 Task: Find connections with filter location Calella with filter topic #hr with filter profile language Potuguese with filter current company Bolloré Logistics with filter school Freshers Jobs in Bangalore with filter industry Ground Passenger Transportation with filter service category CateringChange with filter keywords title Chief Information Officer (CIO)
Action: Mouse moved to (157, 255)
Screenshot: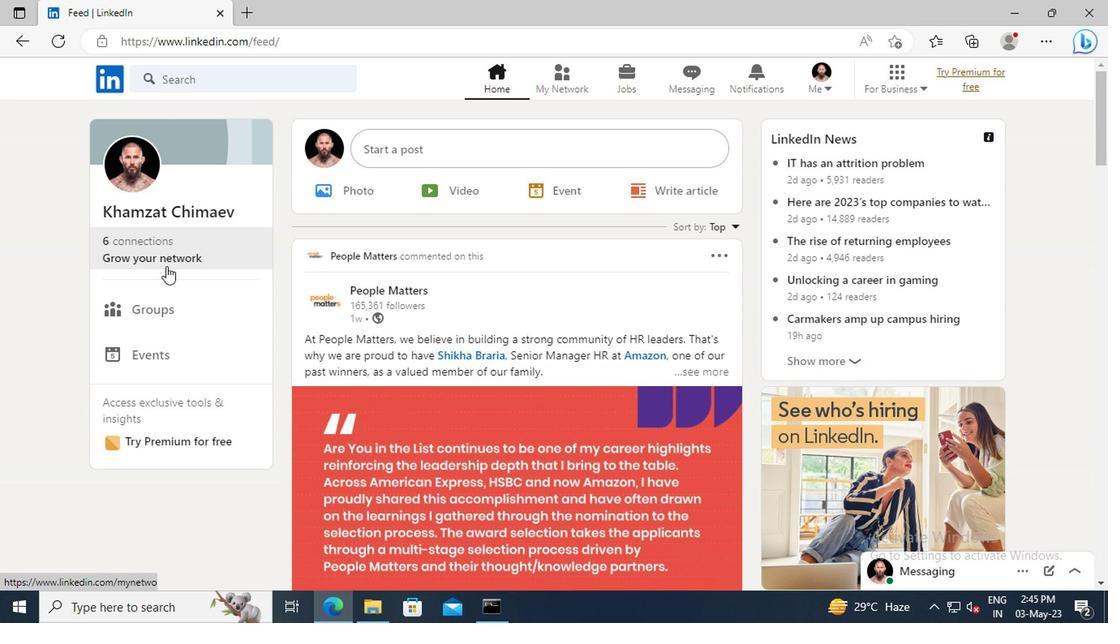 
Action: Mouse pressed left at (157, 255)
Screenshot: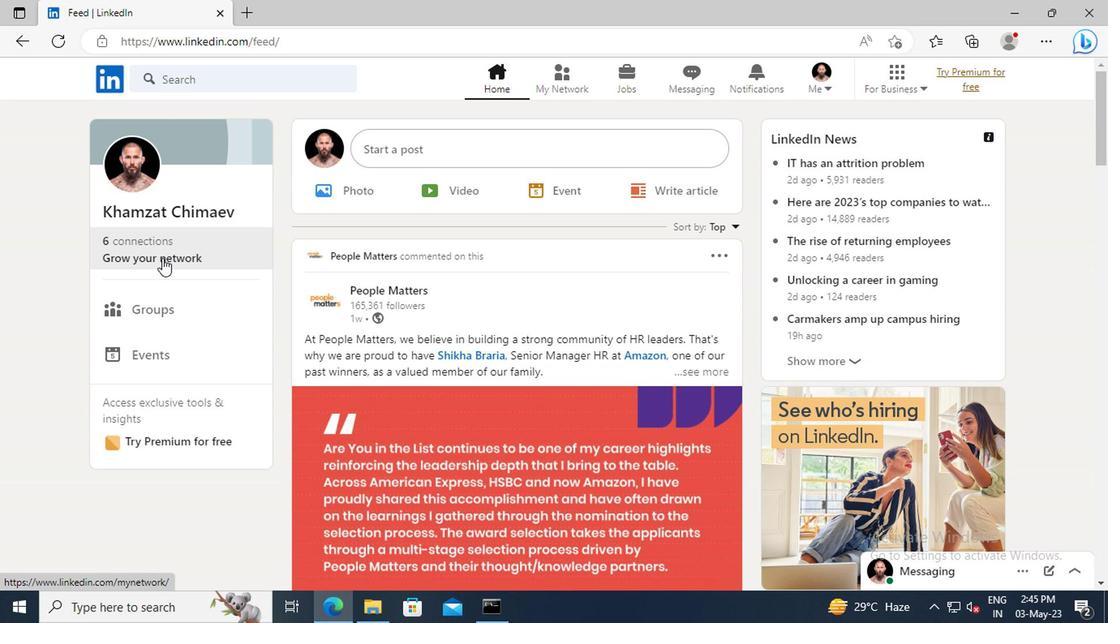 
Action: Mouse moved to (168, 171)
Screenshot: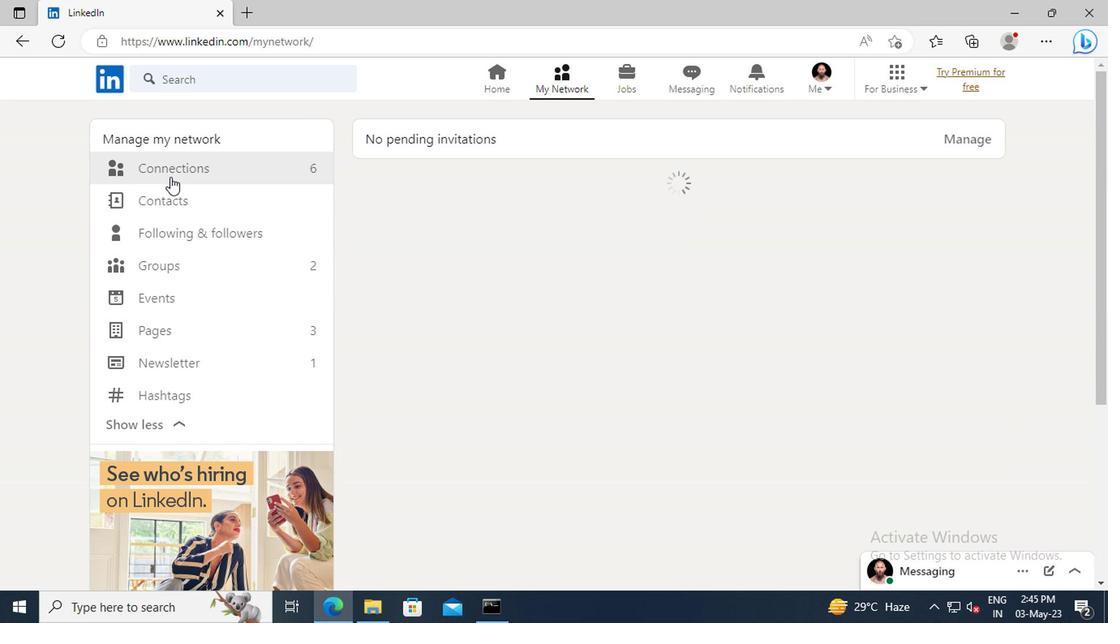 
Action: Mouse pressed left at (168, 171)
Screenshot: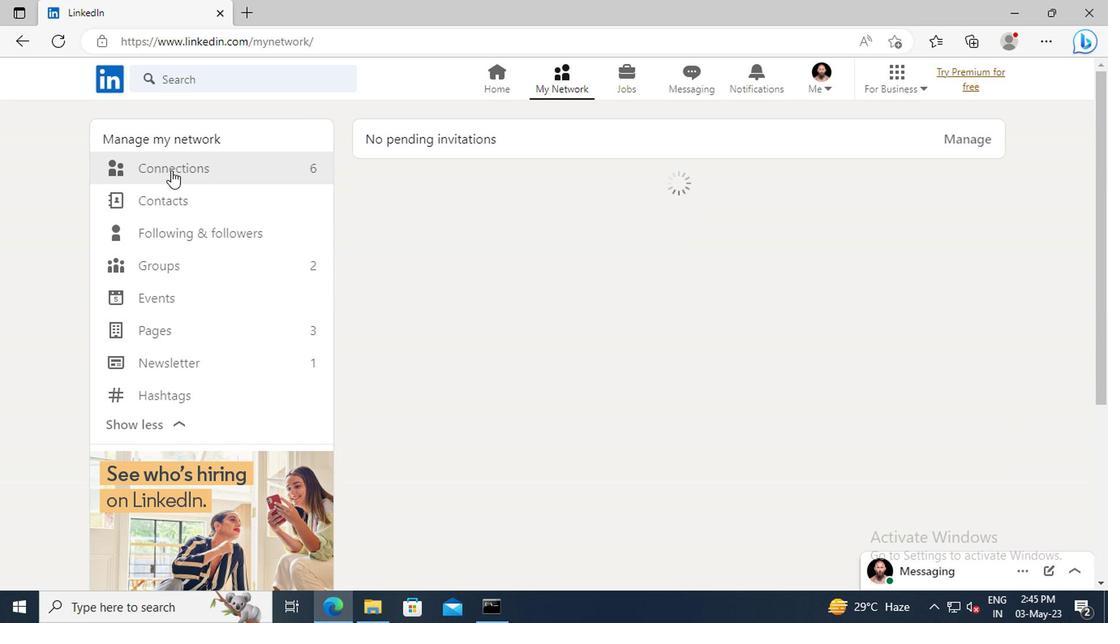 
Action: Mouse moved to (649, 175)
Screenshot: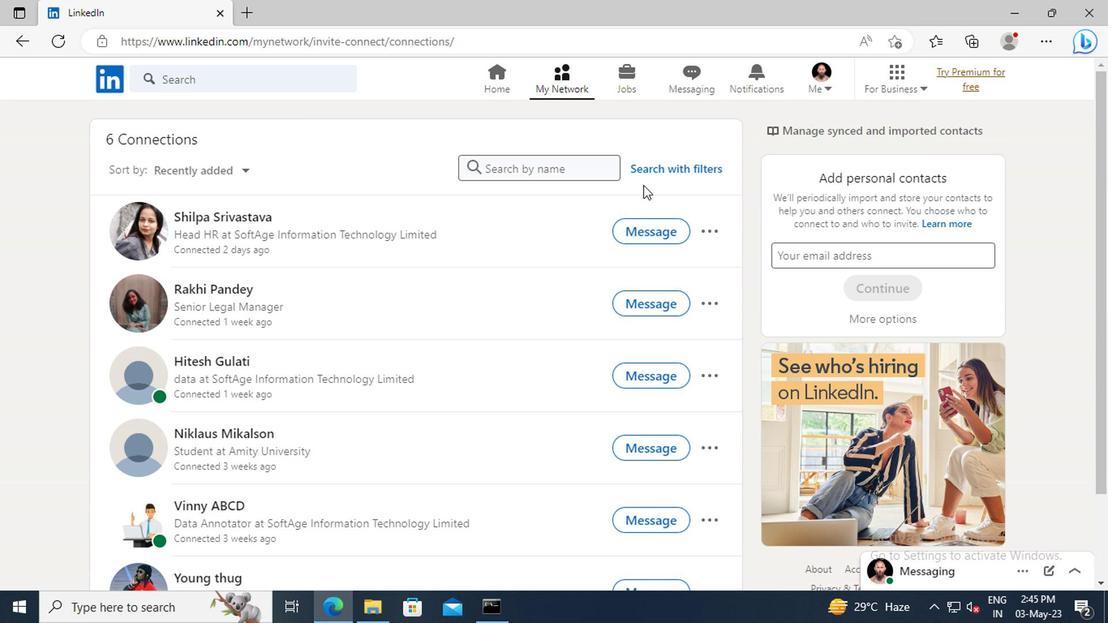 
Action: Mouse pressed left at (649, 175)
Screenshot: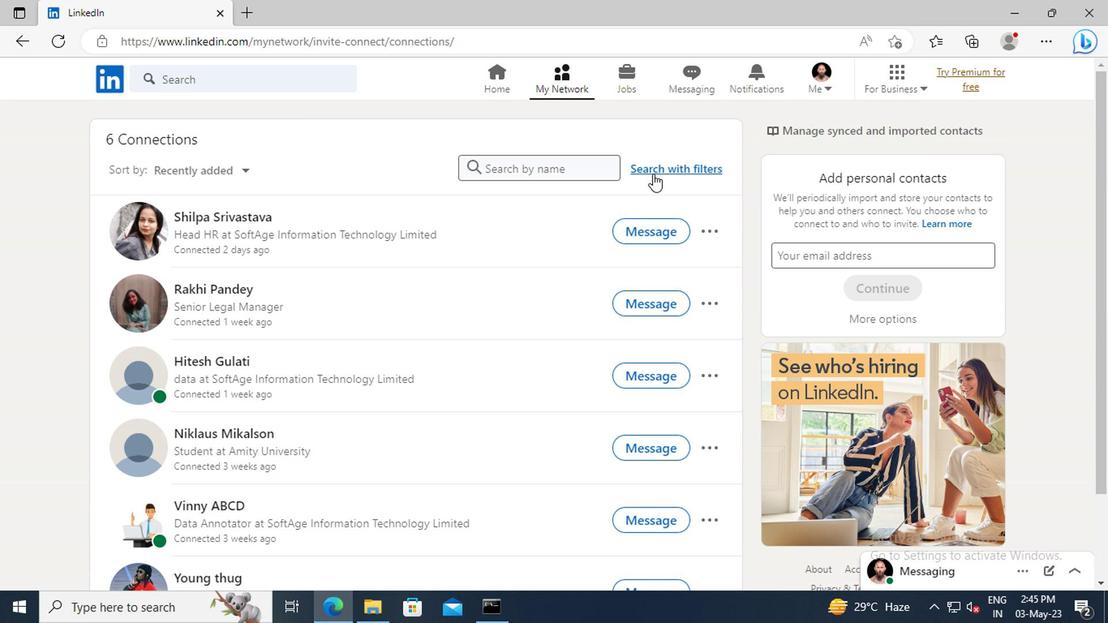 
Action: Mouse moved to (608, 128)
Screenshot: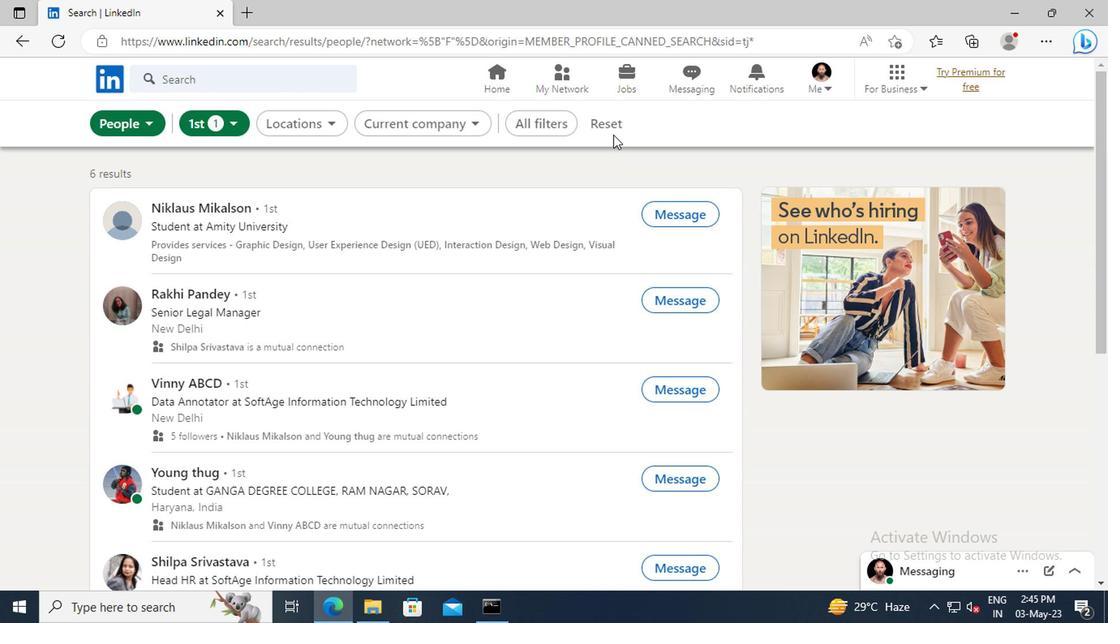 
Action: Mouse pressed left at (608, 128)
Screenshot: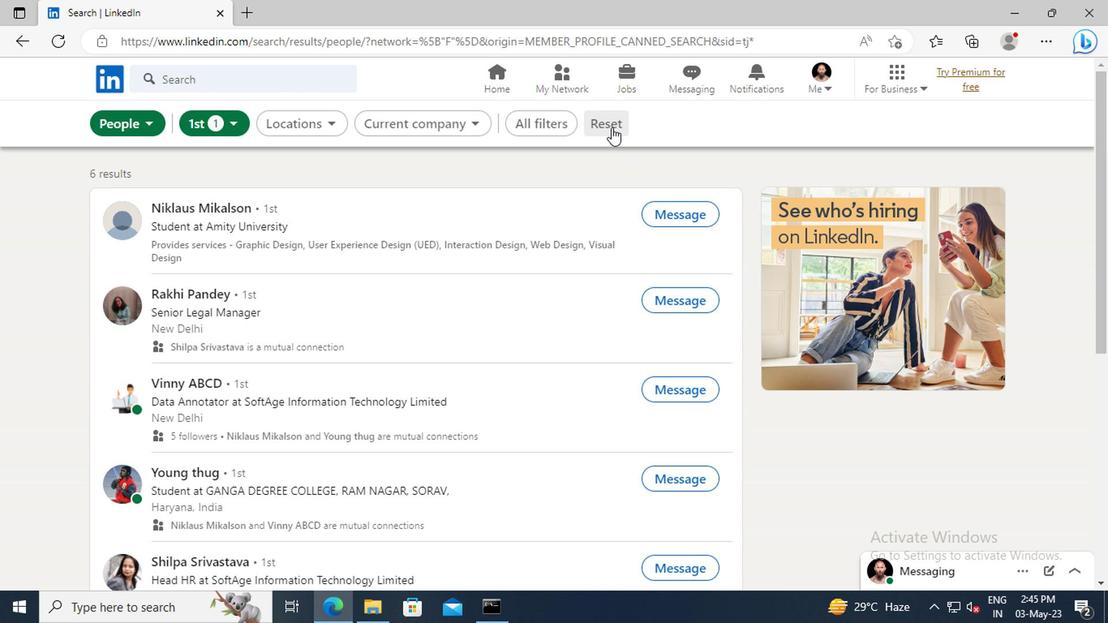 
Action: Mouse moved to (598, 126)
Screenshot: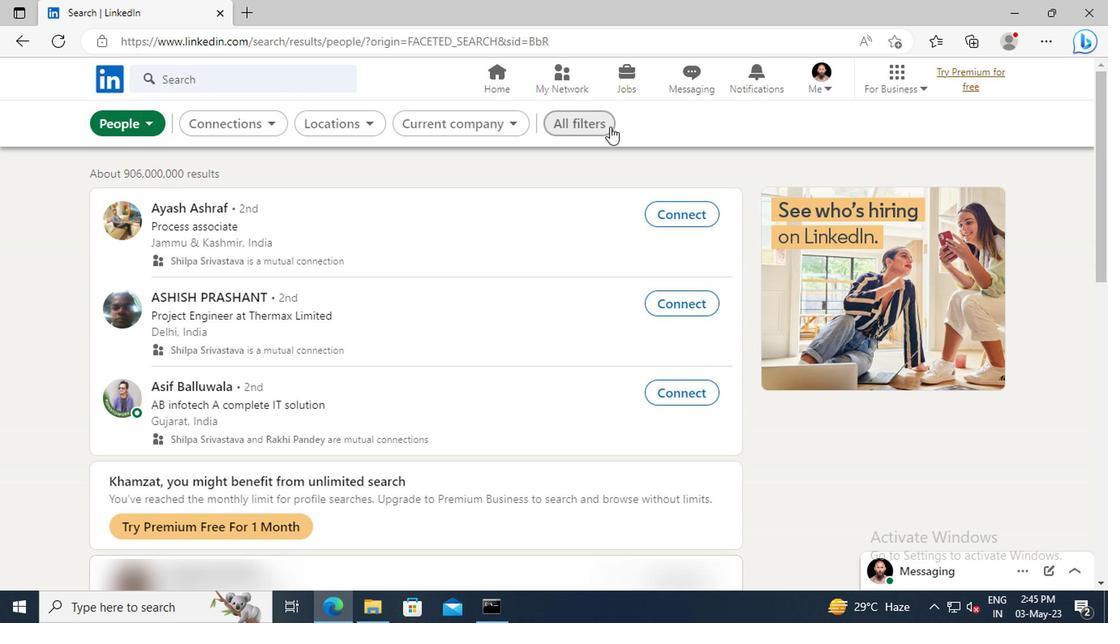 
Action: Mouse pressed left at (598, 126)
Screenshot: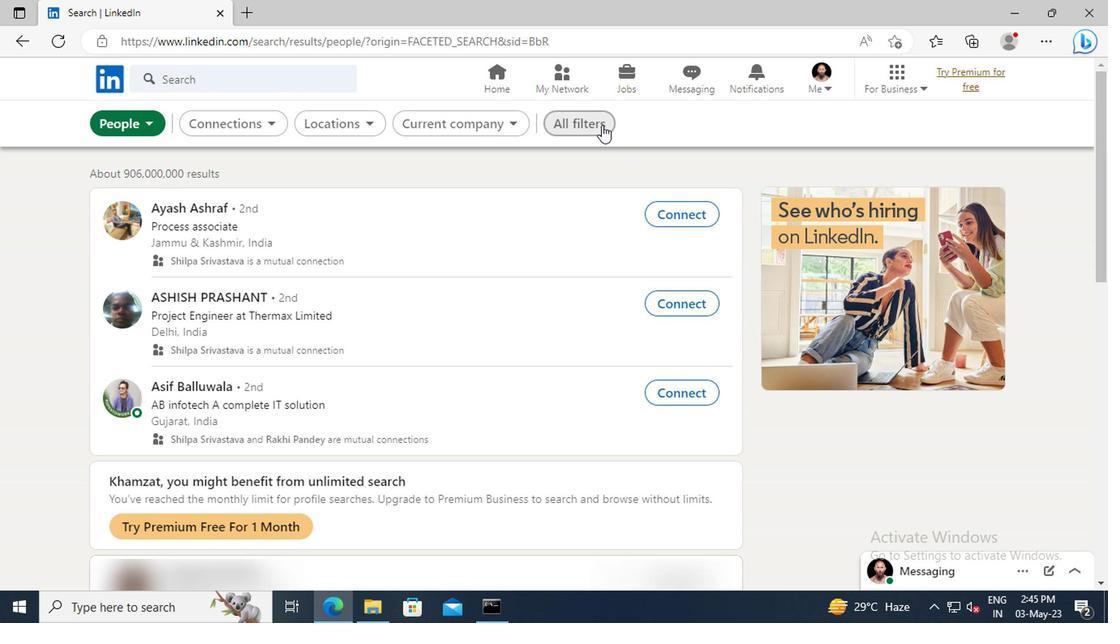 
Action: Mouse moved to (916, 300)
Screenshot: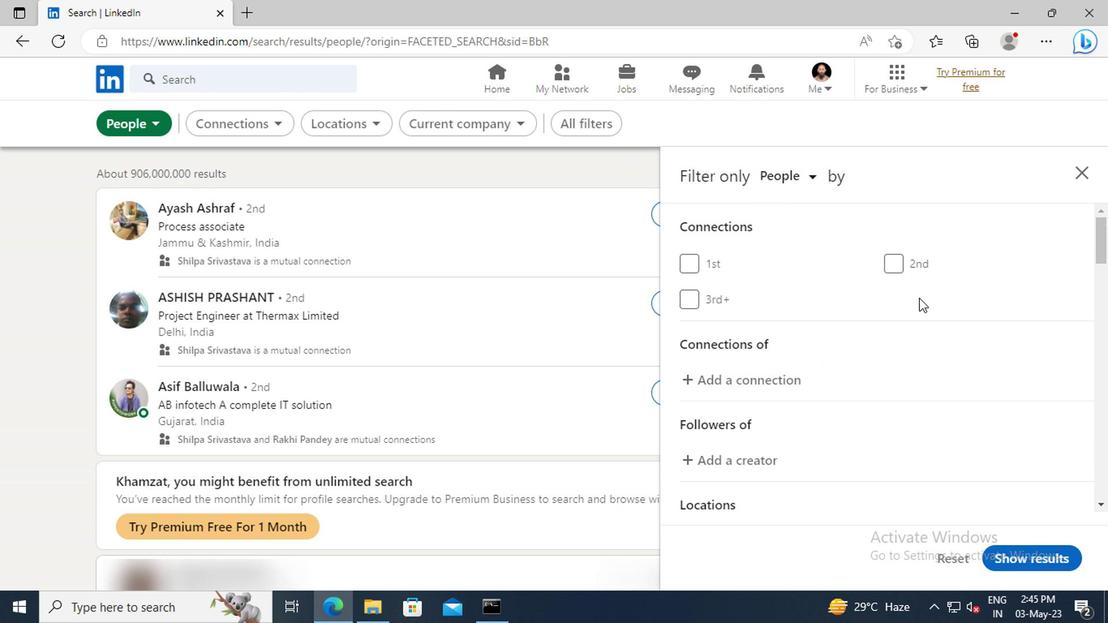 
Action: Mouse scrolled (916, 299) with delta (0, 0)
Screenshot: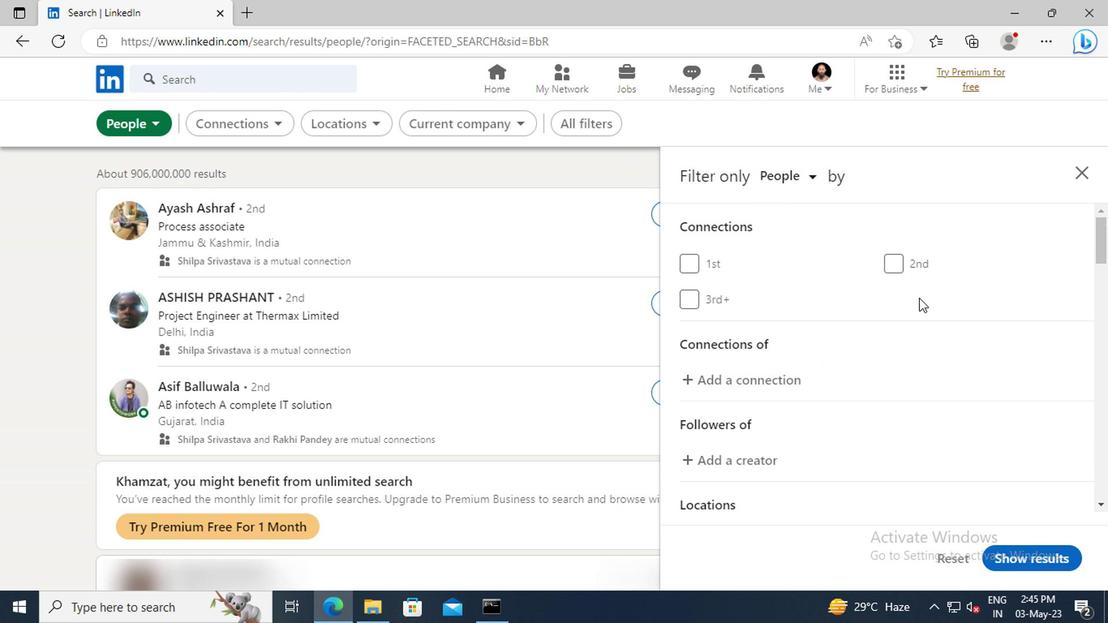 
Action: Mouse moved to (917, 301)
Screenshot: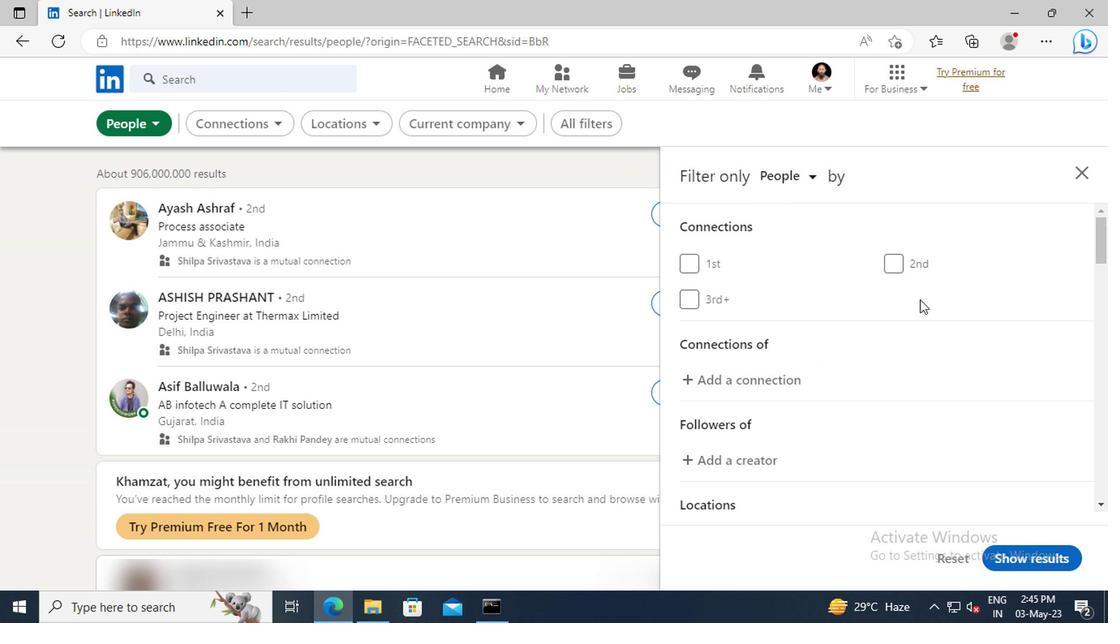 
Action: Mouse scrolled (917, 300) with delta (0, -1)
Screenshot: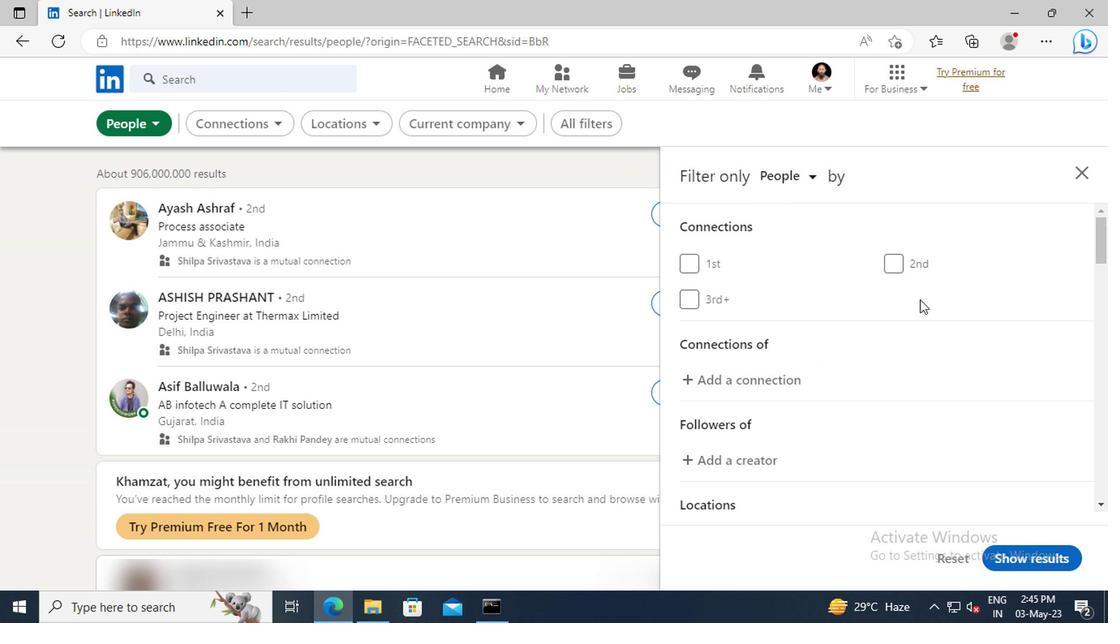 
Action: Mouse scrolled (917, 300) with delta (0, -1)
Screenshot: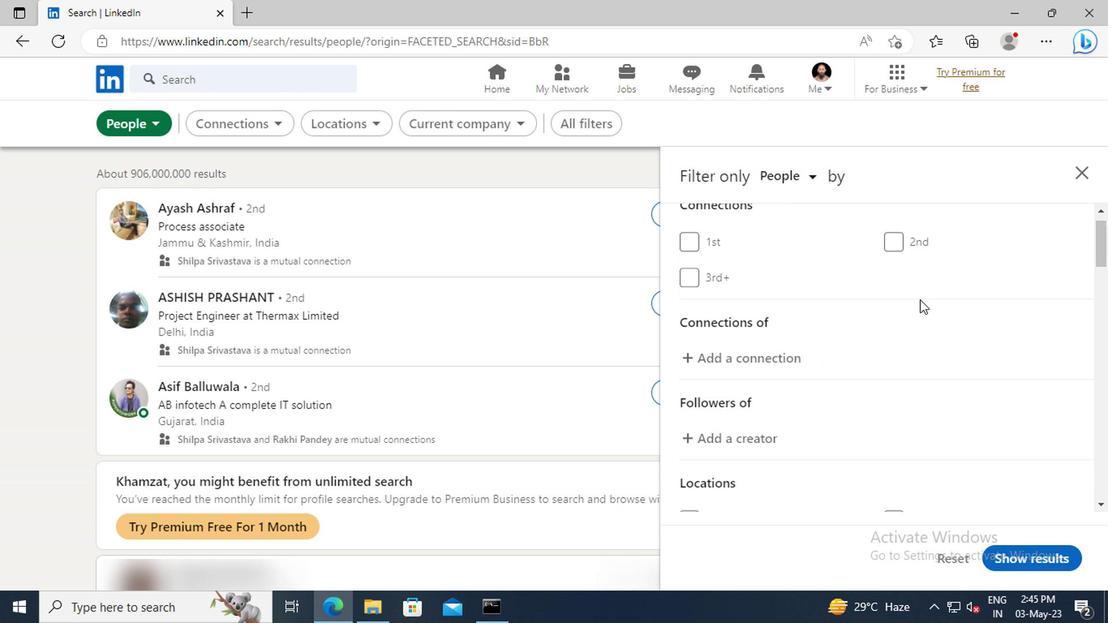 
Action: Mouse scrolled (917, 300) with delta (0, -1)
Screenshot: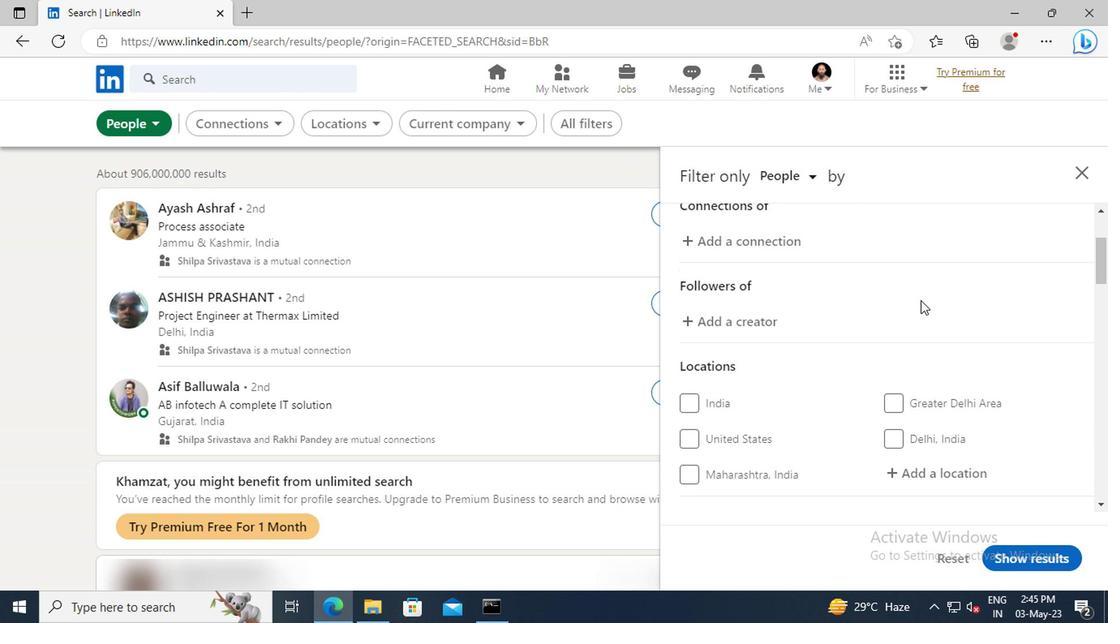 
Action: Mouse scrolled (917, 300) with delta (0, -1)
Screenshot: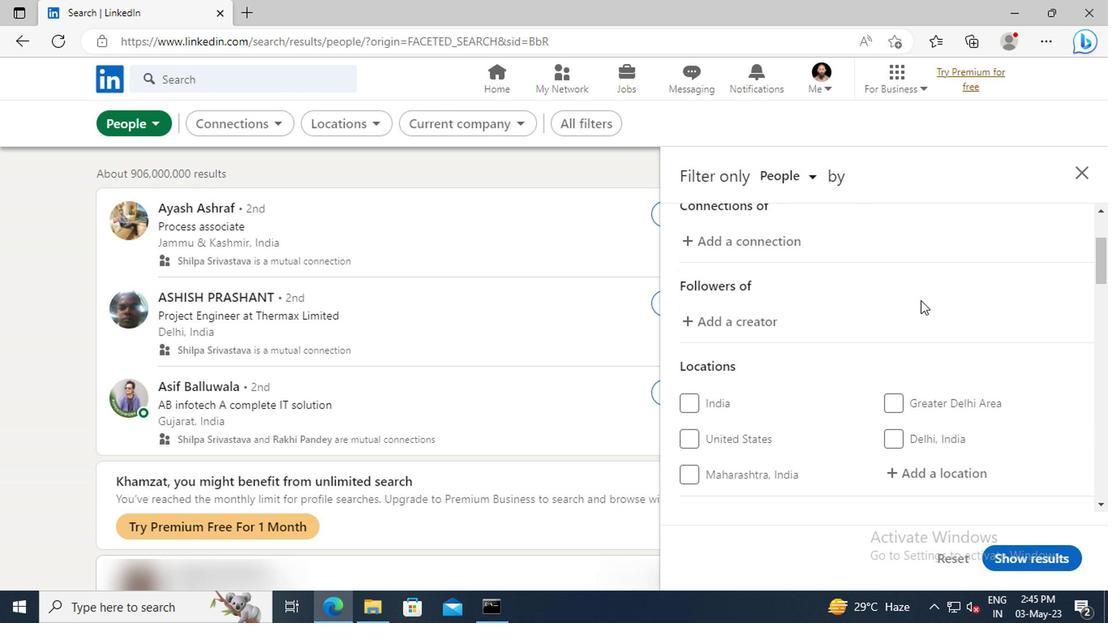 
Action: Mouse scrolled (917, 300) with delta (0, -1)
Screenshot: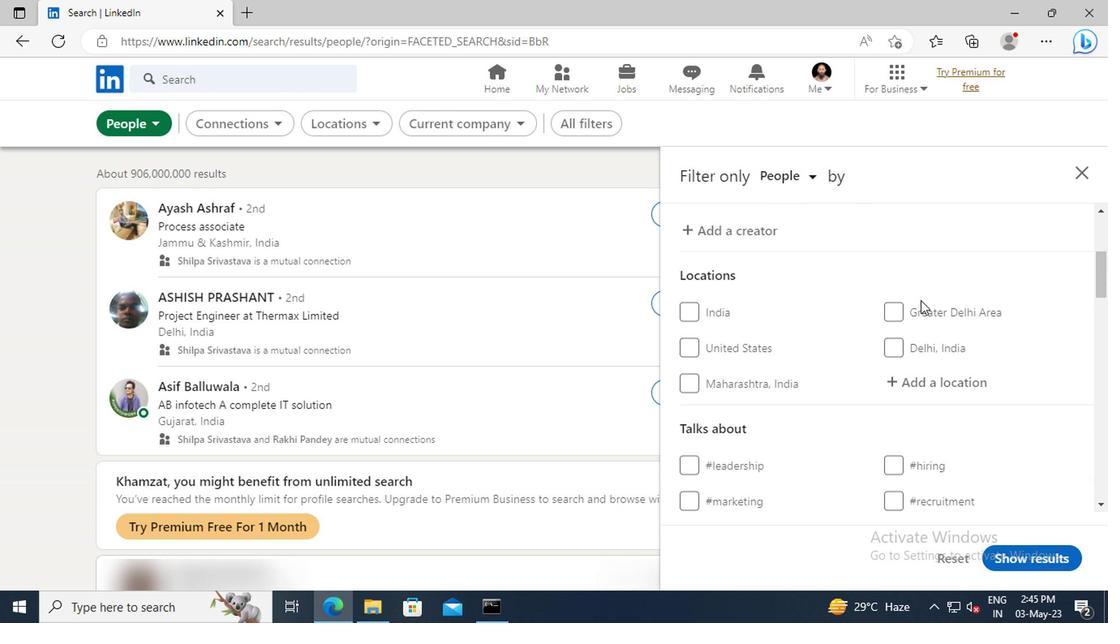 
Action: Mouse moved to (921, 330)
Screenshot: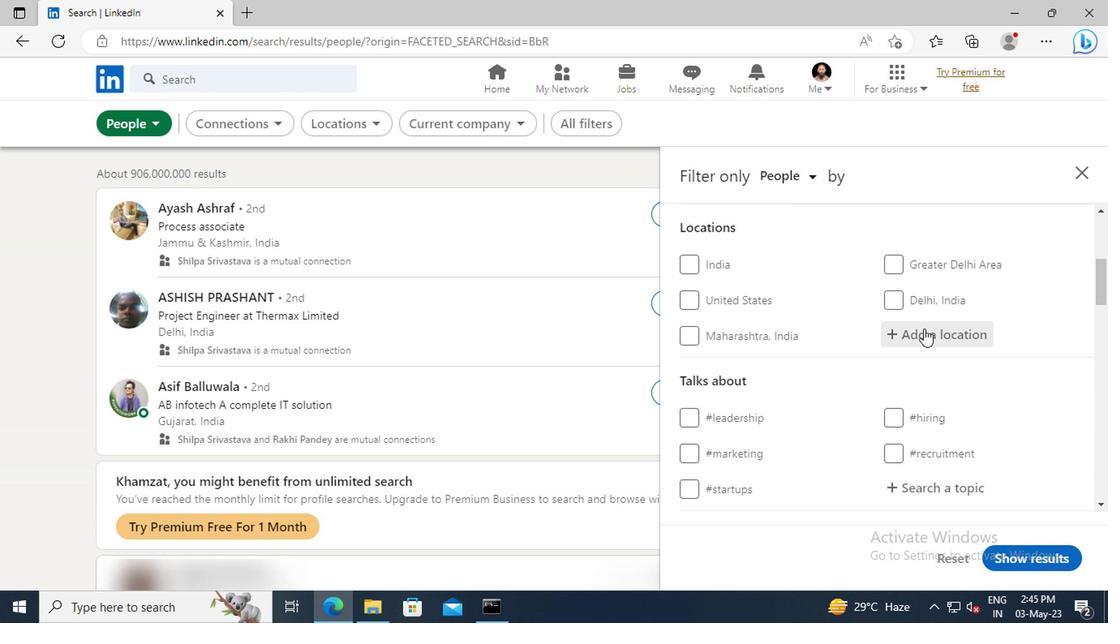 
Action: Mouse pressed left at (921, 330)
Screenshot: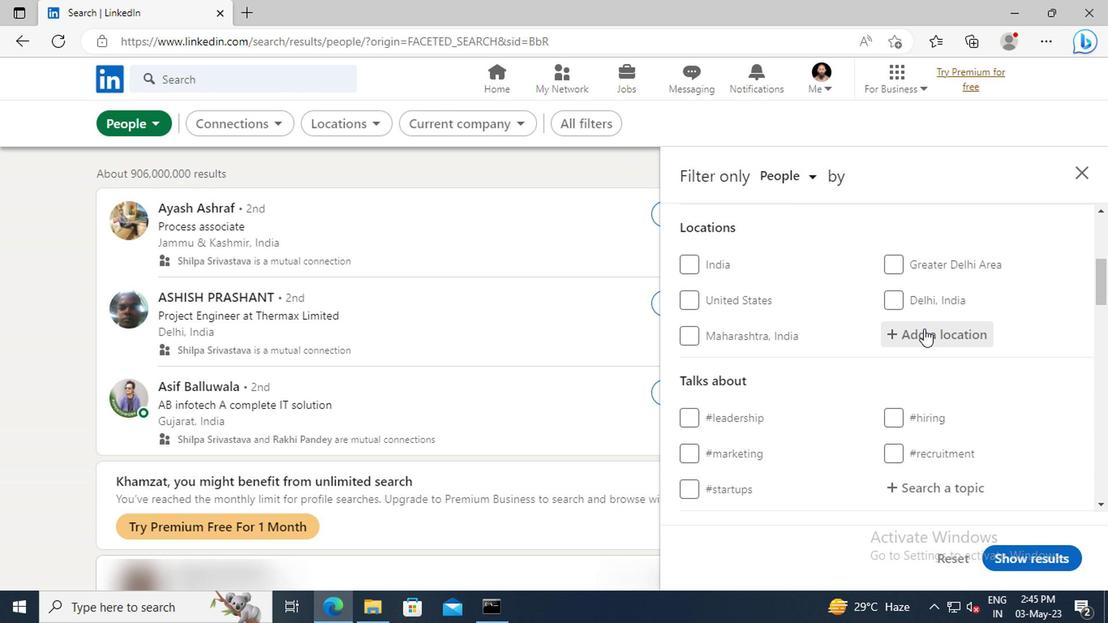 
Action: Key pressed <Key.shift>CALELLA
Screenshot: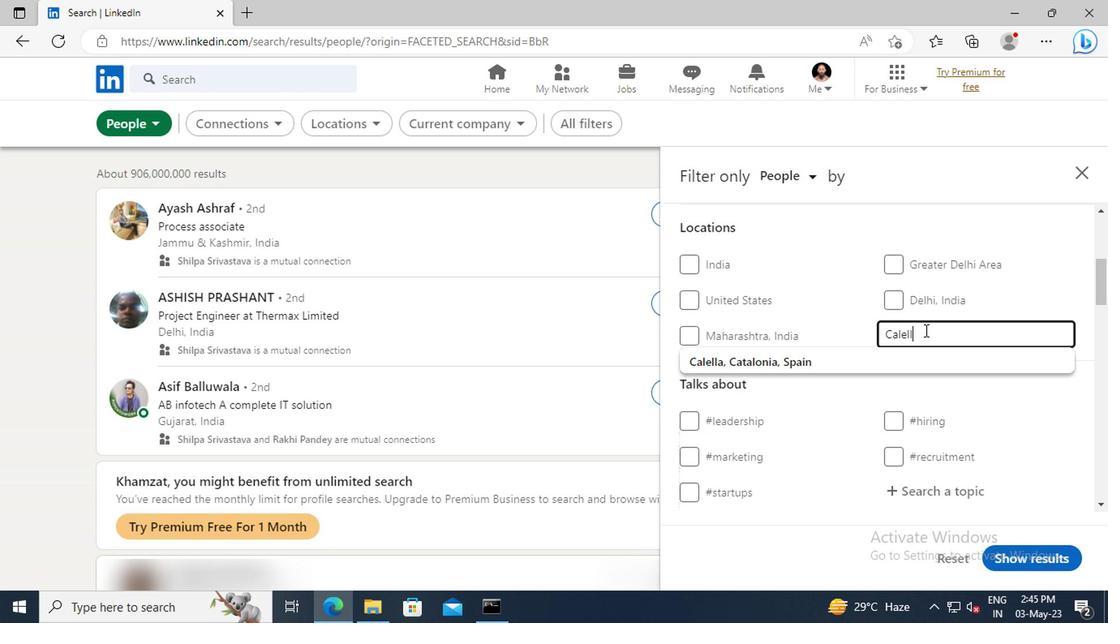 
Action: Mouse moved to (921, 358)
Screenshot: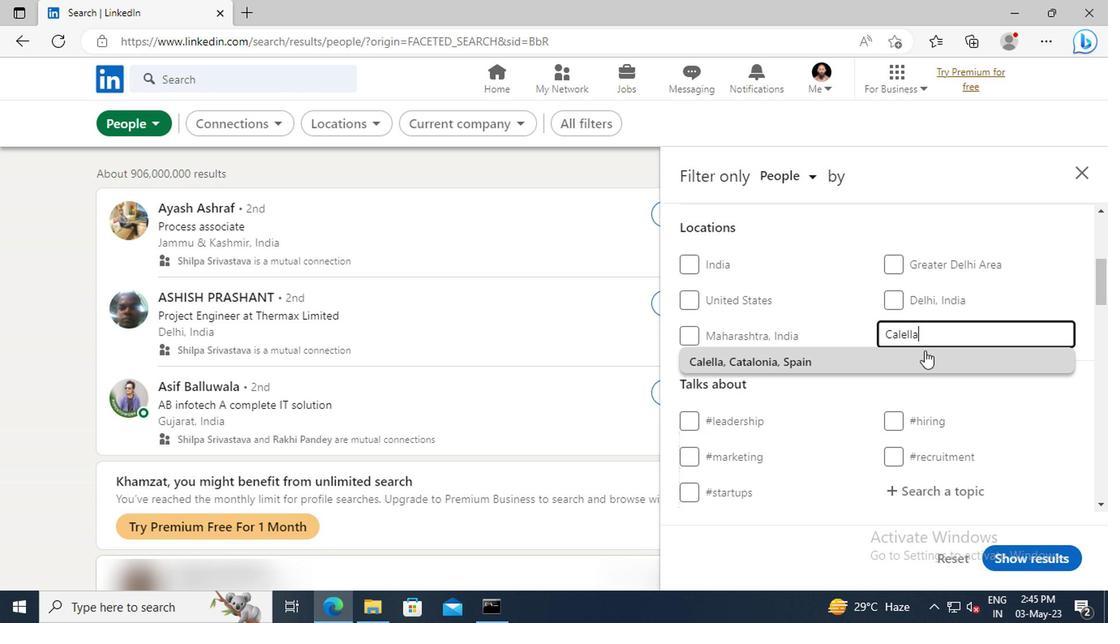 
Action: Mouse pressed left at (921, 358)
Screenshot: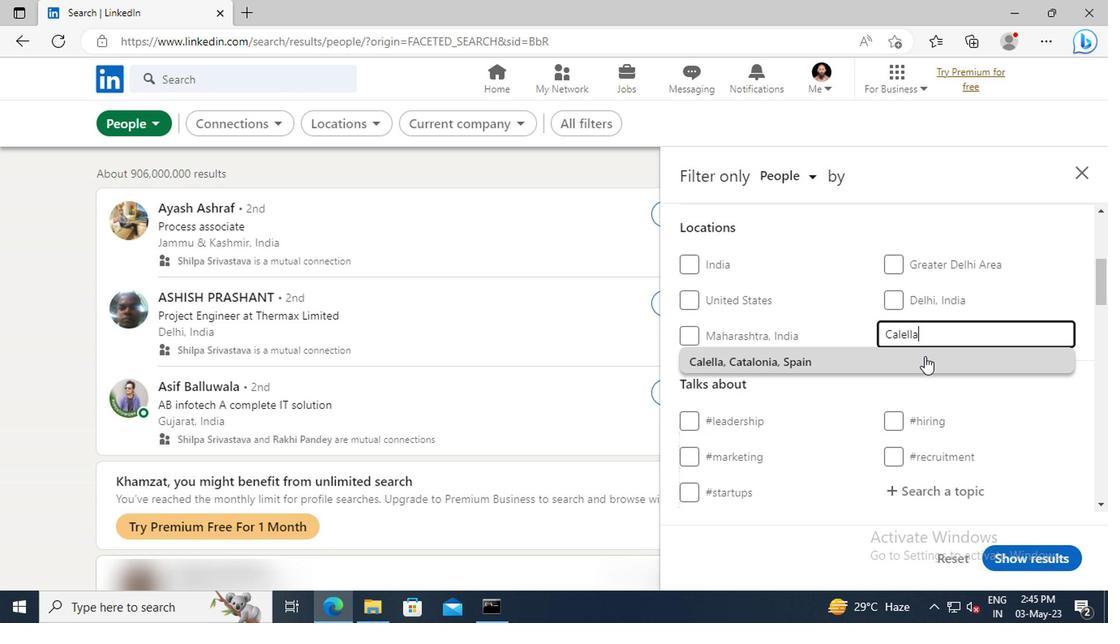 
Action: Mouse scrolled (921, 358) with delta (0, 0)
Screenshot: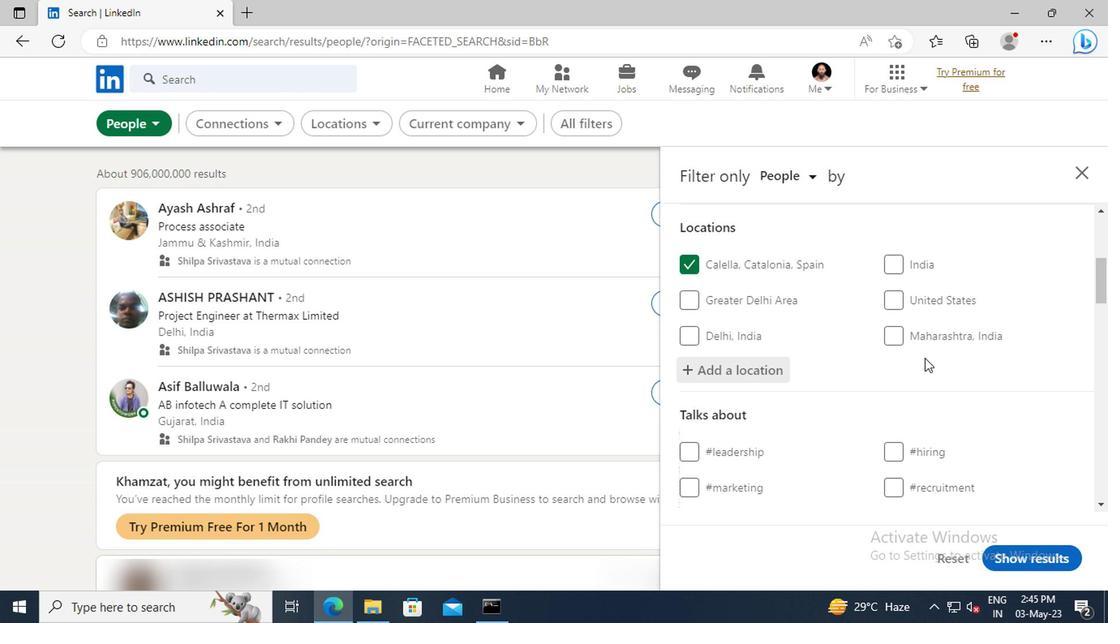
Action: Mouse scrolled (921, 358) with delta (0, 0)
Screenshot: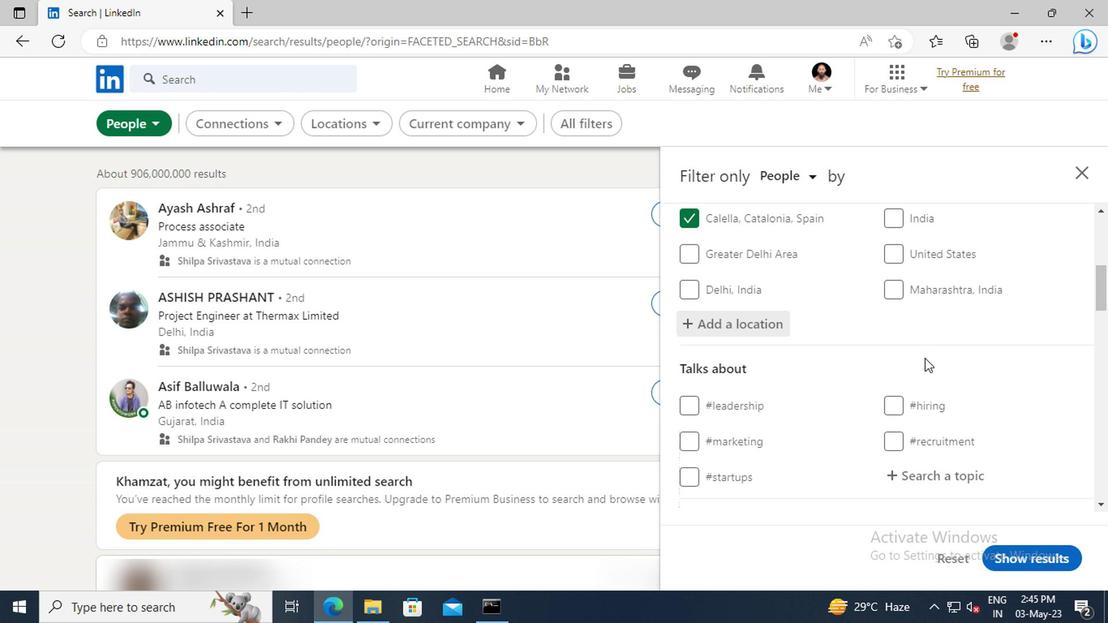 
Action: Mouse scrolled (921, 358) with delta (0, 0)
Screenshot: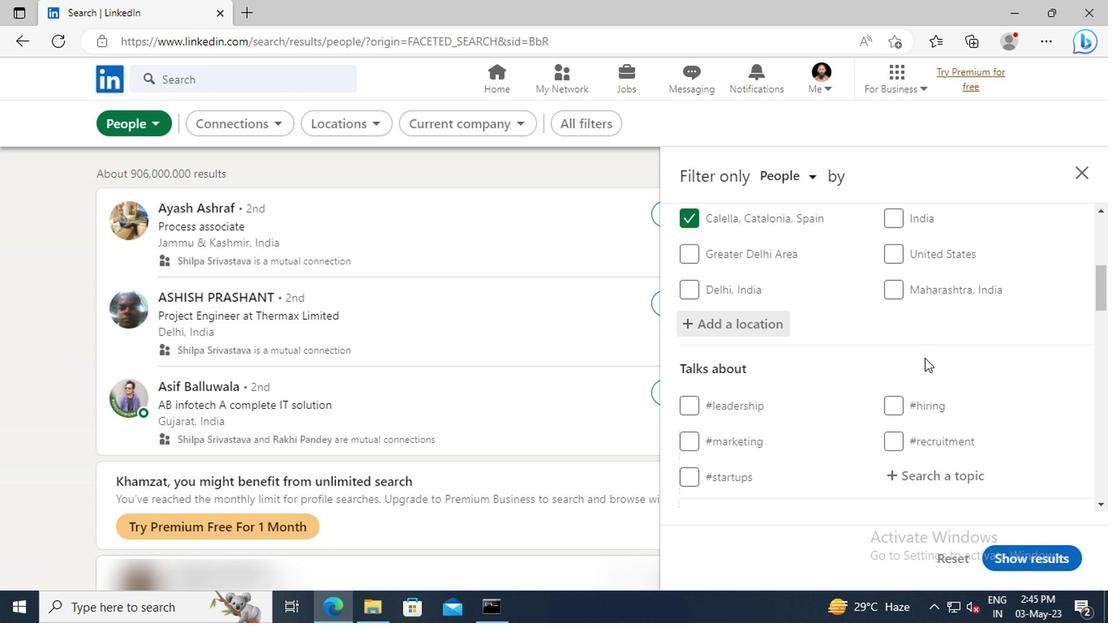 
Action: Mouse moved to (921, 382)
Screenshot: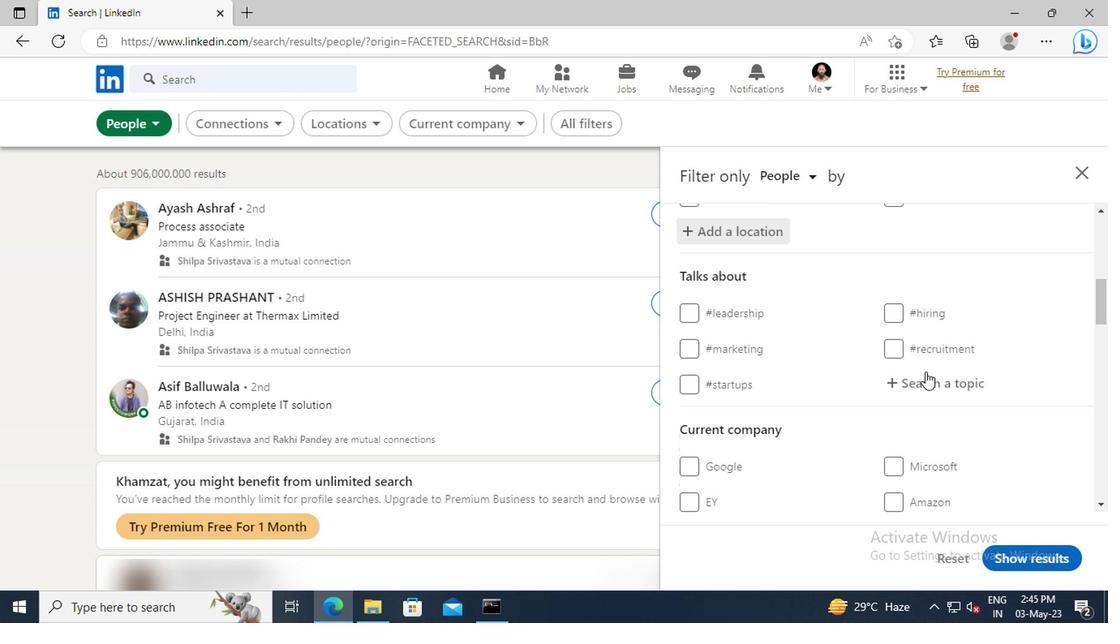 
Action: Mouse pressed left at (921, 382)
Screenshot: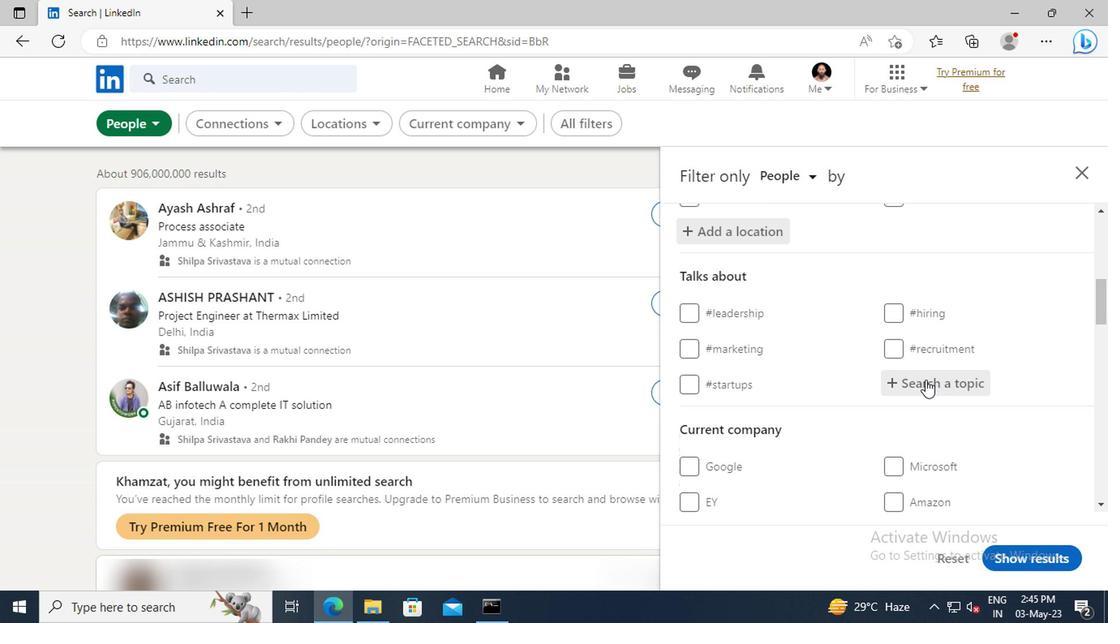 
Action: Key pressed HR
Screenshot: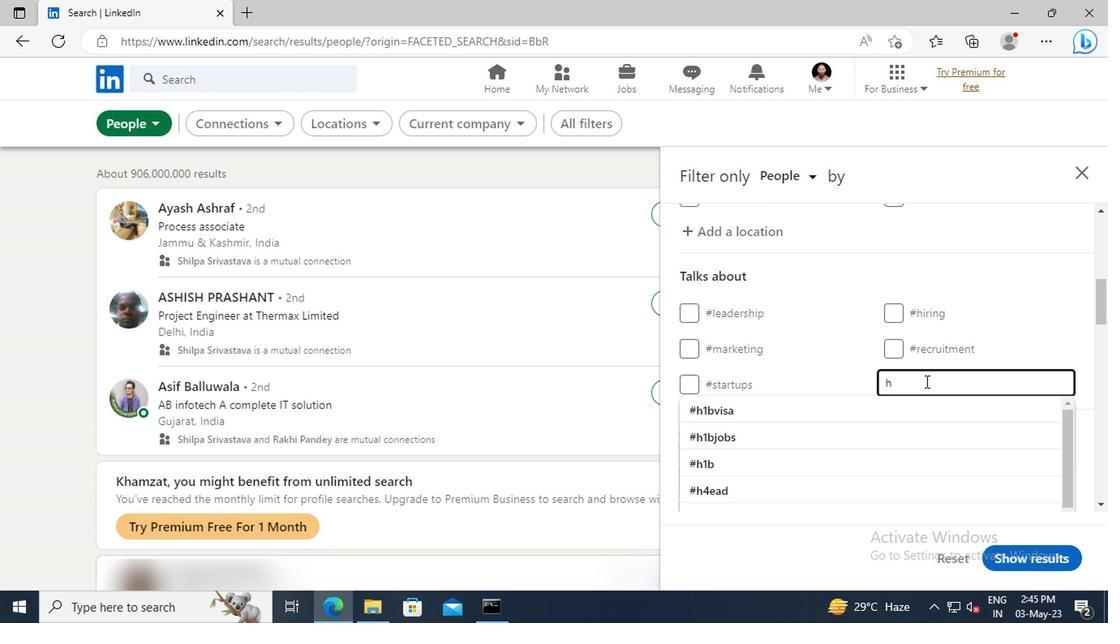
Action: Mouse moved to (921, 406)
Screenshot: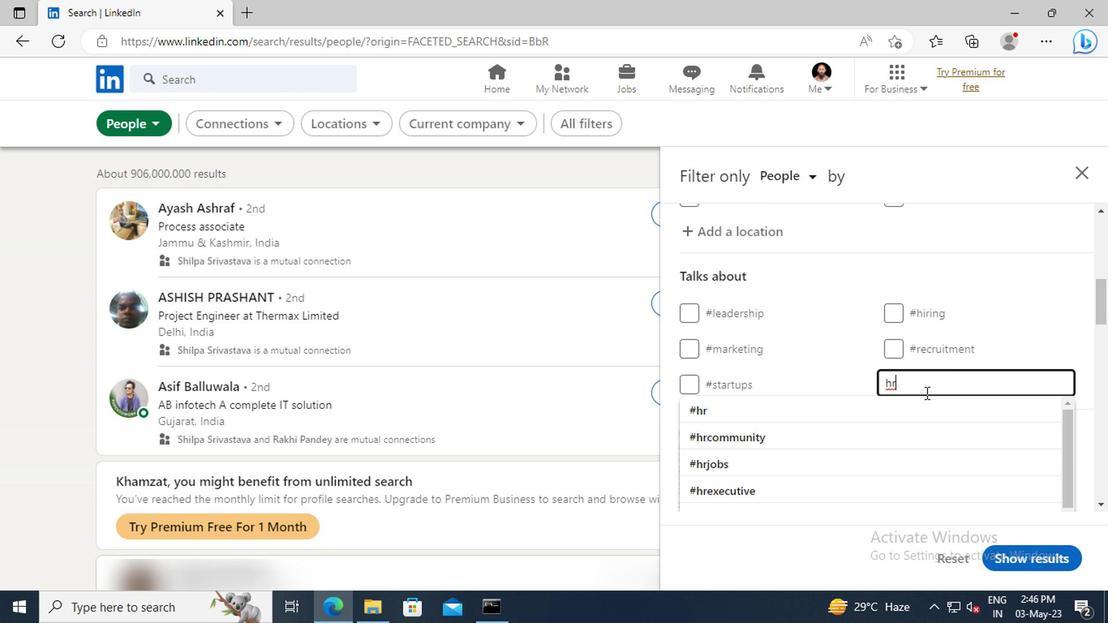 
Action: Mouse pressed left at (921, 406)
Screenshot: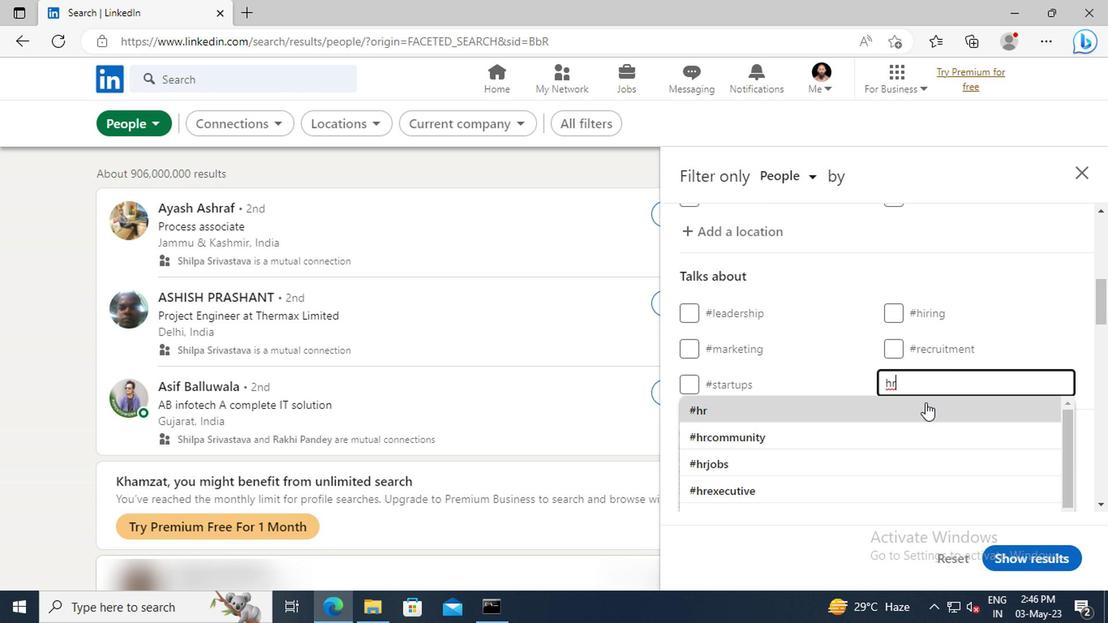 
Action: Mouse scrolled (921, 405) with delta (0, -1)
Screenshot: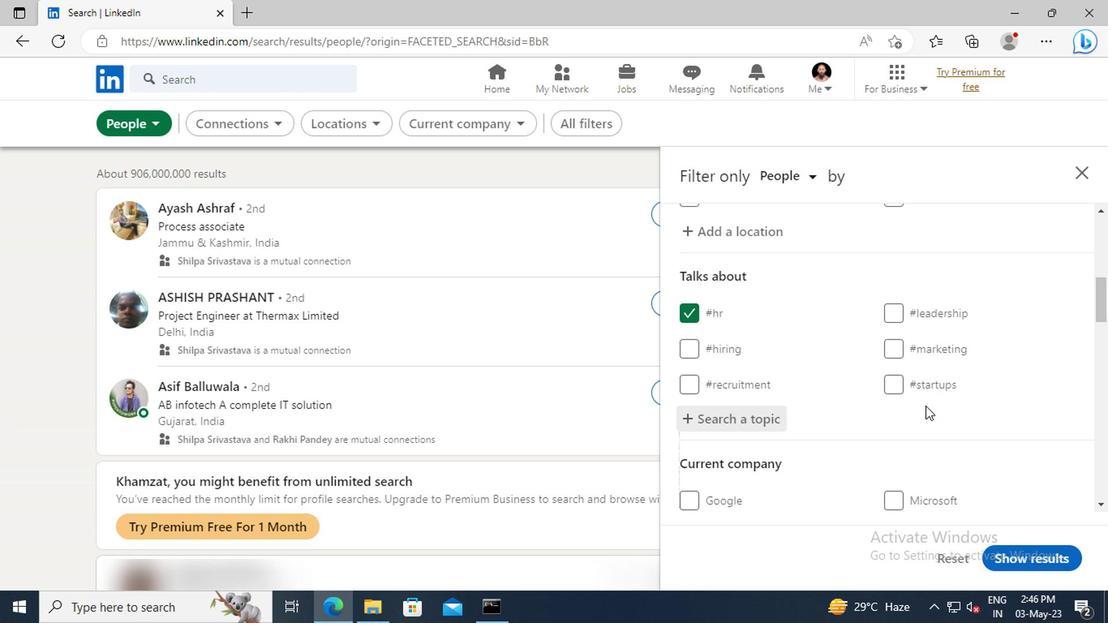
Action: Mouse scrolled (921, 405) with delta (0, -1)
Screenshot: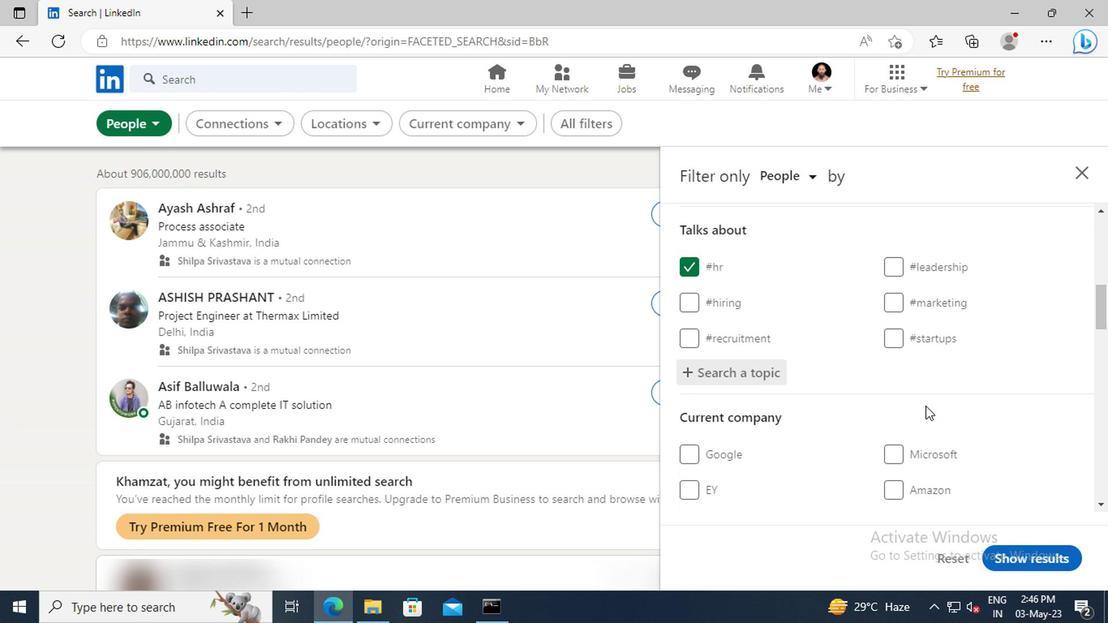 
Action: Mouse scrolled (921, 405) with delta (0, -1)
Screenshot: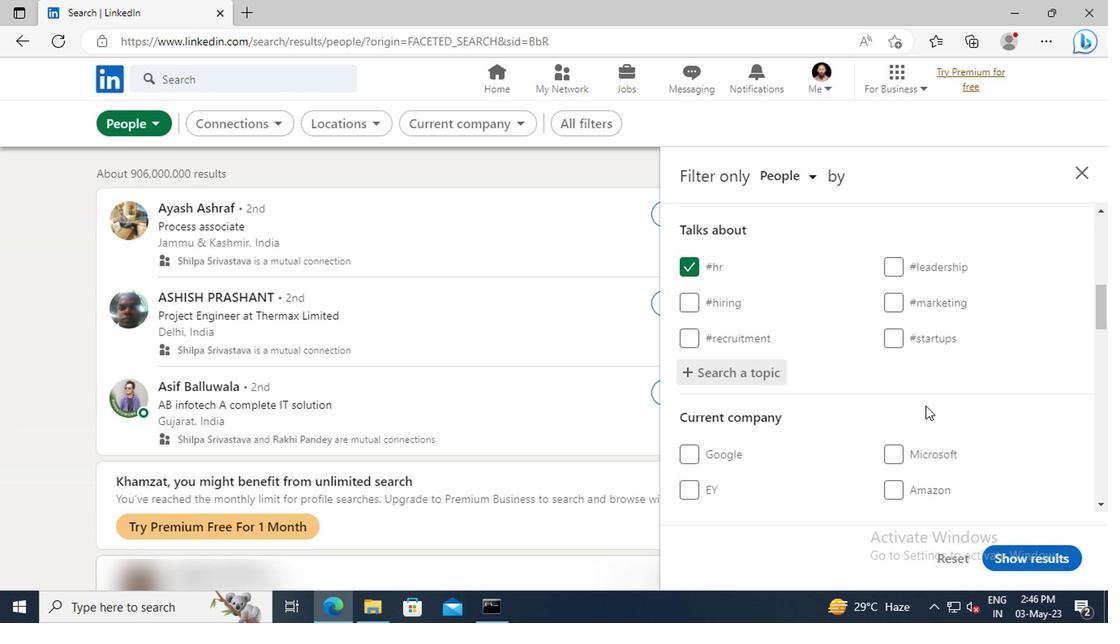 
Action: Mouse scrolled (921, 405) with delta (0, -1)
Screenshot: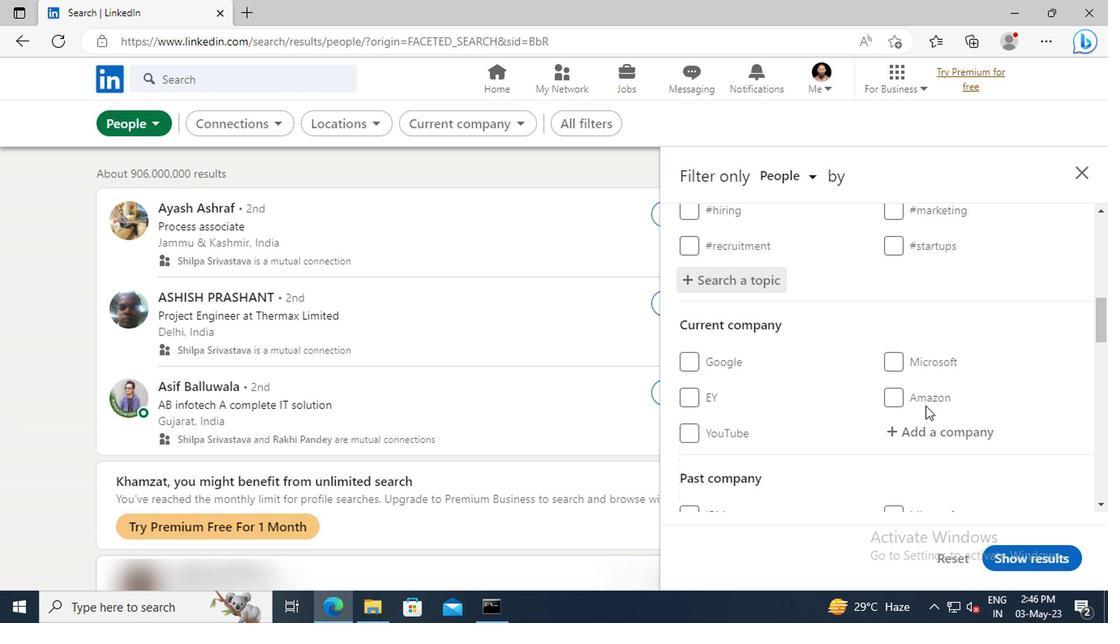 
Action: Mouse scrolled (921, 405) with delta (0, -1)
Screenshot: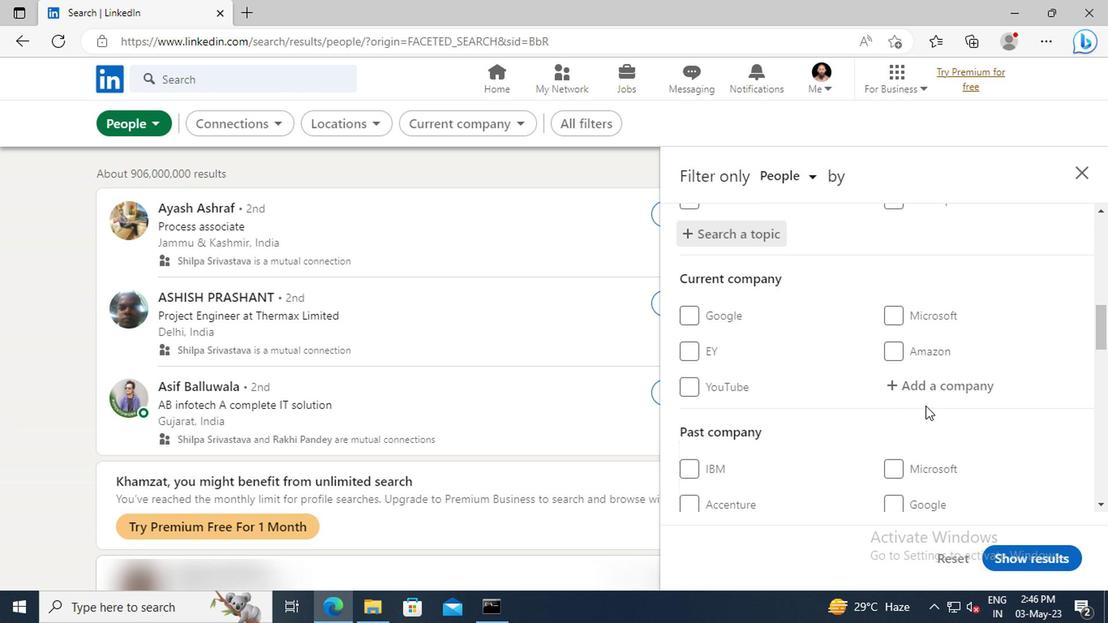 
Action: Mouse scrolled (921, 405) with delta (0, -1)
Screenshot: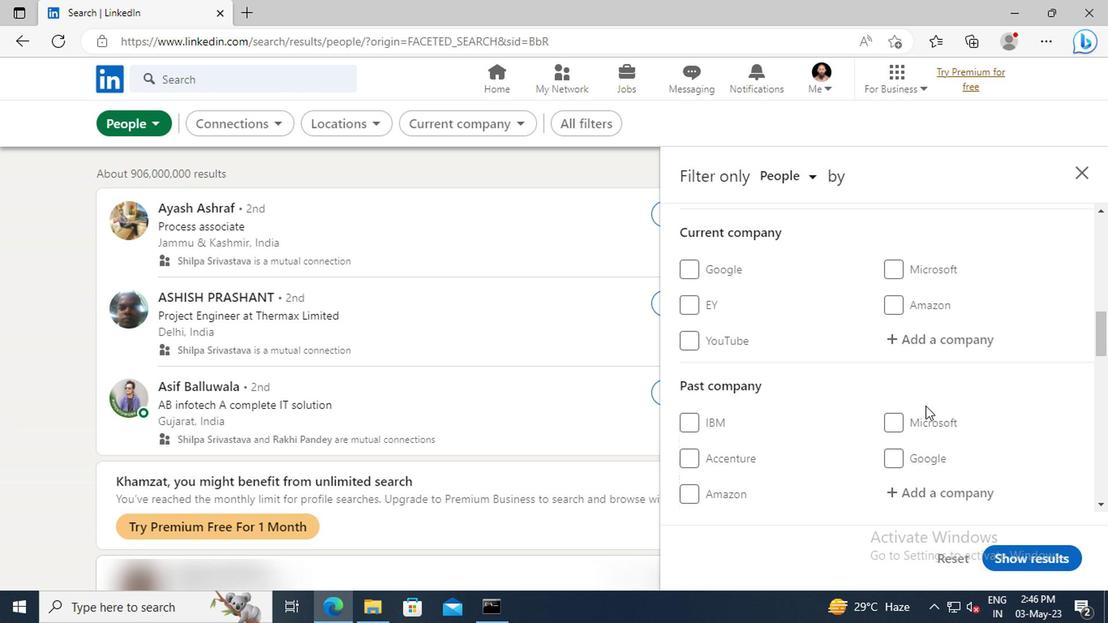 
Action: Mouse scrolled (921, 405) with delta (0, -1)
Screenshot: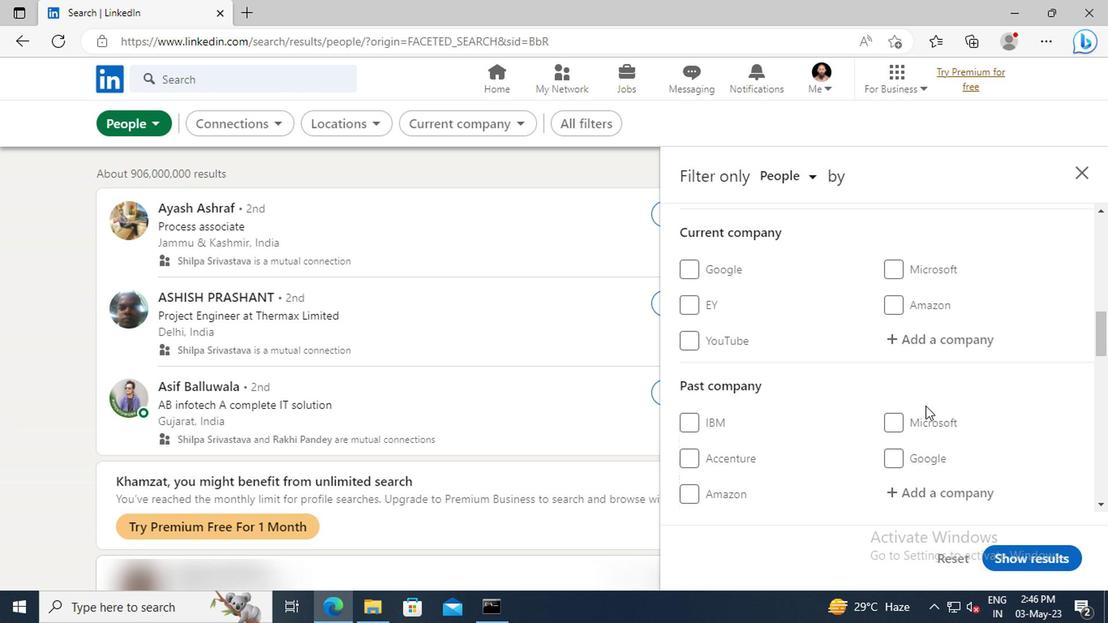 
Action: Mouse scrolled (921, 405) with delta (0, -1)
Screenshot: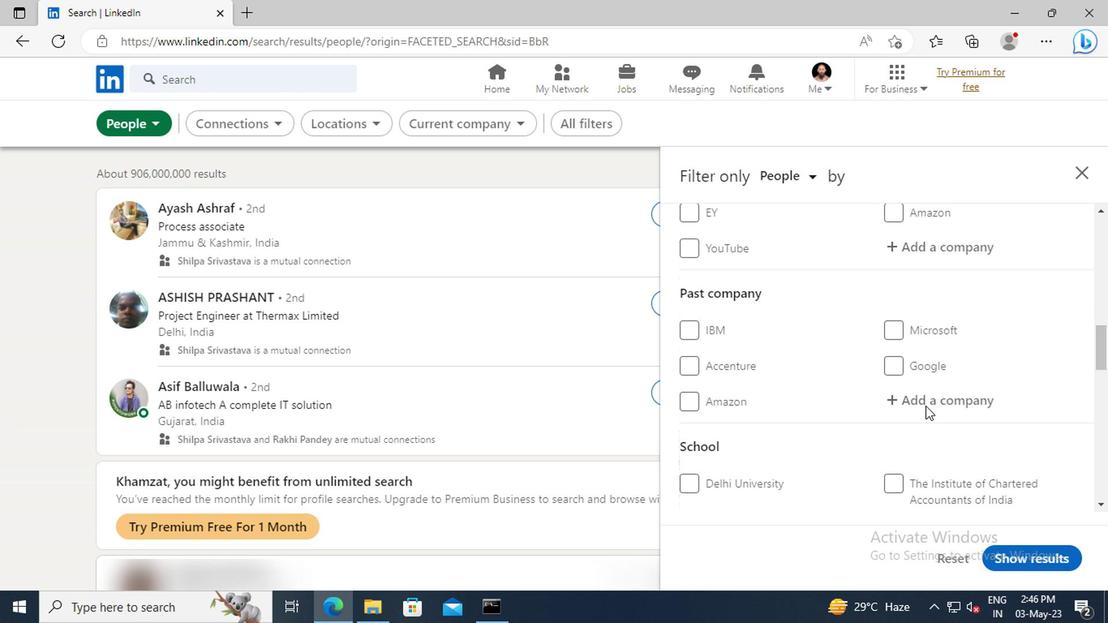 
Action: Mouse scrolled (921, 405) with delta (0, -1)
Screenshot: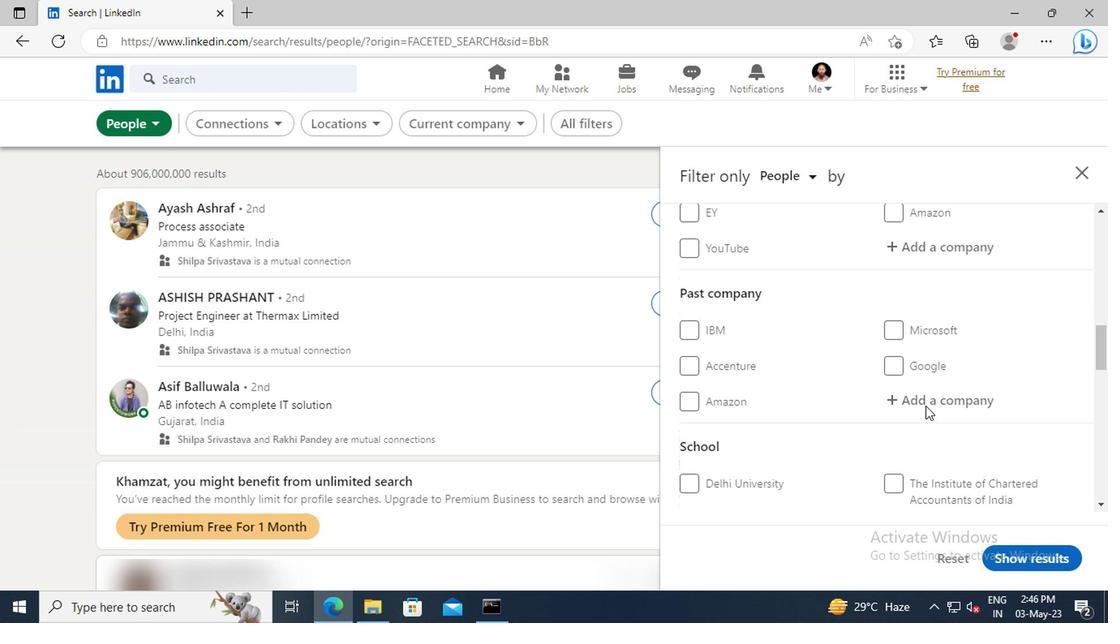 
Action: Mouse scrolled (921, 405) with delta (0, -1)
Screenshot: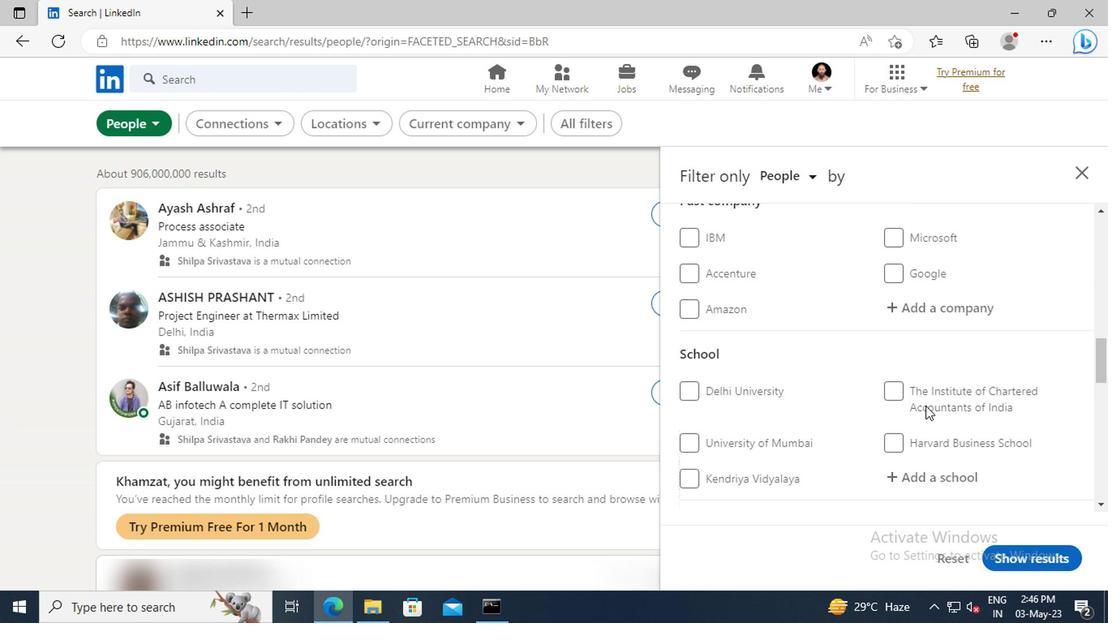 
Action: Mouse scrolled (921, 405) with delta (0, -1)
Screenshot: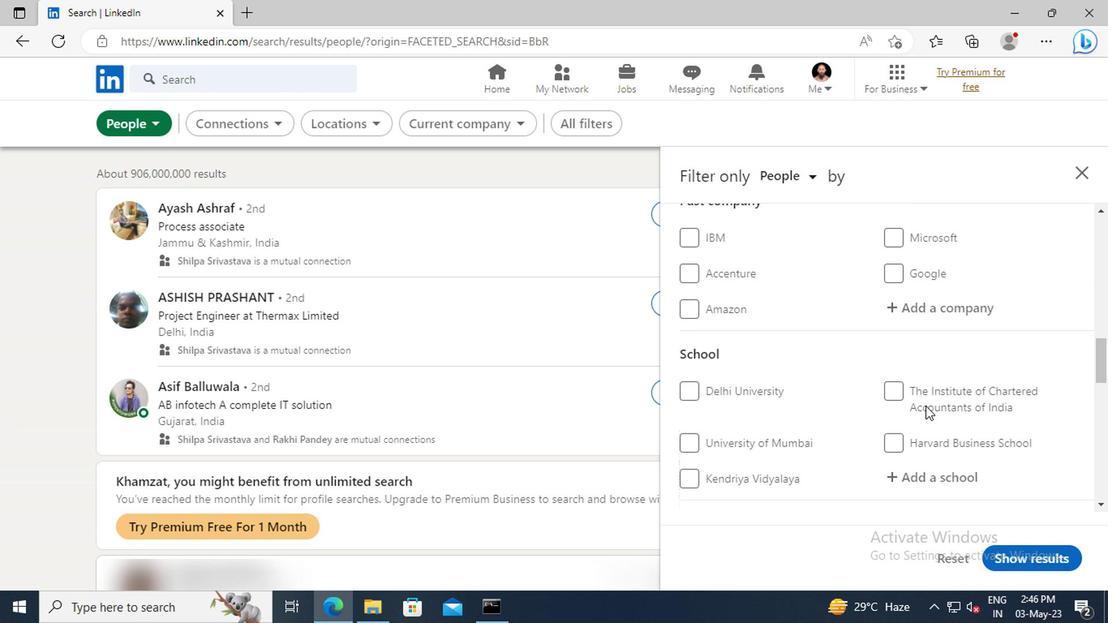 
Action: Mouse scrolled (921, 405) with delta (0, -1)
Screenshot: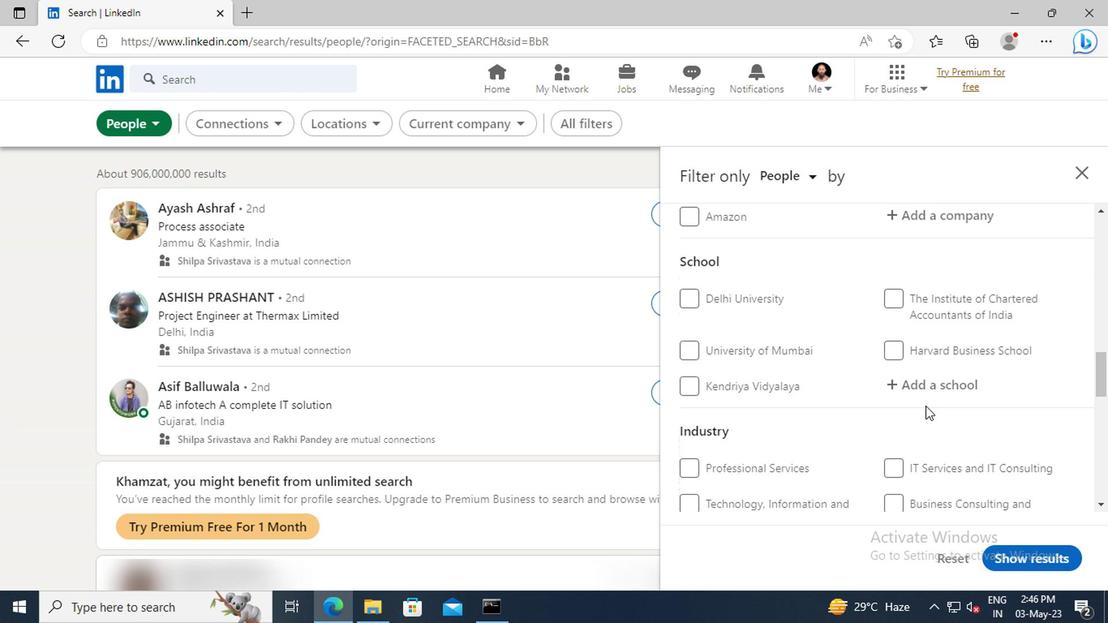 
Action: Mouse scrolled (921, 405) with delta (0, -1)
Screenshot: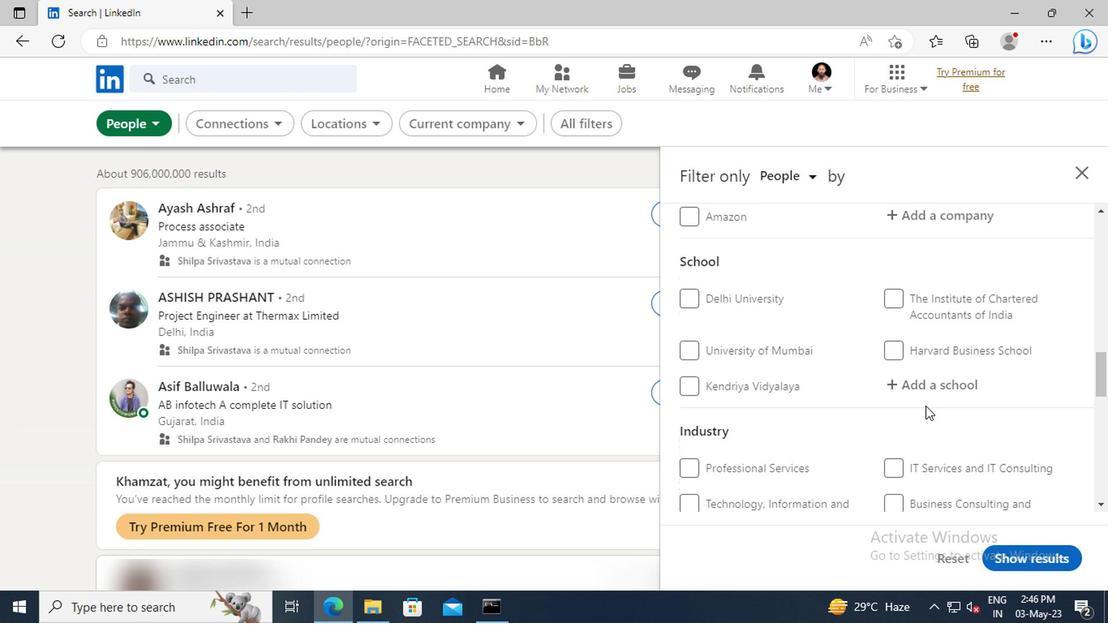 
Action: Mouse scrolled (921, 405) with delta (0, -1)
Screenshot: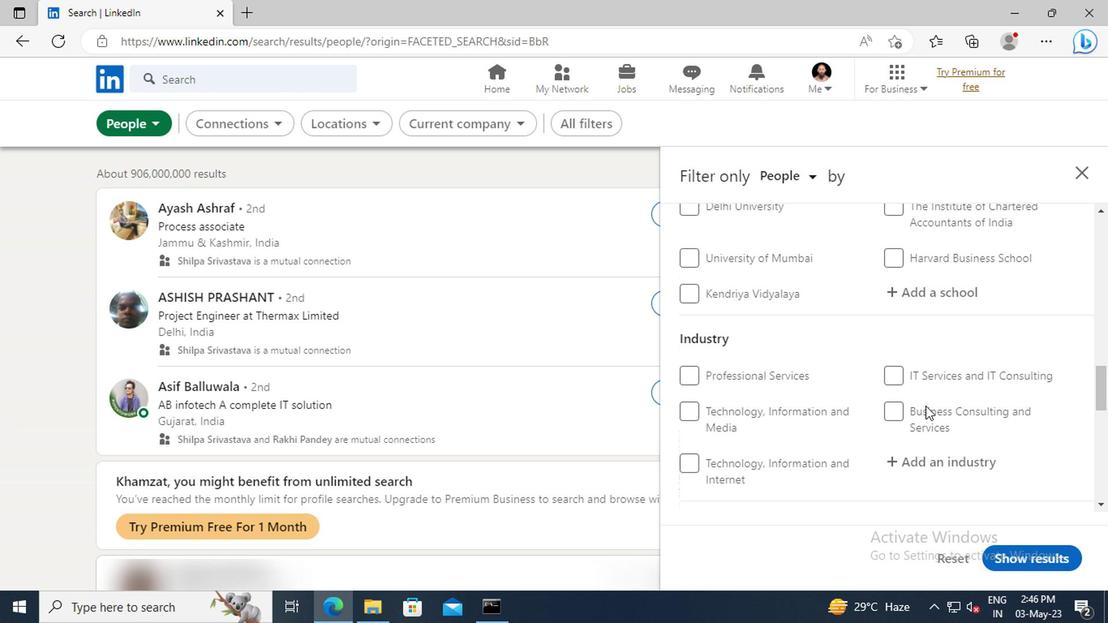
Action: Mouse scrolled (921, 405) with delta (0, -1)
Screenshot: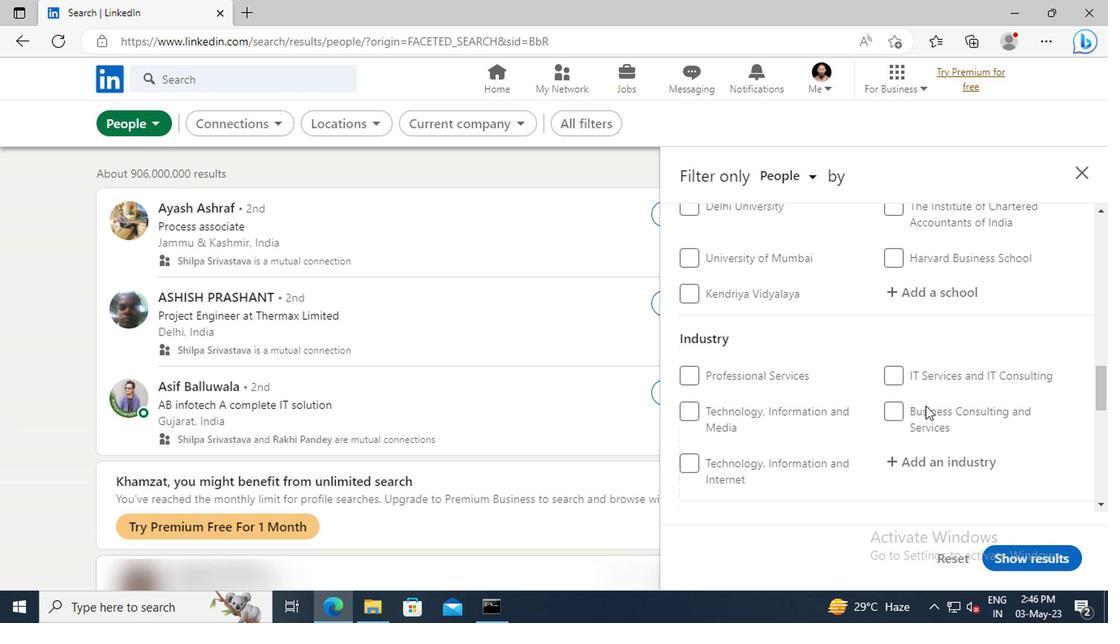 
Action: Mouse scrolled (921, 405) with delta (0, -1)
Screenshot: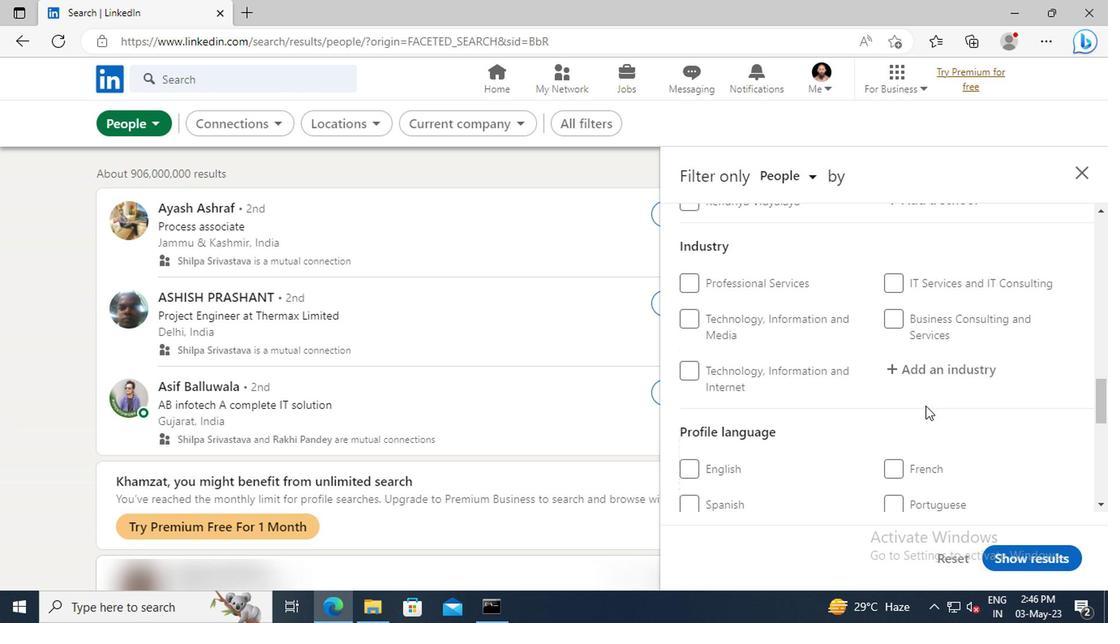 
Action: Mouse scrolled (921, 405) with delta (0, -1)
Screenshot: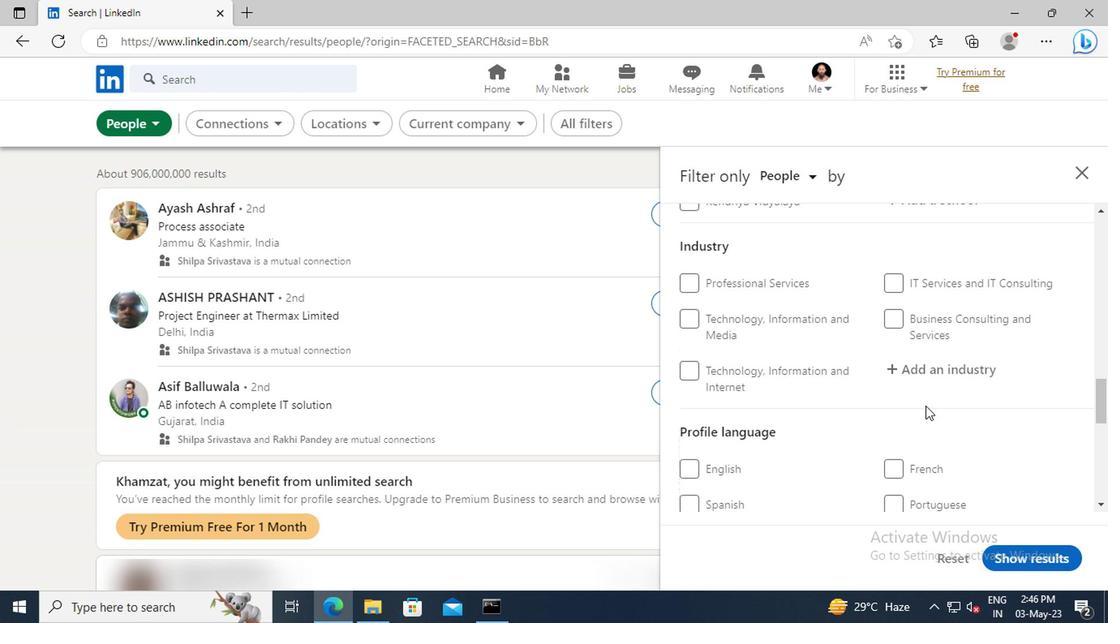 
Action: Mouse moved to (893, 415)
Screenshot: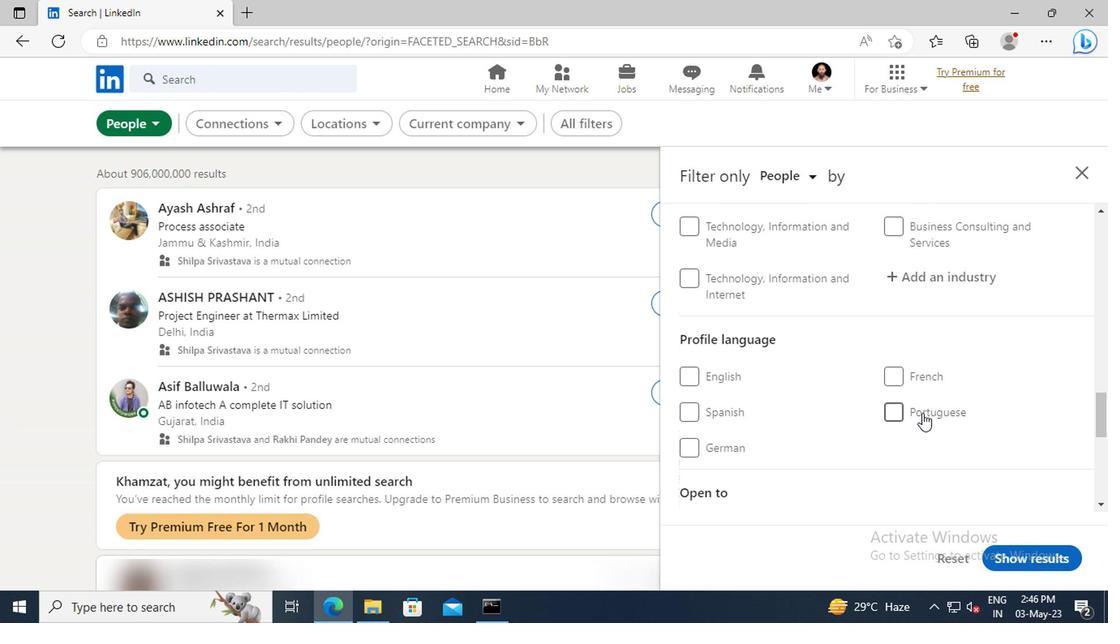 
Action: Mouse pressed left at (893, 415)
Screenshot: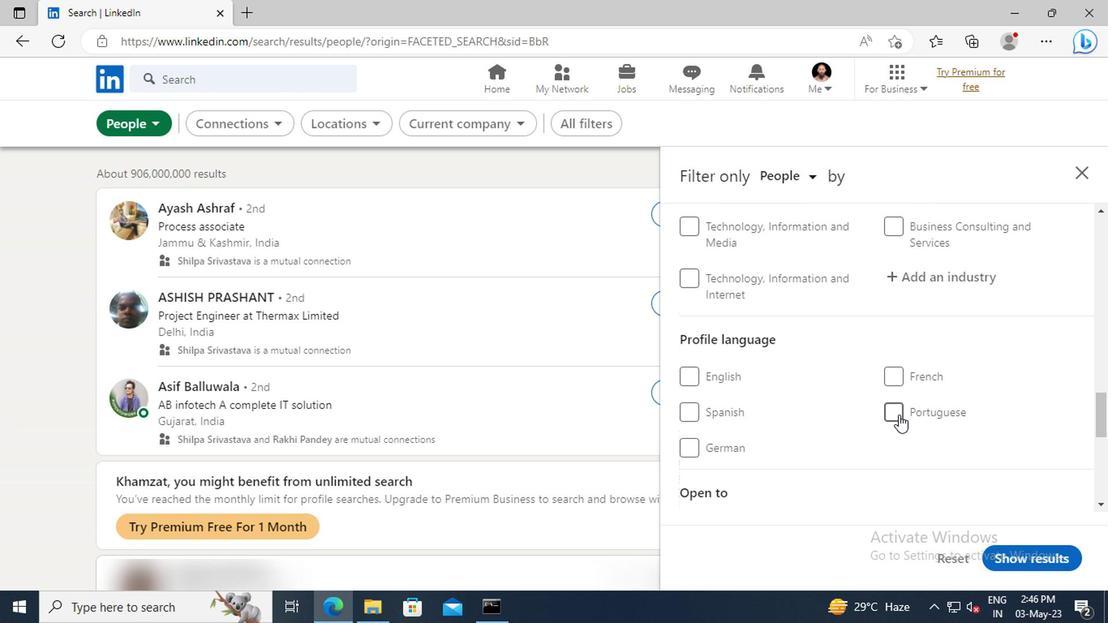 
Action: Mouse moved to (937, 396)
Screenshot: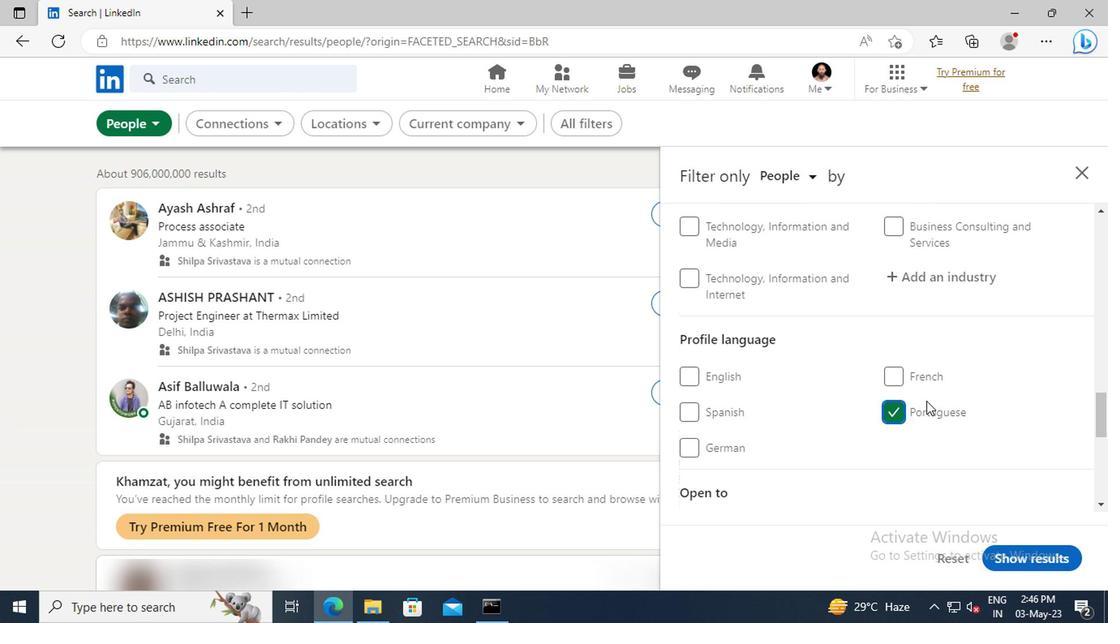 
Action: Mouse scrolled (937, 397) with delta (0, 0)
Screenshot: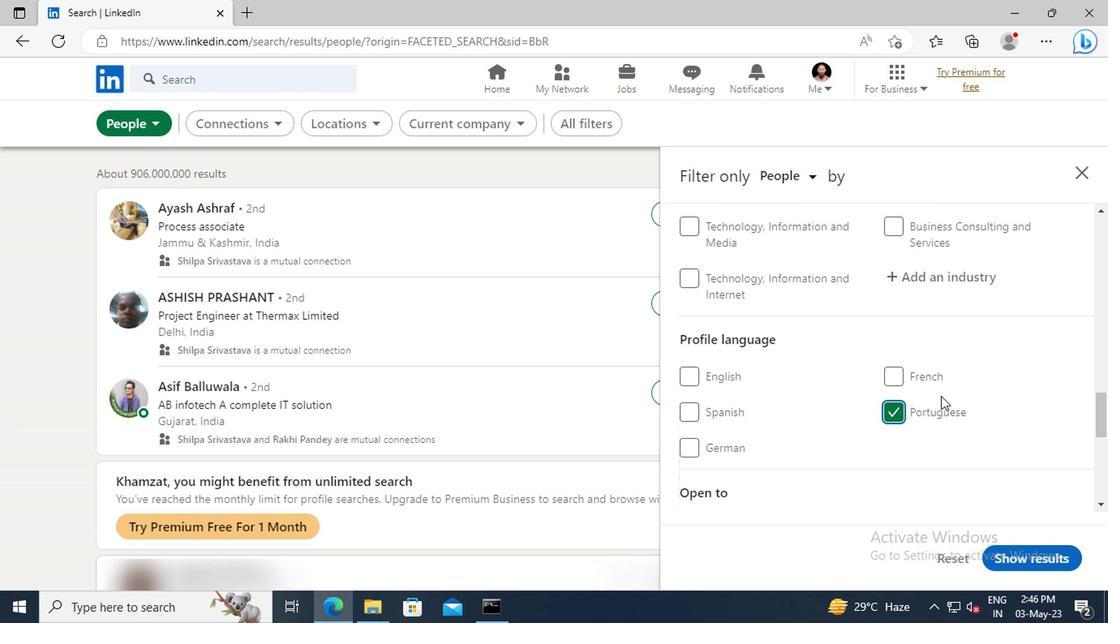 
Action: Mouse scrolled (937, 397) with delta (0, 0)
Screenshot: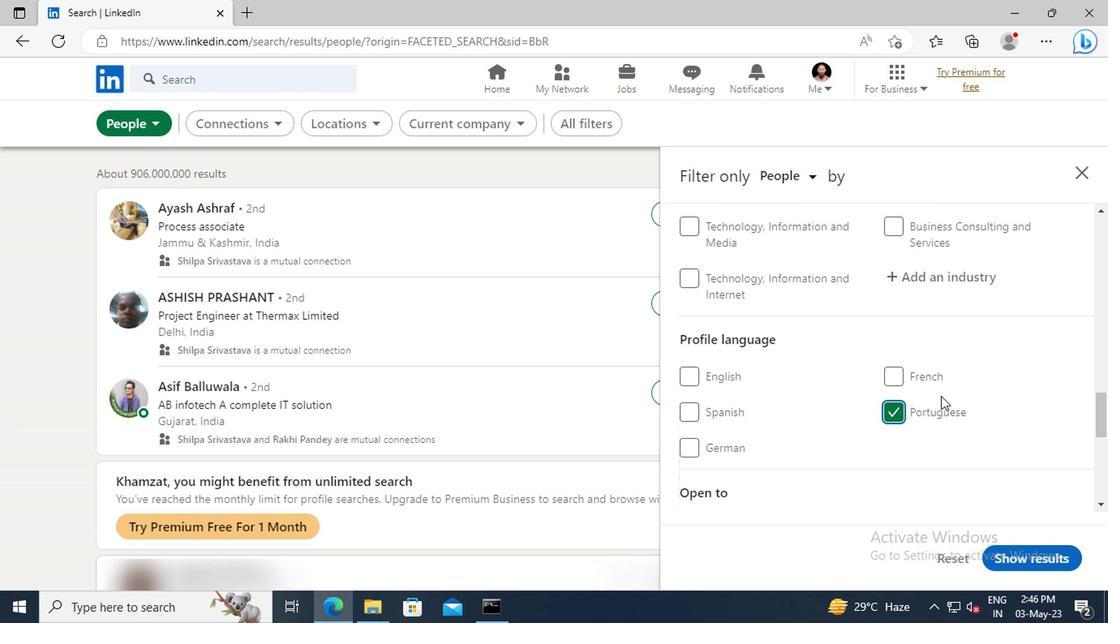 
Action: Mouse scrolled (937, 397) with delta (0, 0)
Screenshot: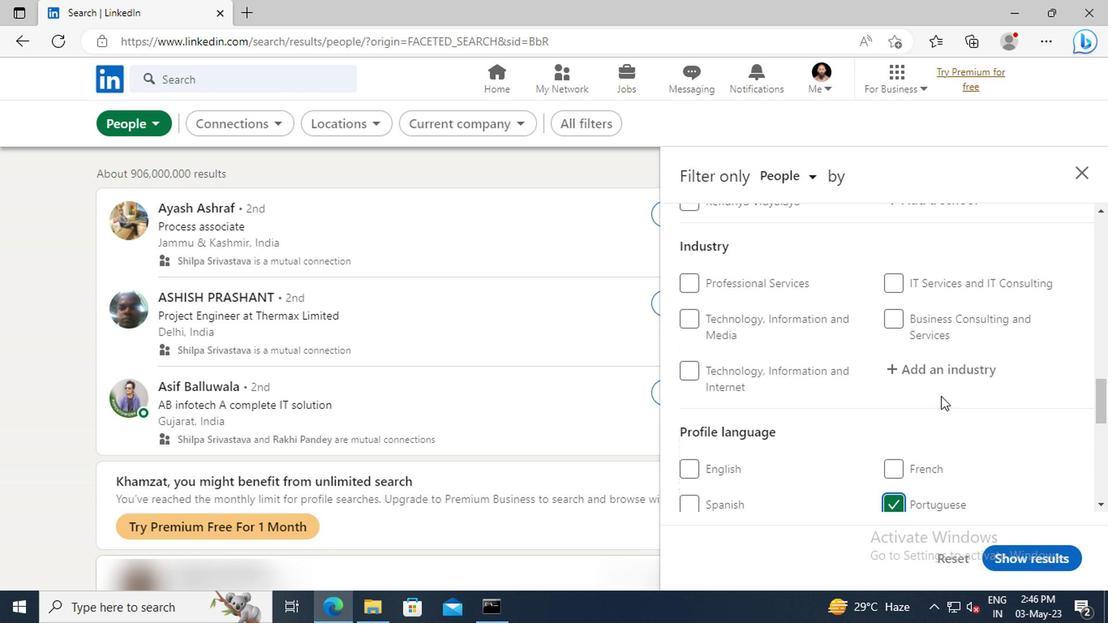 
Action: Mouse scrolled (937, 397) with delta (0, 0)
Screenshot: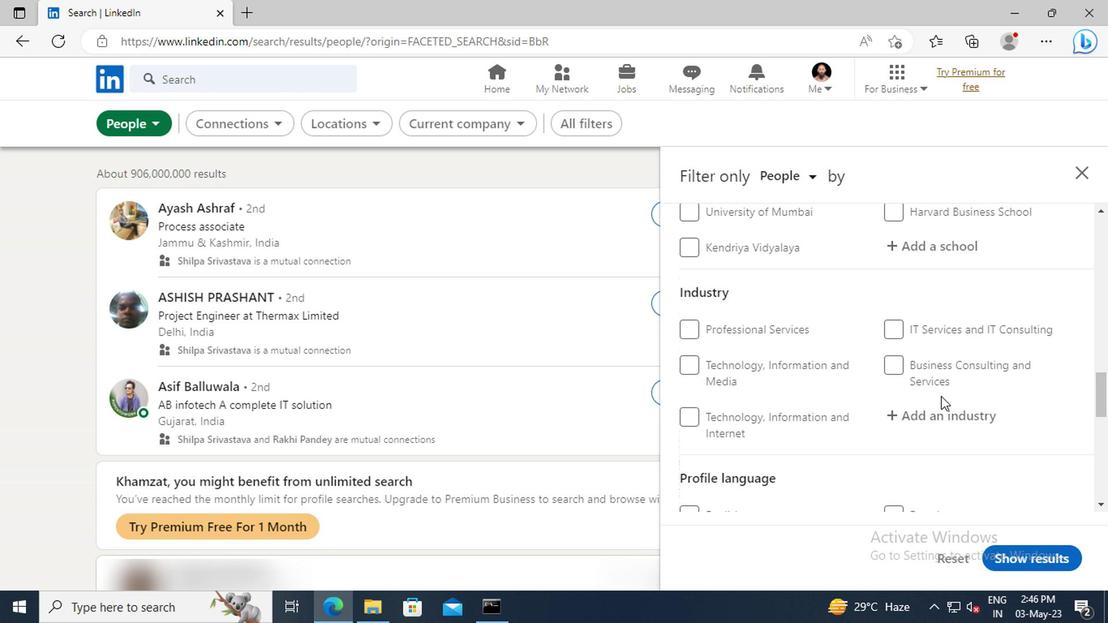 
Action: Mouse scrolled (937, 397) with delta (0, 0)
Screenshot: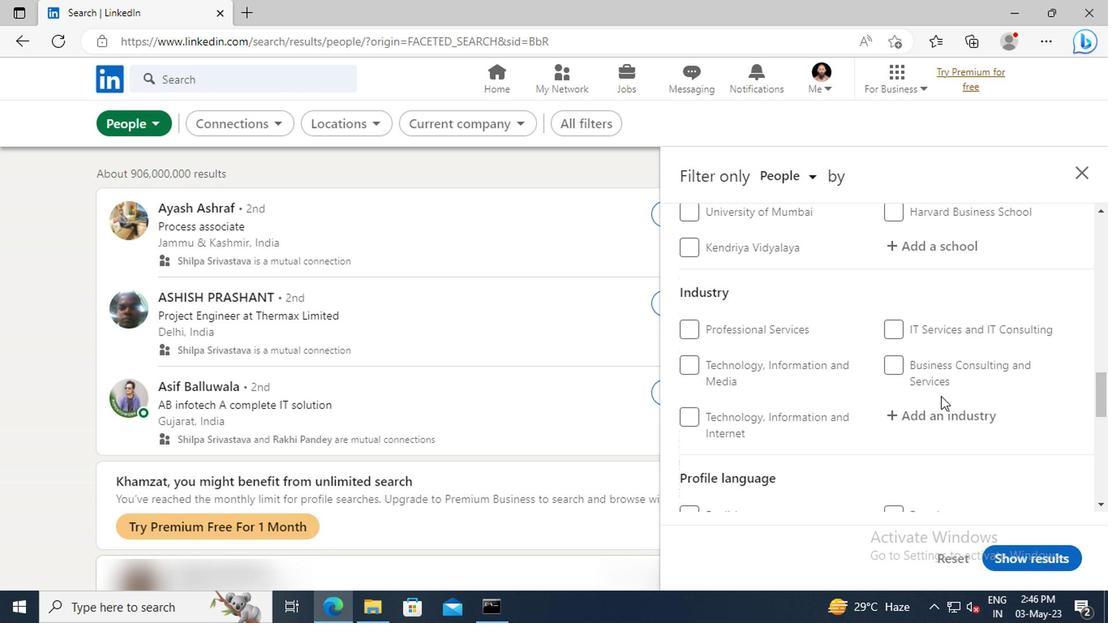
Action: Mouse scrolled (937, 397) with delta (0, 0)
Screenshot: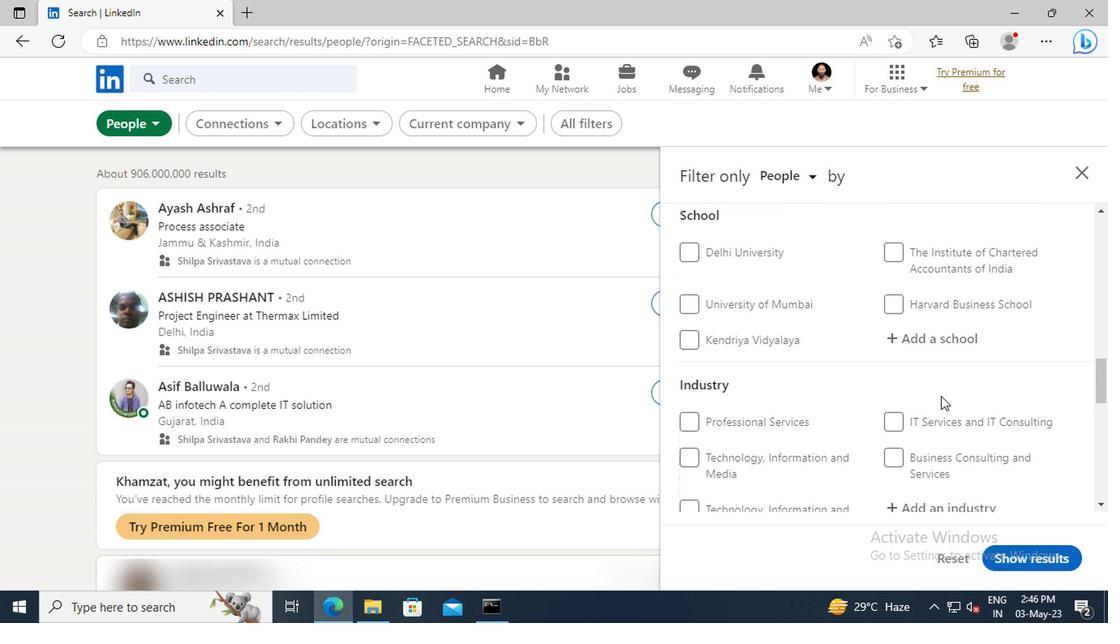 
Action: Mouse scrolled (937, 397) with delta (0, 0)
Screenshot: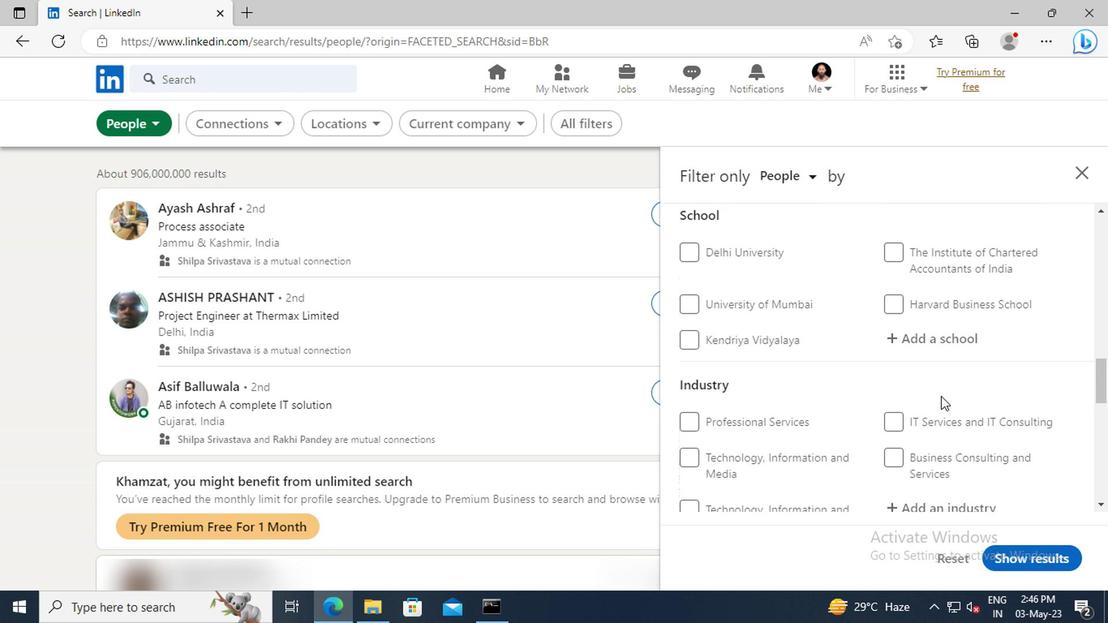 
Action: Mouse scrolled (937, 397) with delta (0, 0)
Screenshot: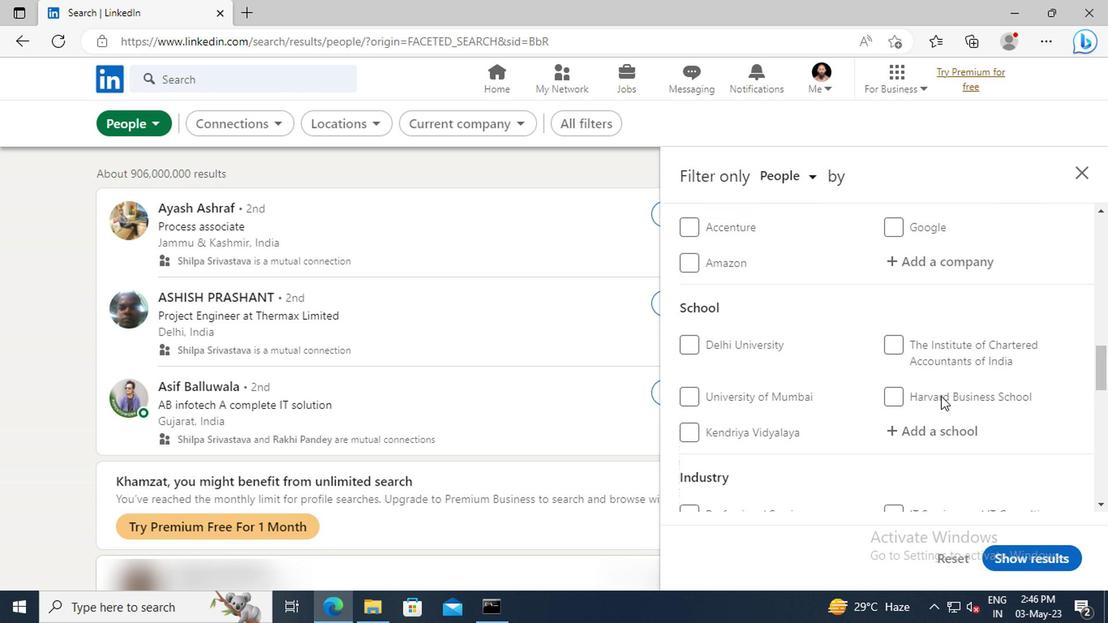
Action: Mouse scrolled (937, 397) with delta (0, 0)
Screenshot: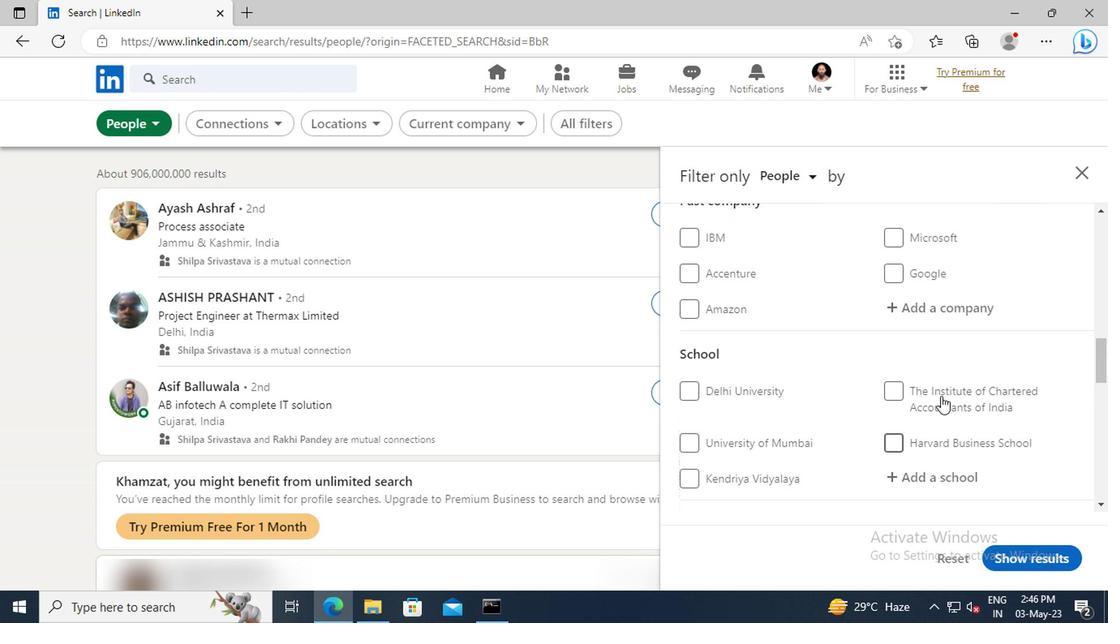 
Action: Mouse scrolled (937, 397) with delta (0, 0)
Screenshot: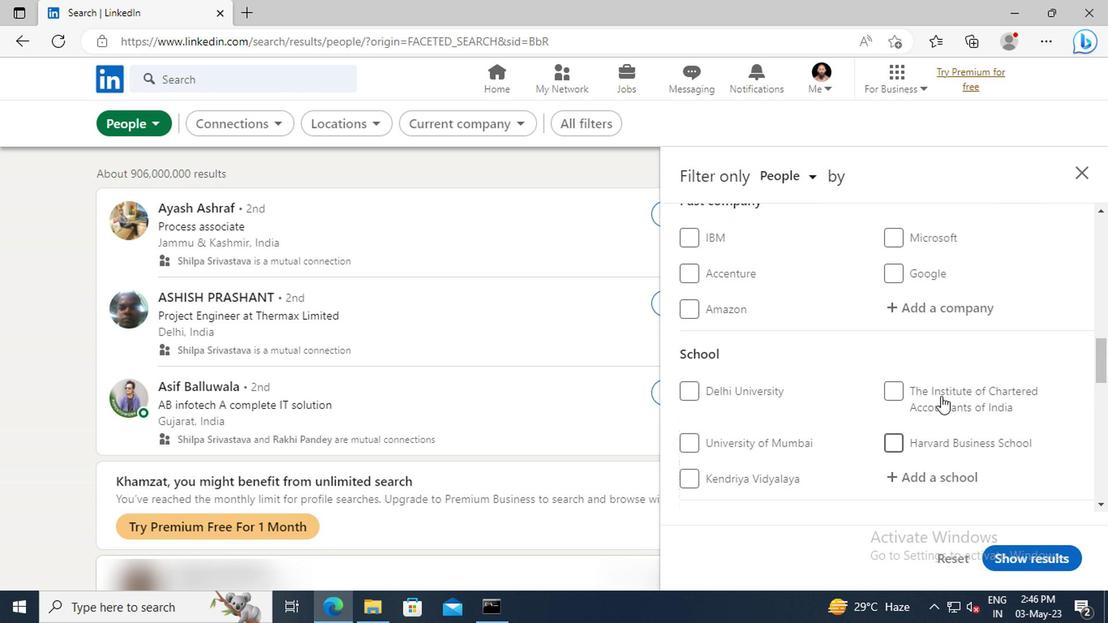 
Action: Mouse scrolled (937, 397) with delta (0, 0)
Screenshot: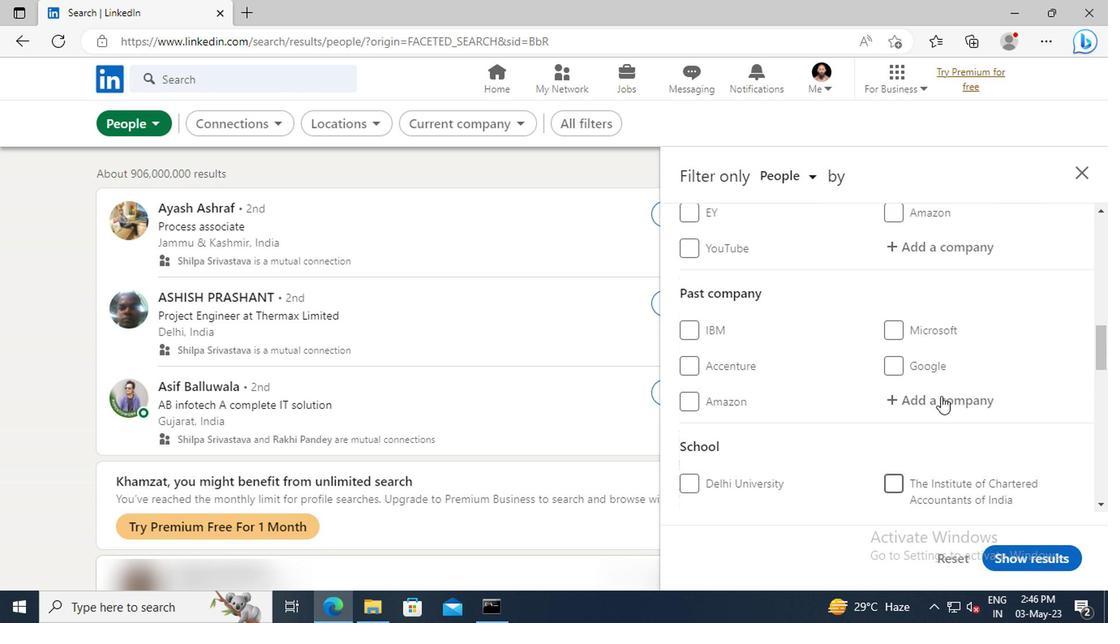 
Action: Mouse scrolled (937, 397) with delta (0, 0)
Screenshot: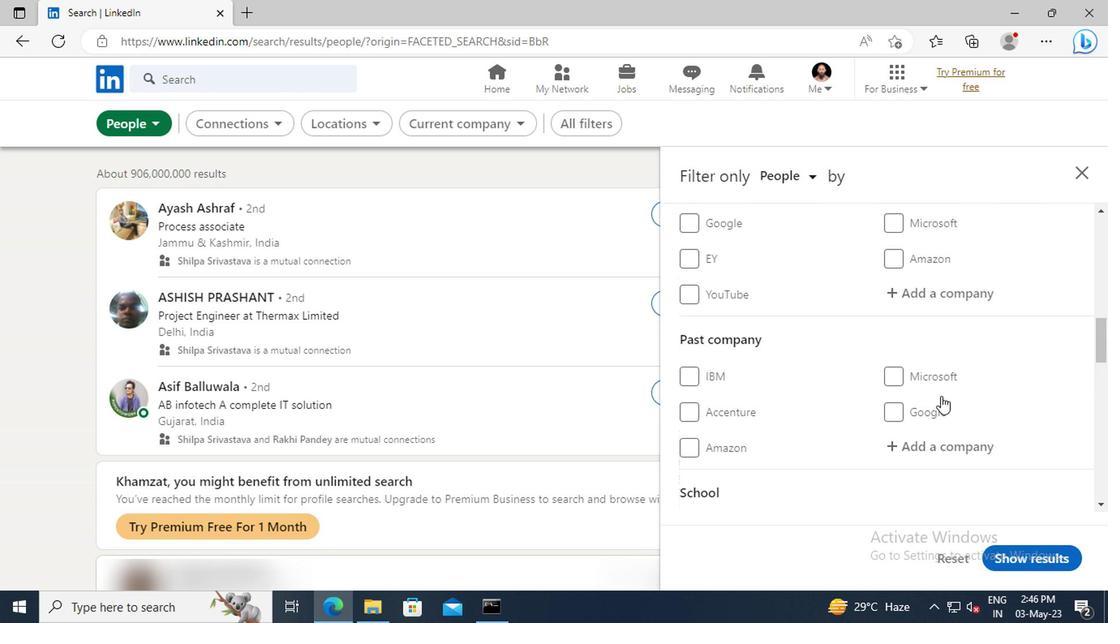 
Action: Mouse moved to (938, 347)
Screenshot: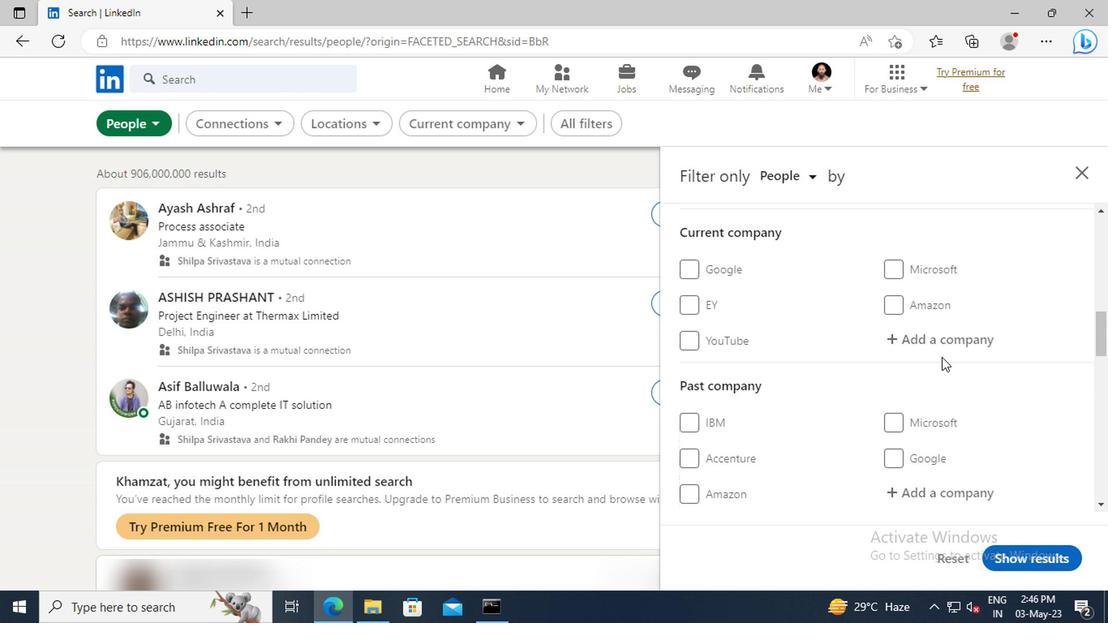 
Action: Mouse pressed left at (938, 347)
Screenshot: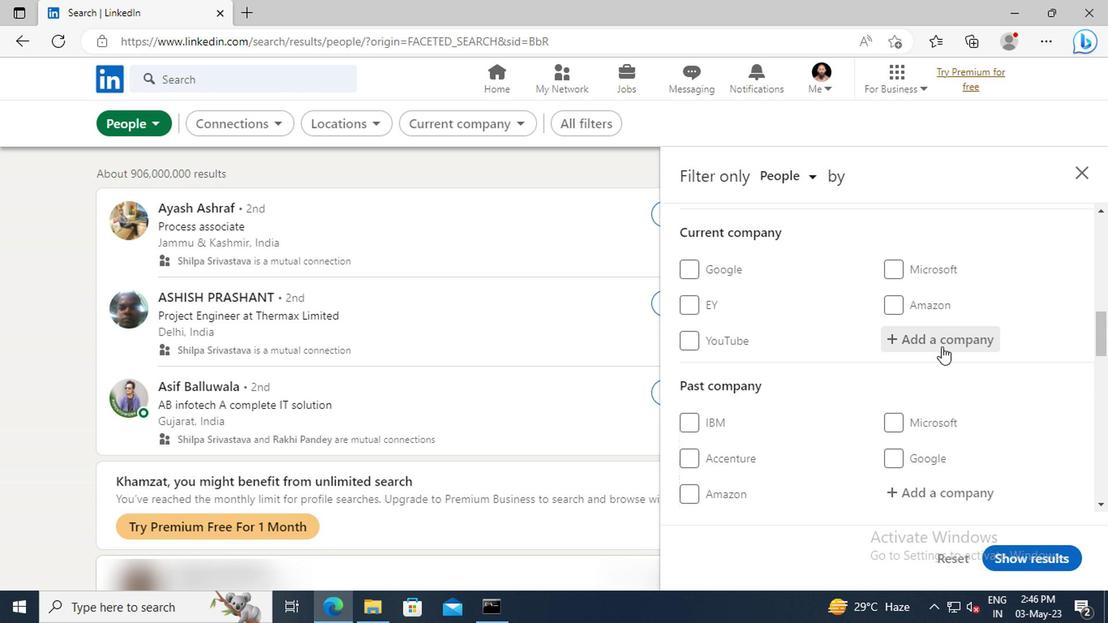 
Action: Key pressed <Key.shift>BOLLORE
Screenshot: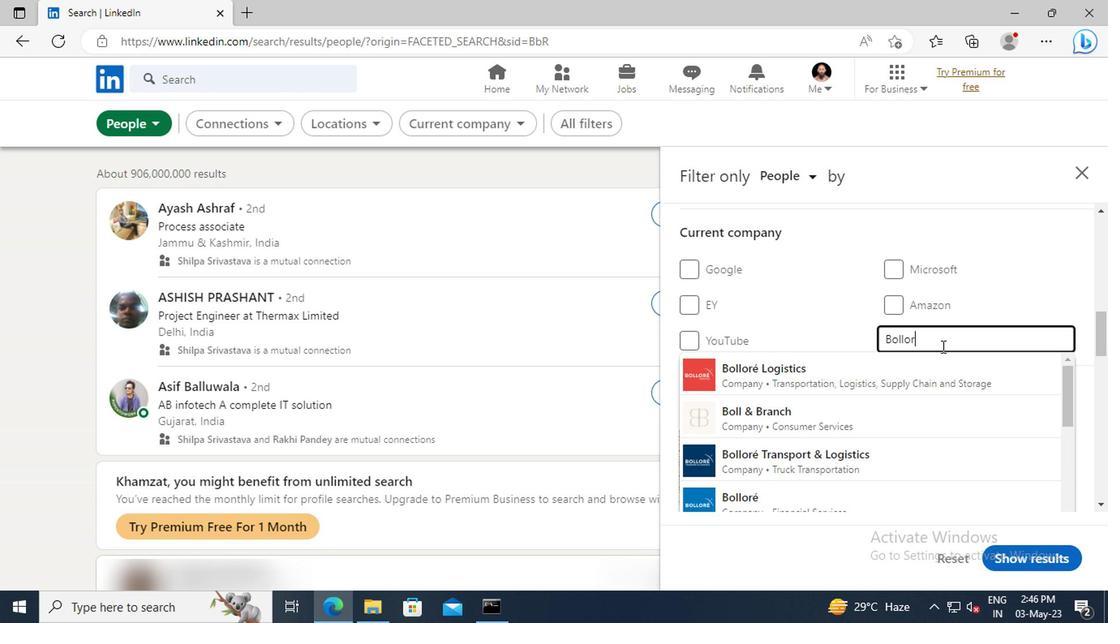 
Action: Mouse moved to (938, 369)
Screenshot: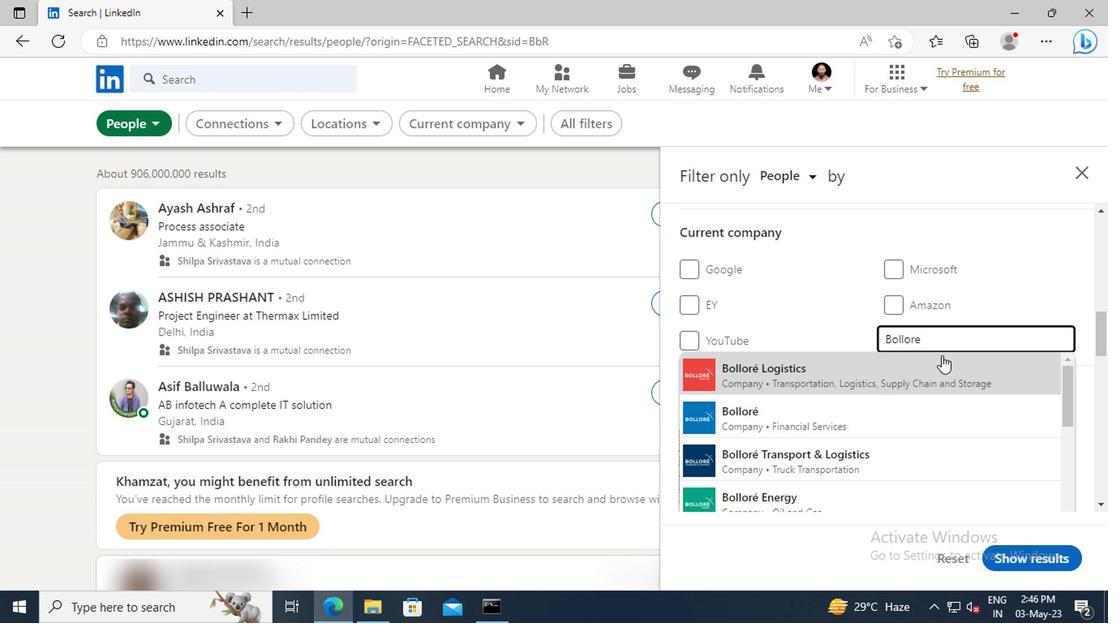 
Action: Mouse pressed left at (938, 369)
Screenshot: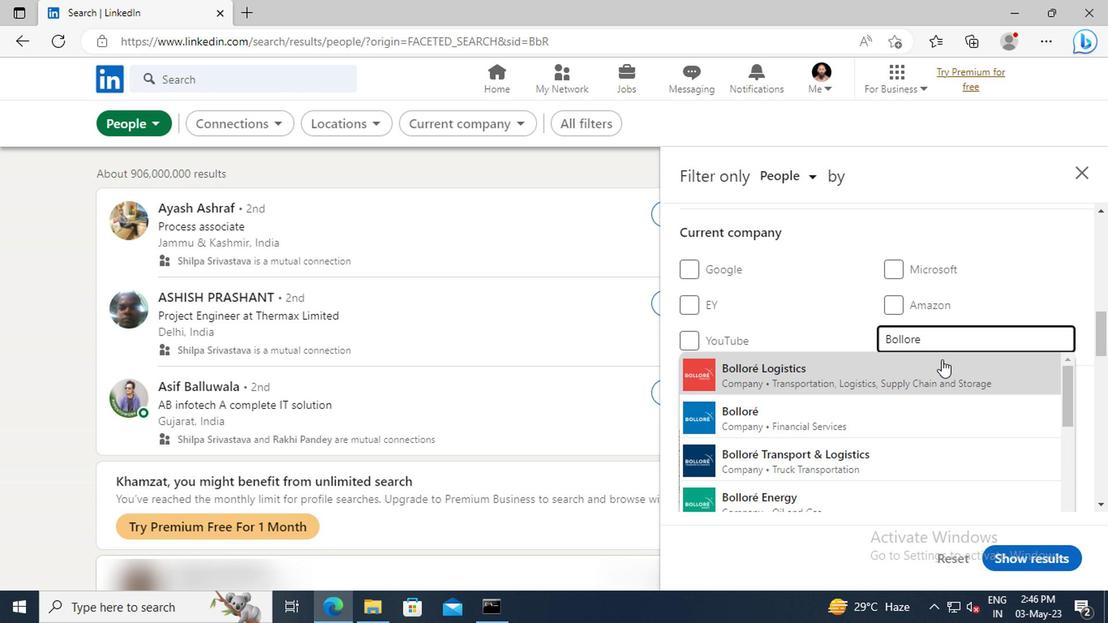
Action: Mouse scrolled (938, 368) with delta (0, 0)
Screenshot: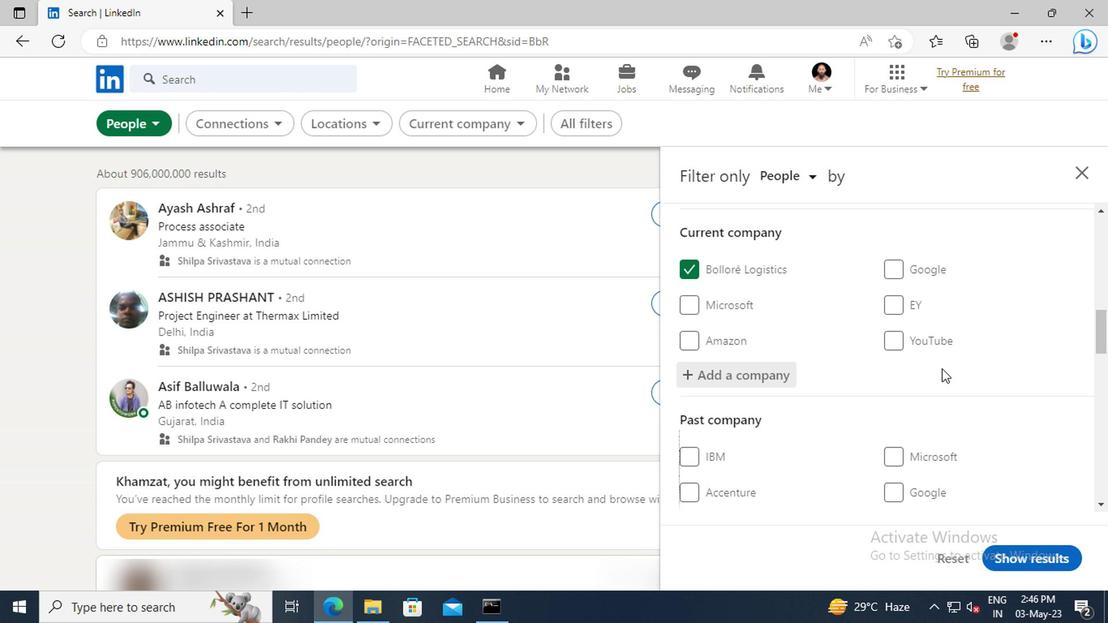 
Action: Mouse moved to (935, 362)
Screenshot: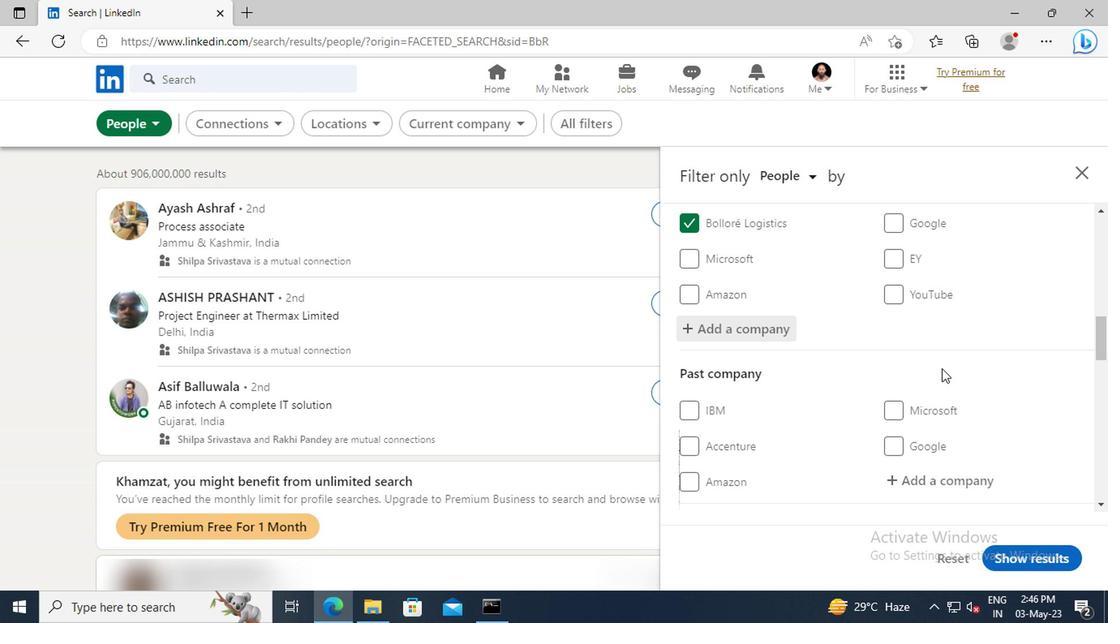 
Action: Mouse scrolled (935, 362) with delta (0, 0)
Screenshot: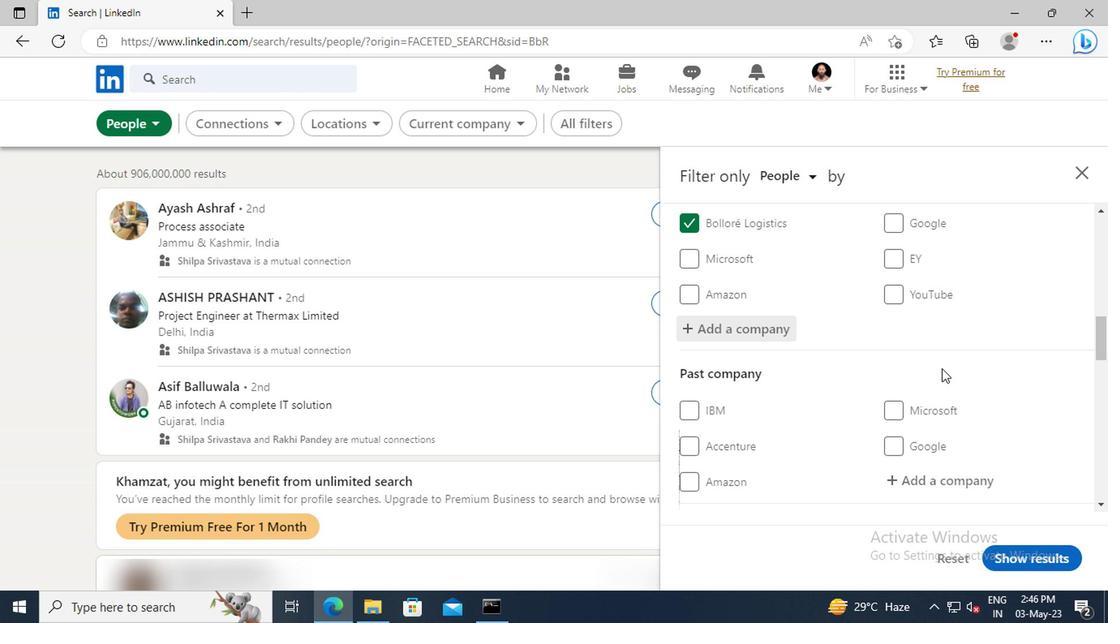 
Action: Mouse moved to (933, 360)
Screenshot: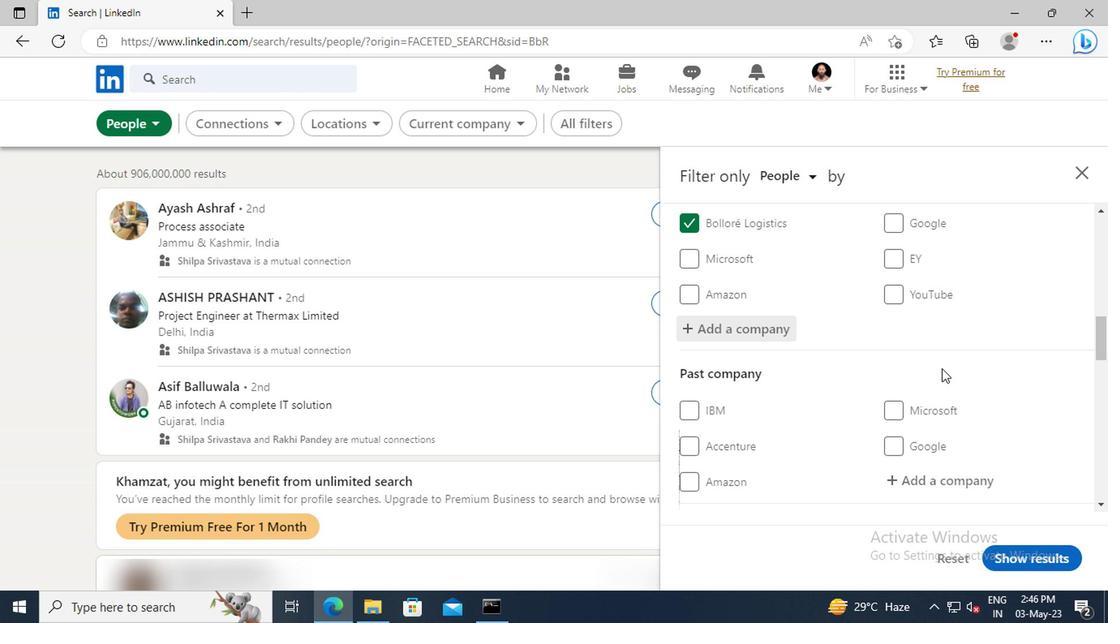 
Action: Mouse scrolled (933, 360) with delta (0, 0)
Screenshot: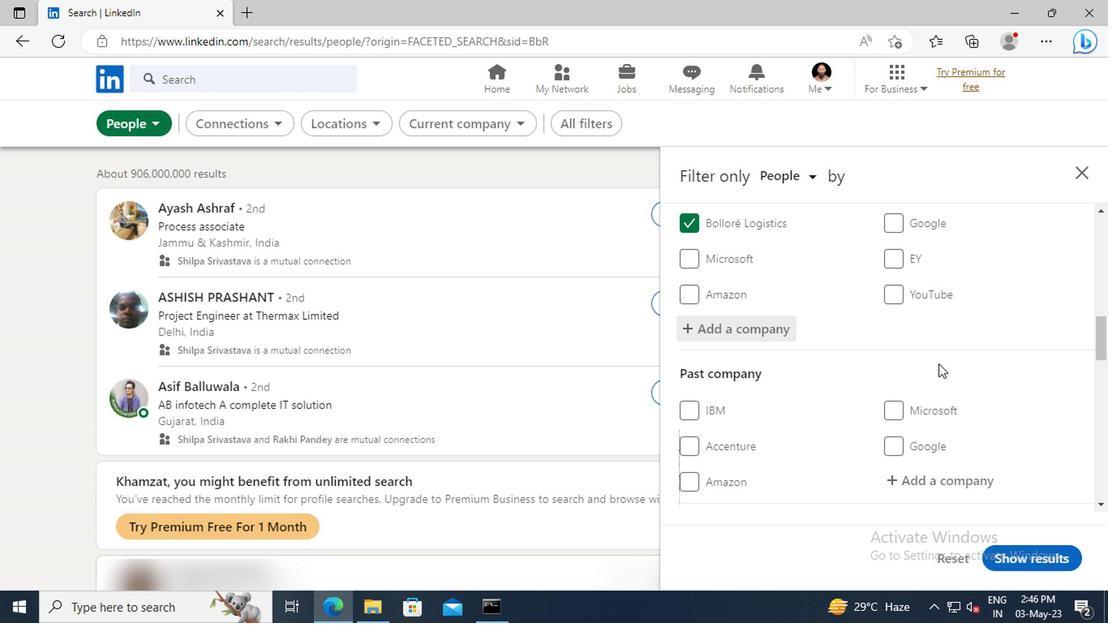 
Action: Mouse moved to (924, 341)
Screenshot: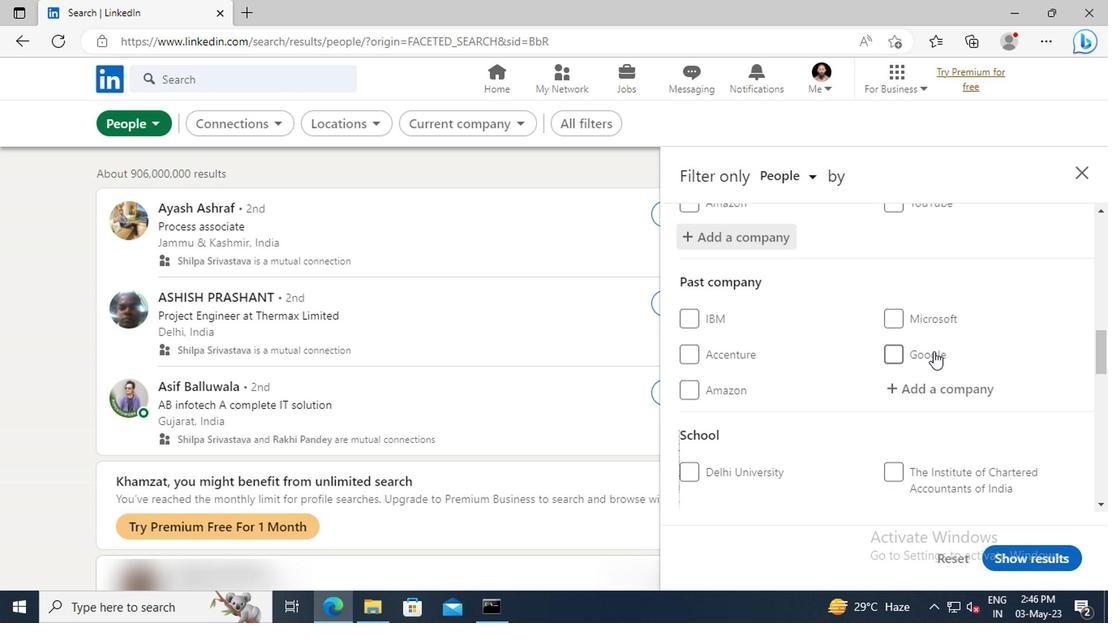 
Action: Mouse scrolled (924, 340) with delta (0, -1)
Screenshot: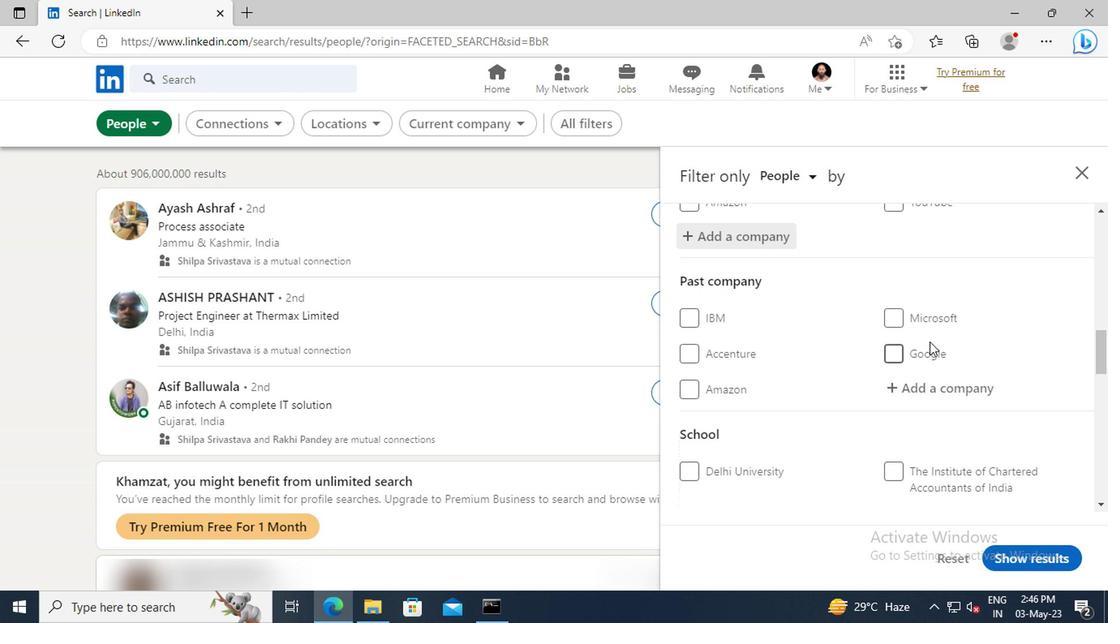 
Action: Mouse scrolled (924, 340) with delta (0, -1)
Screenshot: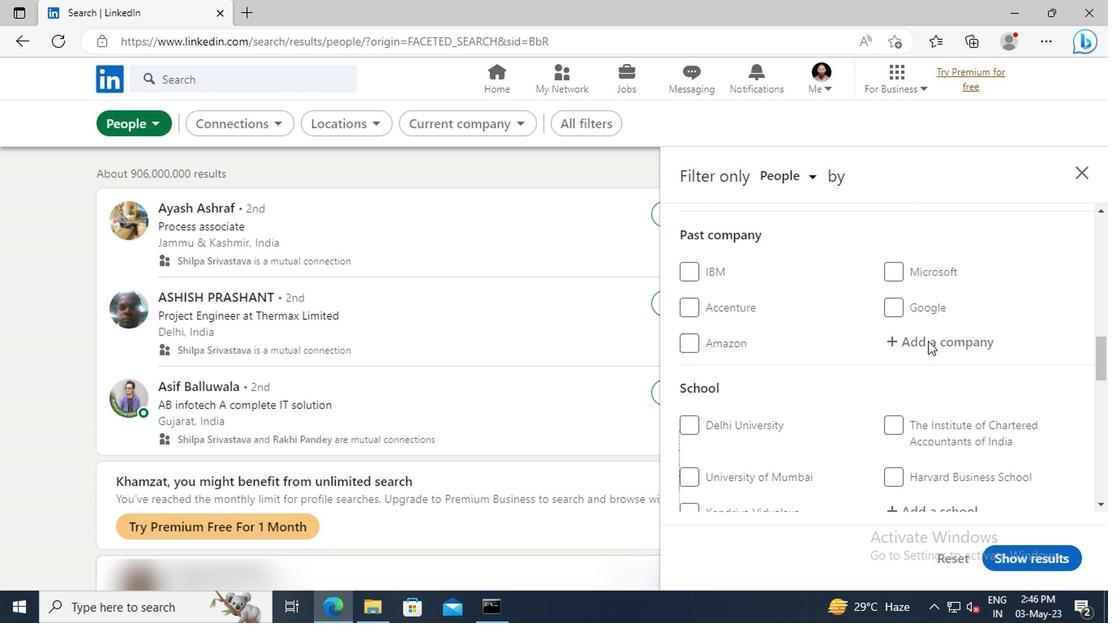 
Action: Mouse scrolled (924, 340) with delta (0, -1)
Screenshot: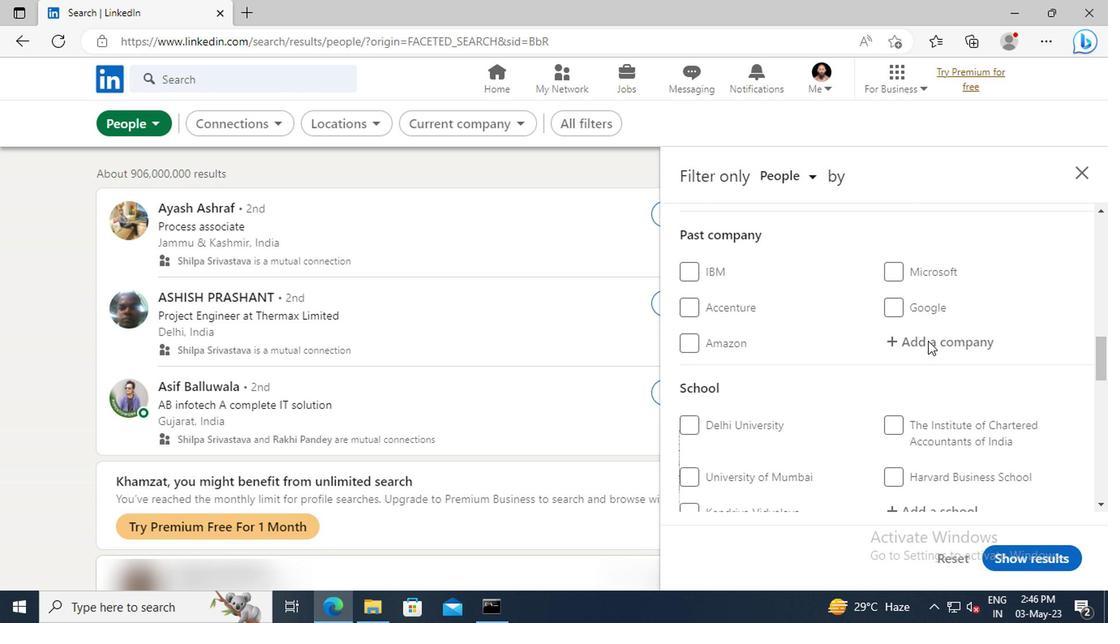 
Action: Mouse scrolled (924, 340) with delta (0, -1)
Screenshot: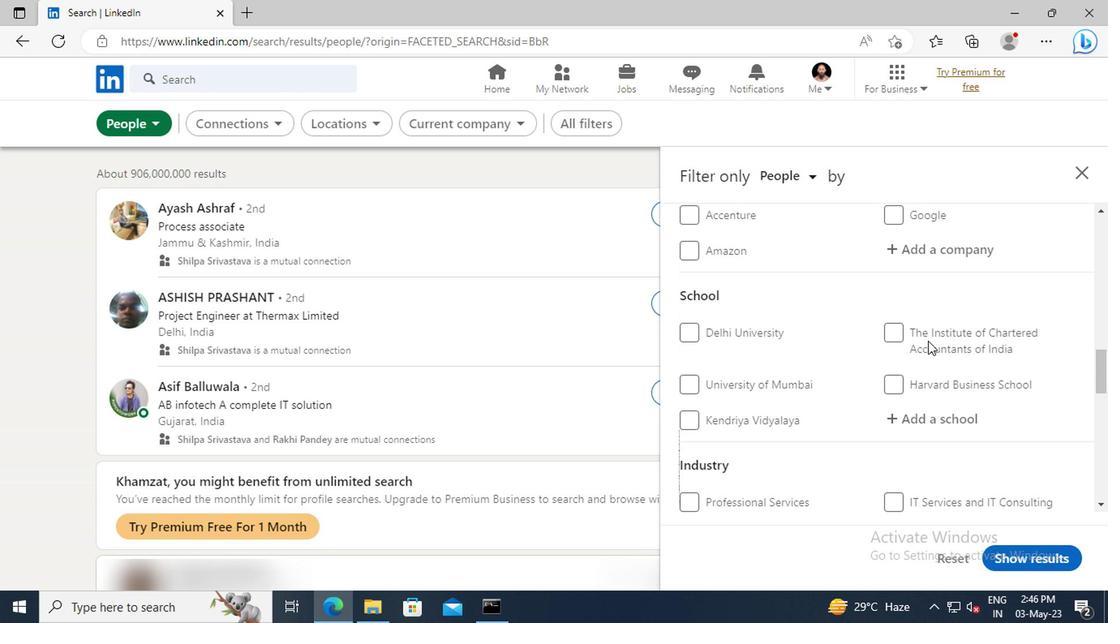 
Action: Mouse moved to (920, 369)
Screenshot: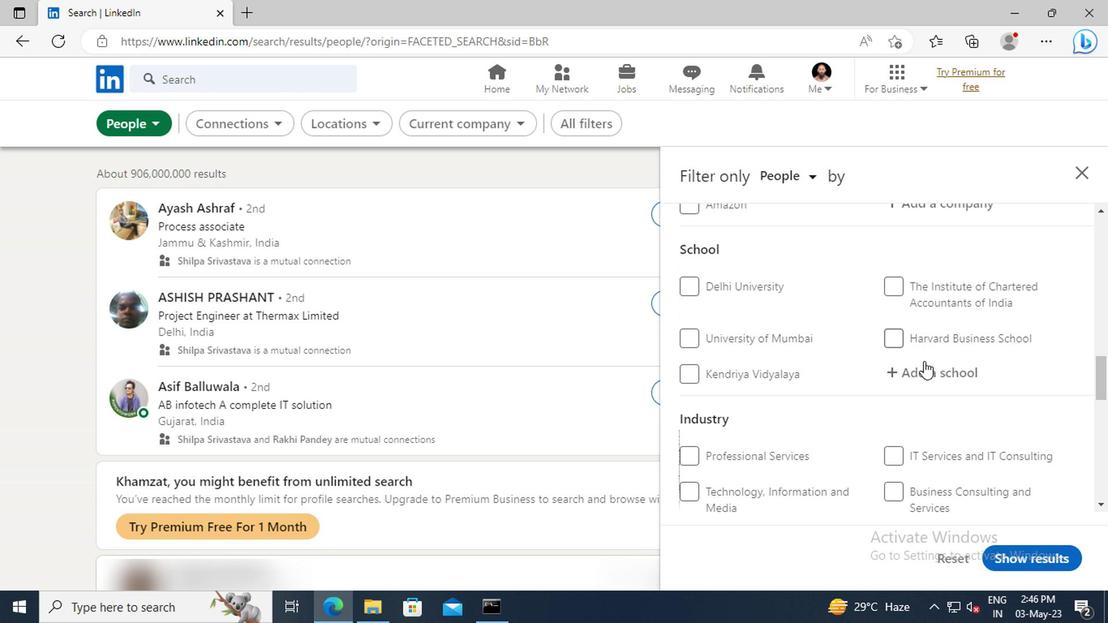 
Action: Mouse pressed left at (920, 369)
Screenshot: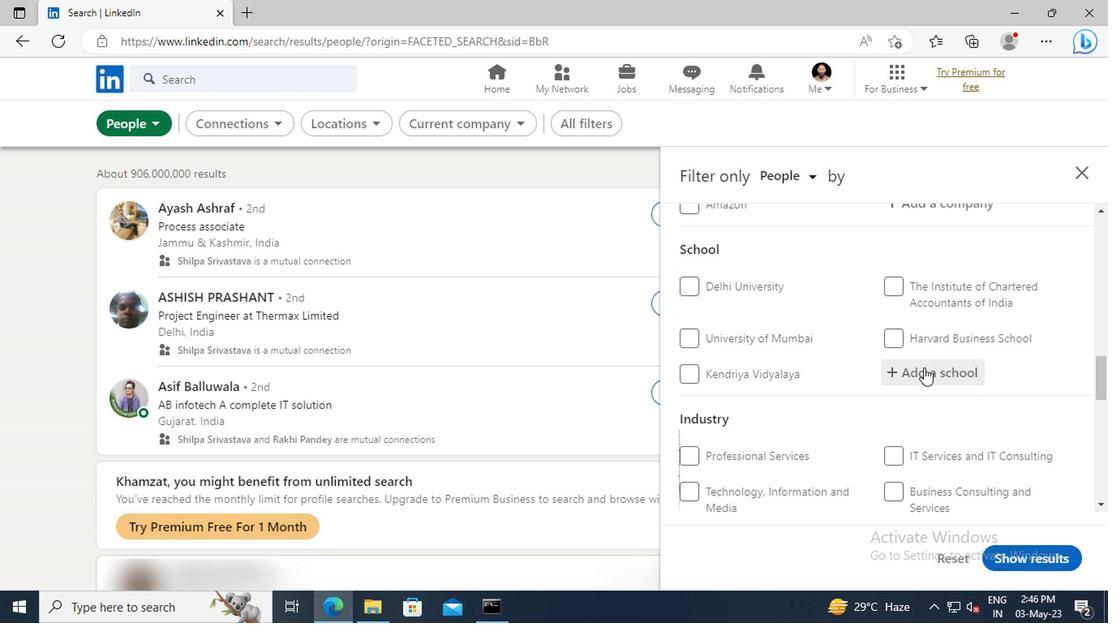 
Action: Key pressed <Key.shift><Key.shift>FRESHERS<Key.space><Key.shift>JOBS<Key.space>IN<Key.space><Key.shift>BAN
Screenshot: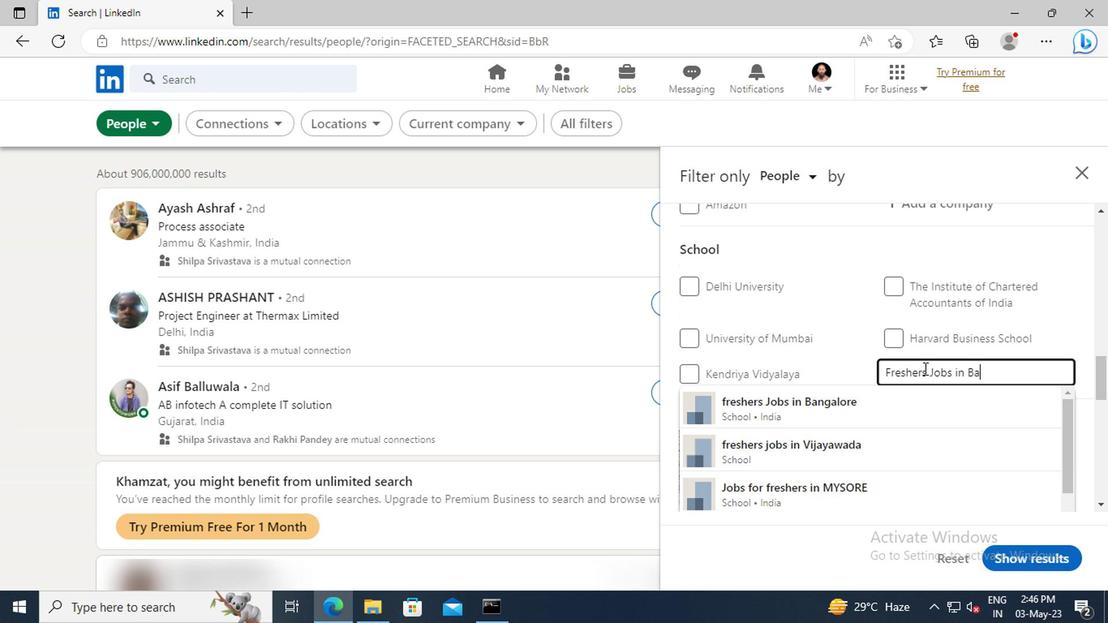 
Action: Mouse moved to (913, 398)
Screenshot: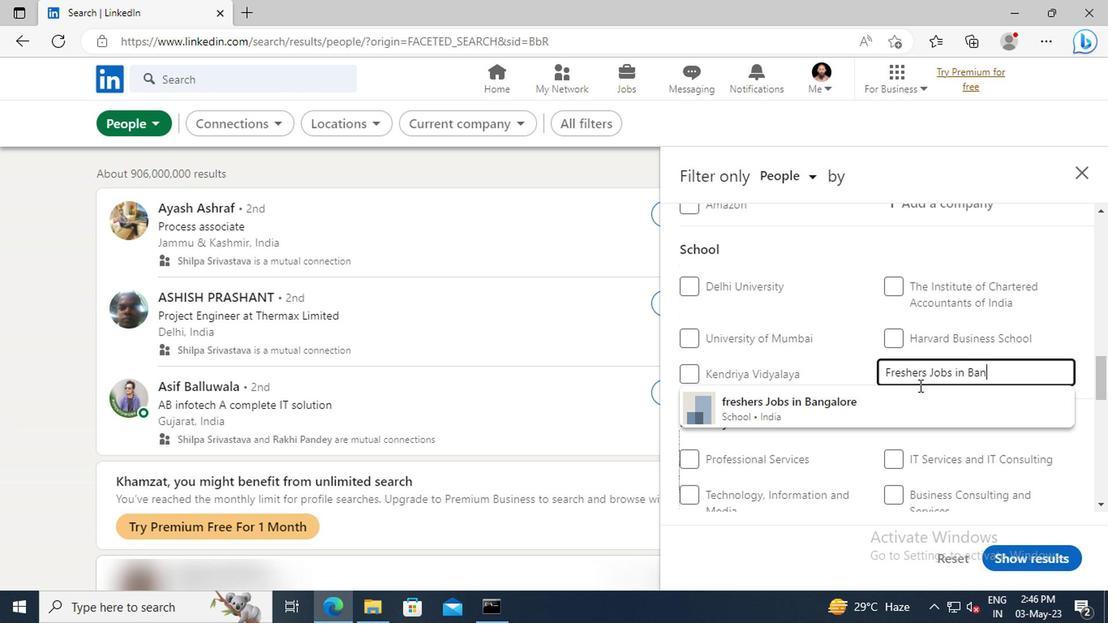 
Action: Mouse pressed left at (913, 398)
Screenshot: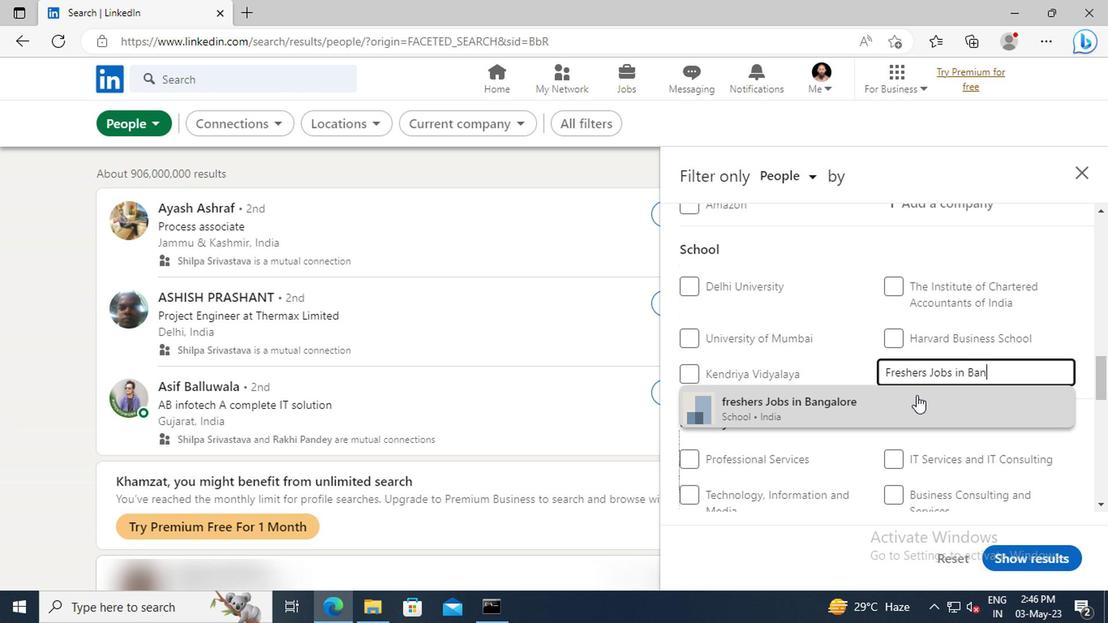 
Action: Mouse scrolled (913, 397) with delta (0, -1)
Screenshot: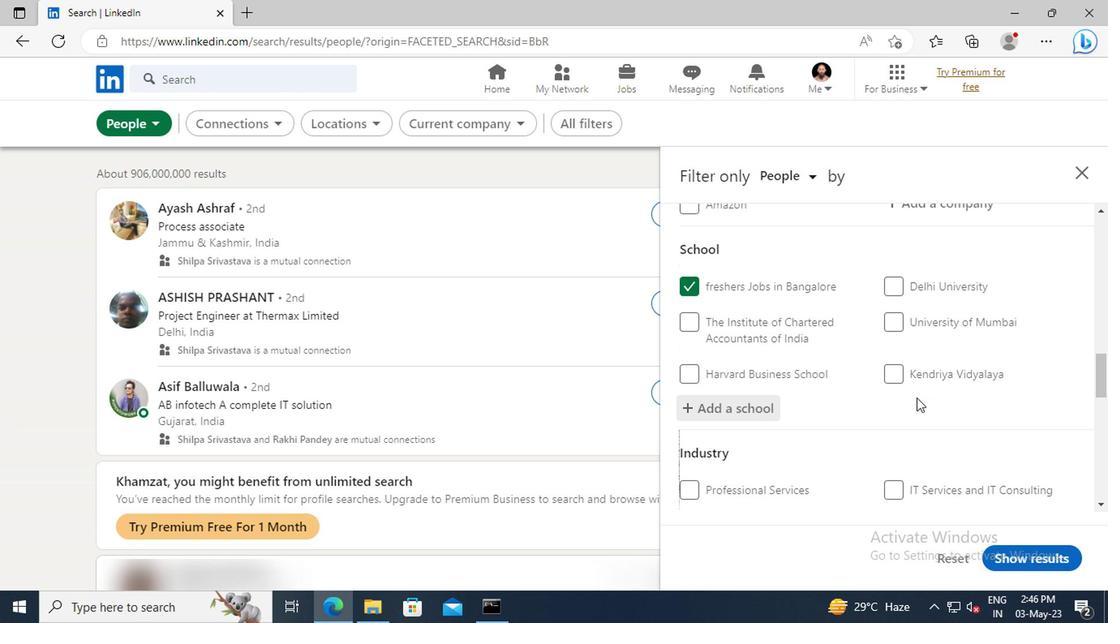 
Action: Mouse moved to (911, 392)
Screenshot: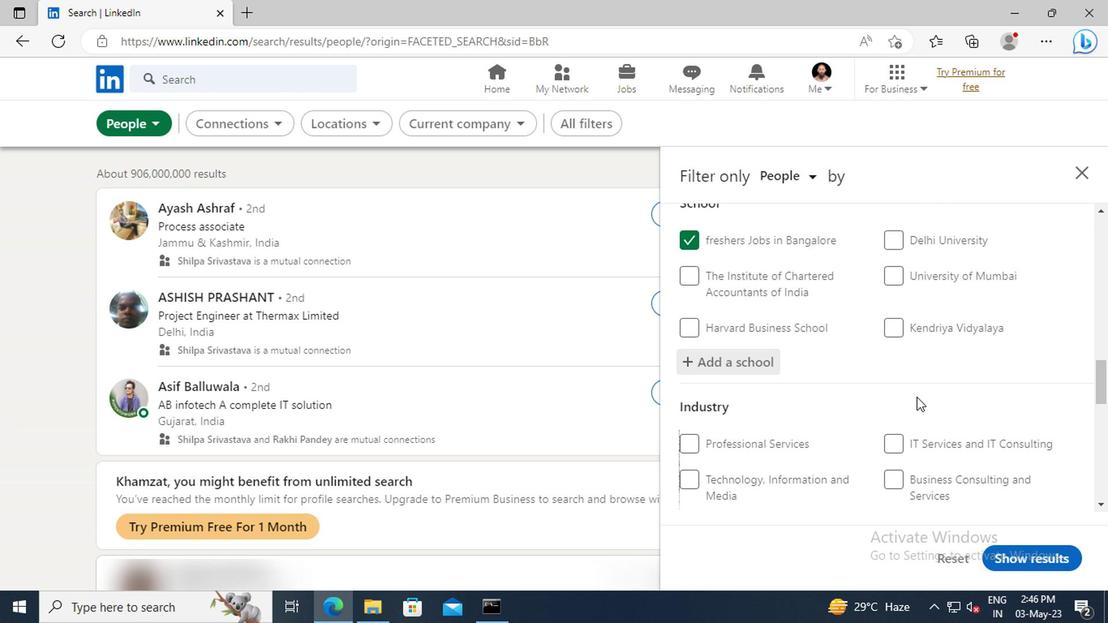 
Action: Mouse scrolled (911, 391) with delta (0, -1)
Screenshot: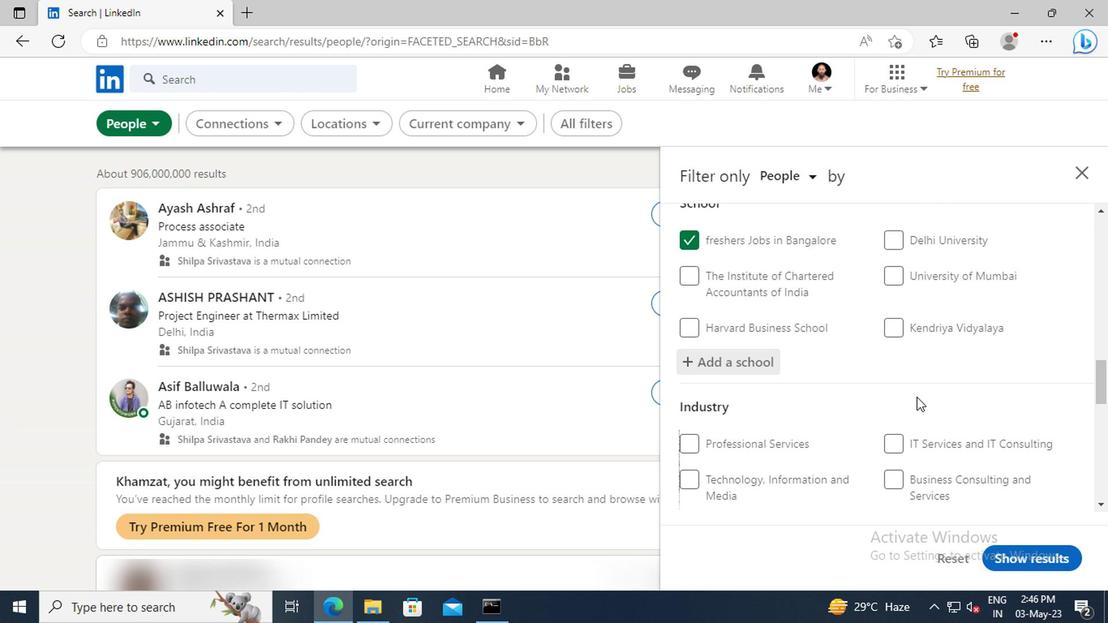 
Action: Mouse moved to (911, 391)
Screenshot: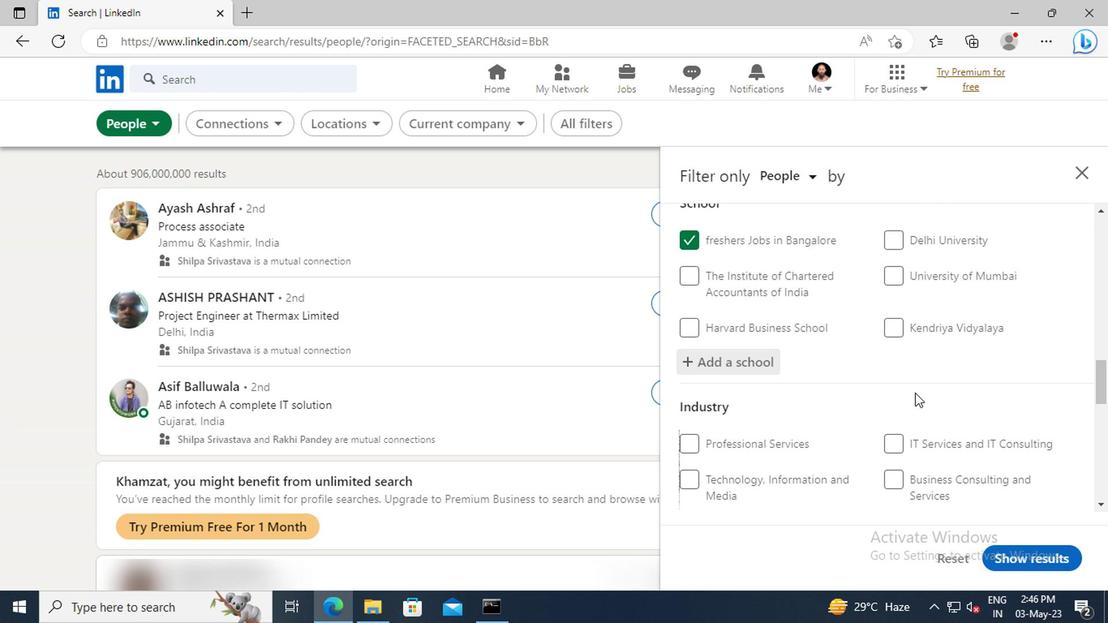 
Action: Mouse scrolled (911, 391) with delta (0, 0)
Screenshot: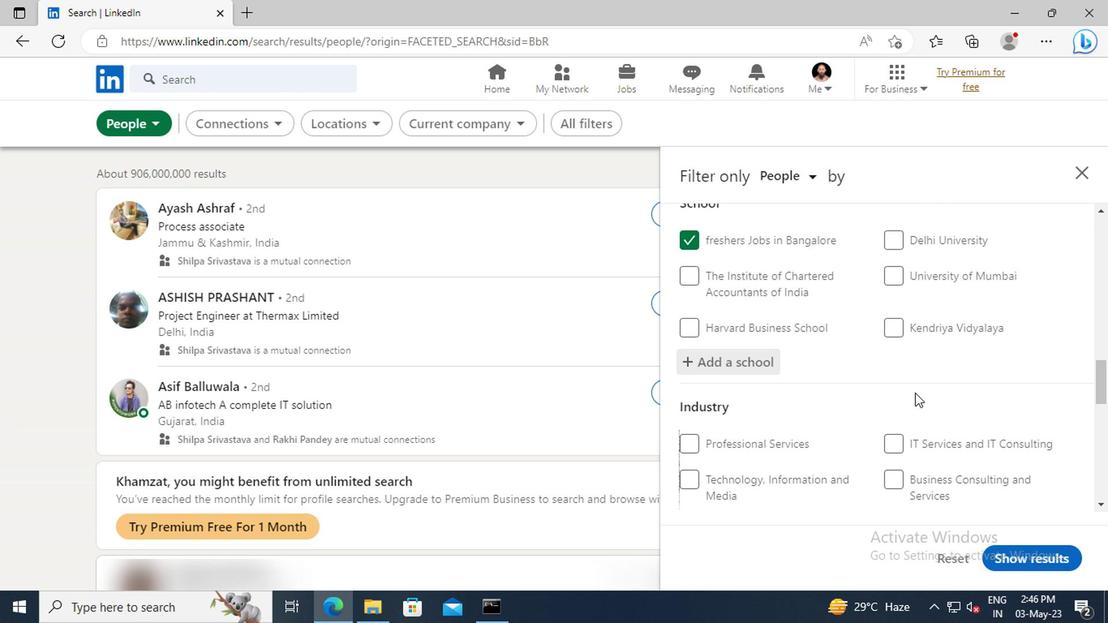 
Action: Mouse moved to (905, 365)
Screenshot: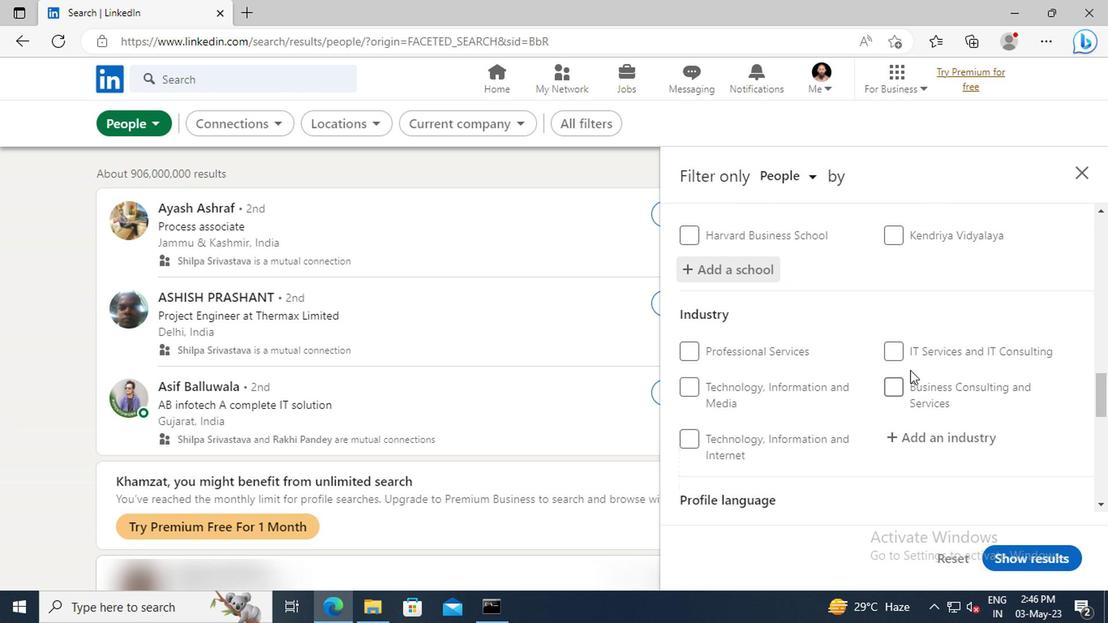 
Action: Mouse scrolled (905, 364) with delta (0, 0)
Screenshot: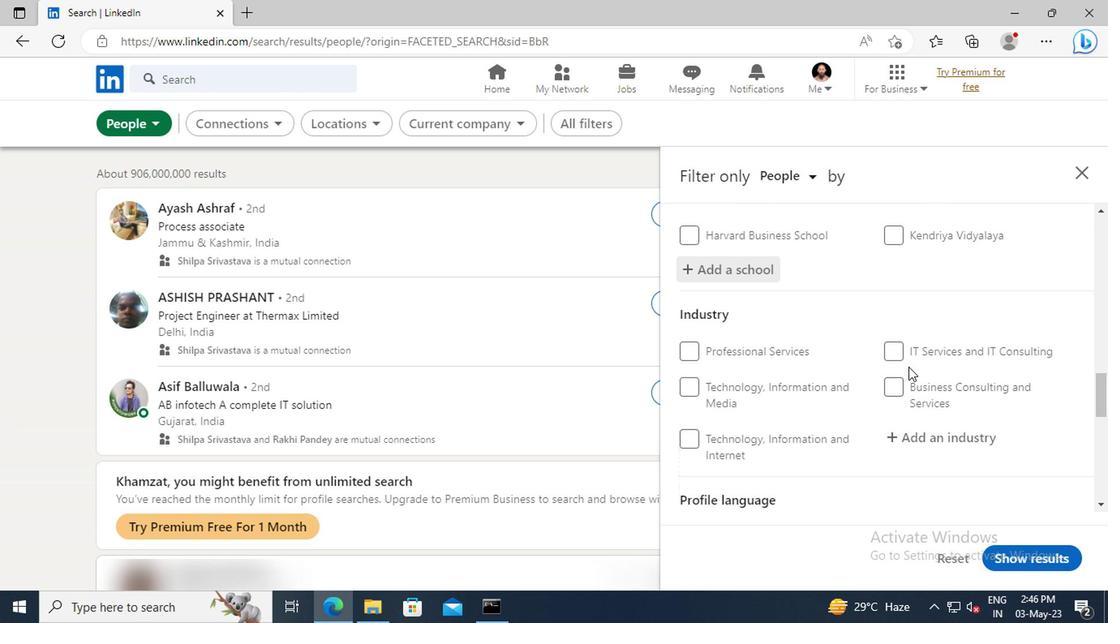 
Action: Mouse scrolled (905, 364) with delta (0, 0)
Screenshot: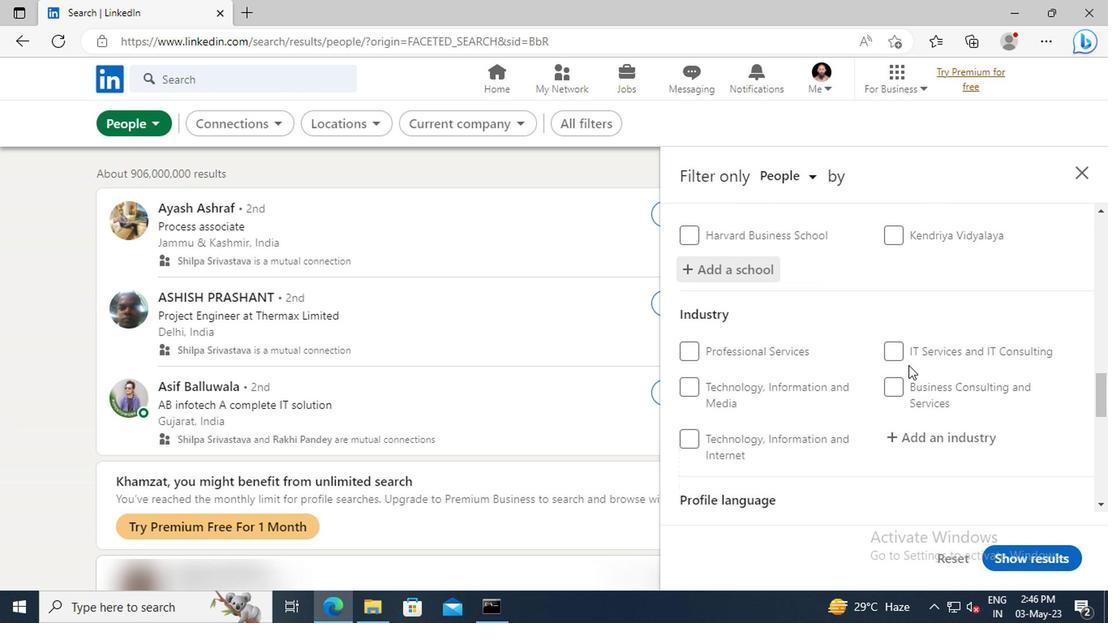
Action: Mouse moved to (917, 350)
Screenshot: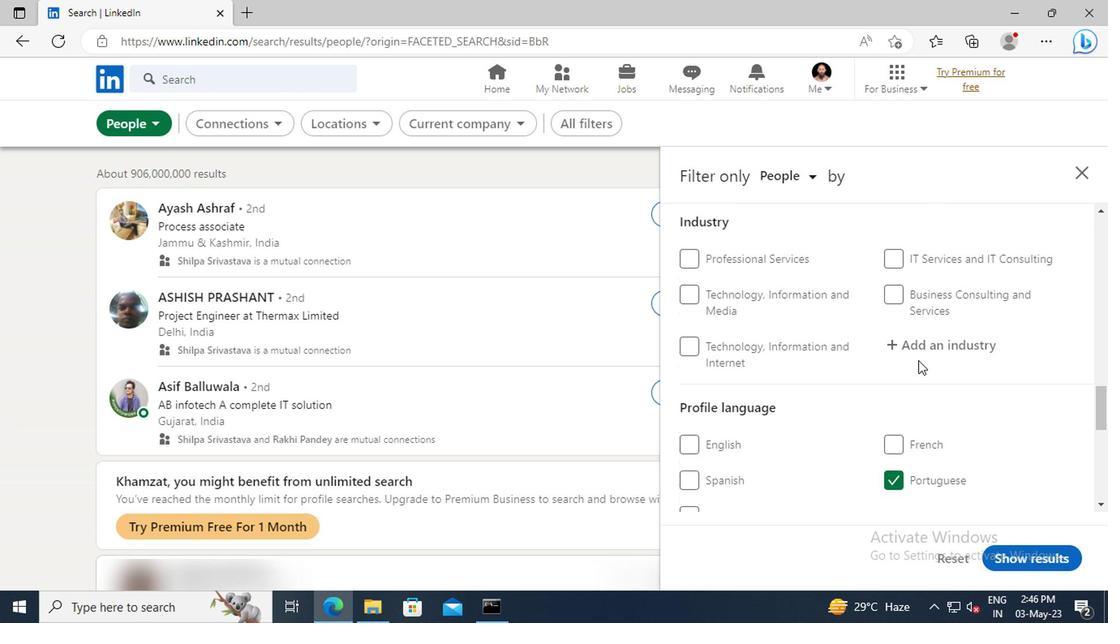 
Action: Mouse pressed left at (917, 350)
Screenshot: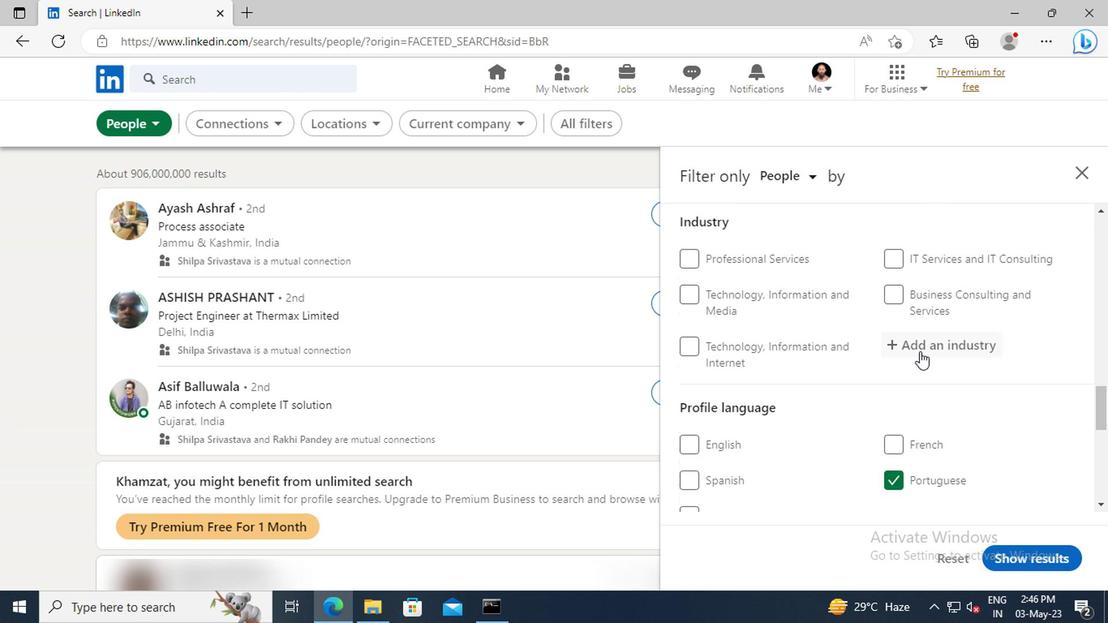 
Action: Key pressed <Key.shift>GROUND<Key.space><Key.shift>P
Screenshot: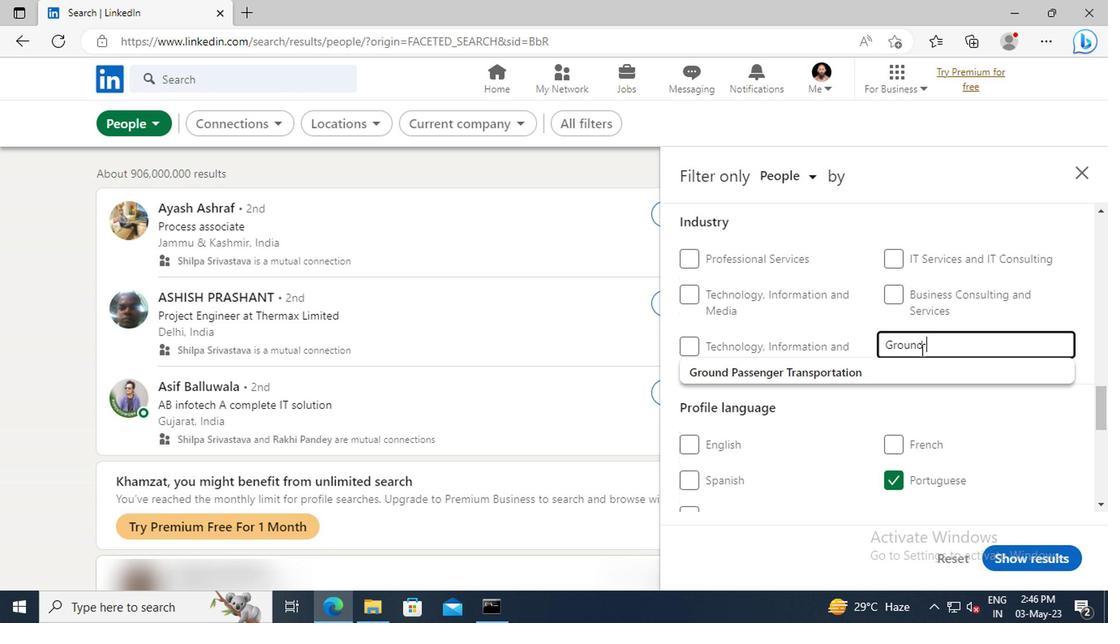 
Action: Mouse moved to (916, 370)
Screenshot: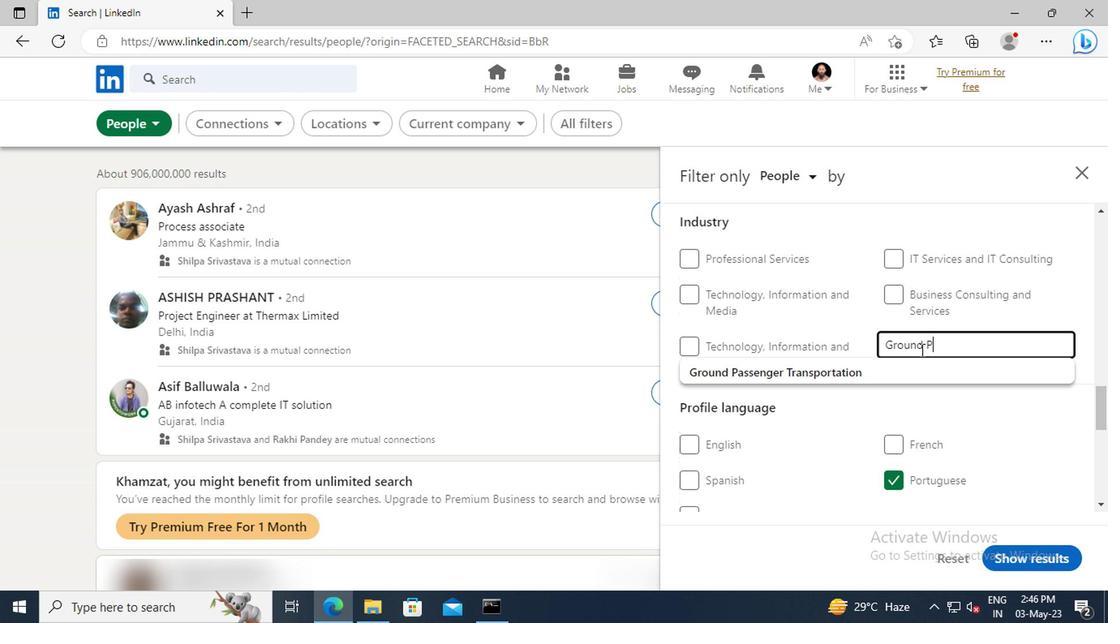 
Action: Mouse pressed left at (916, 370)
Screenshot: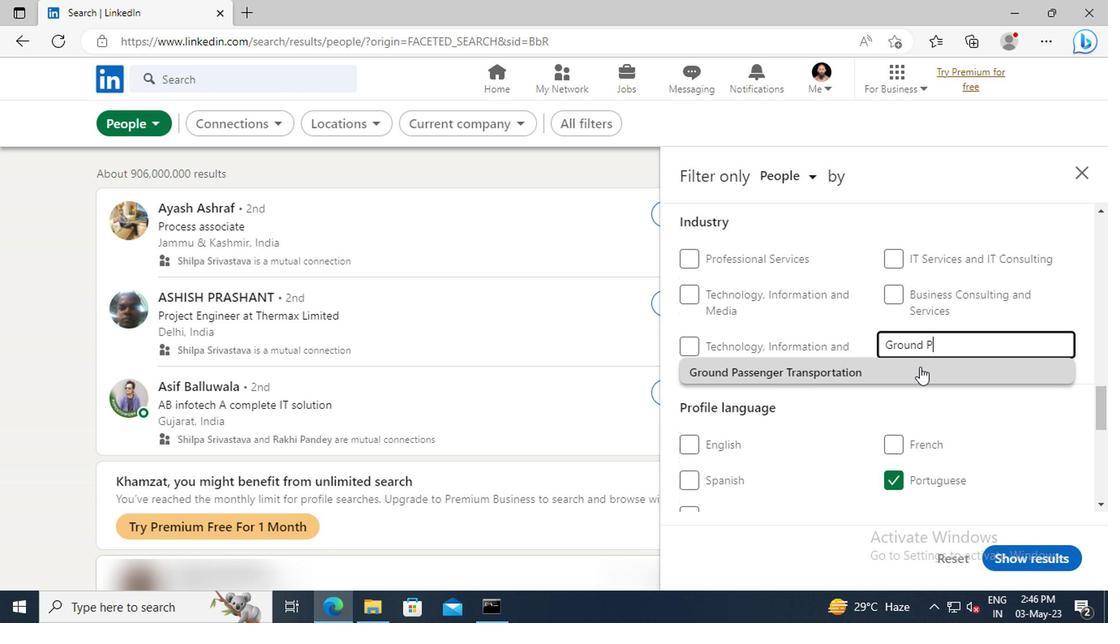
Action: Mouse scrolled (916, 369) with delta (0, -1)
Screenshot: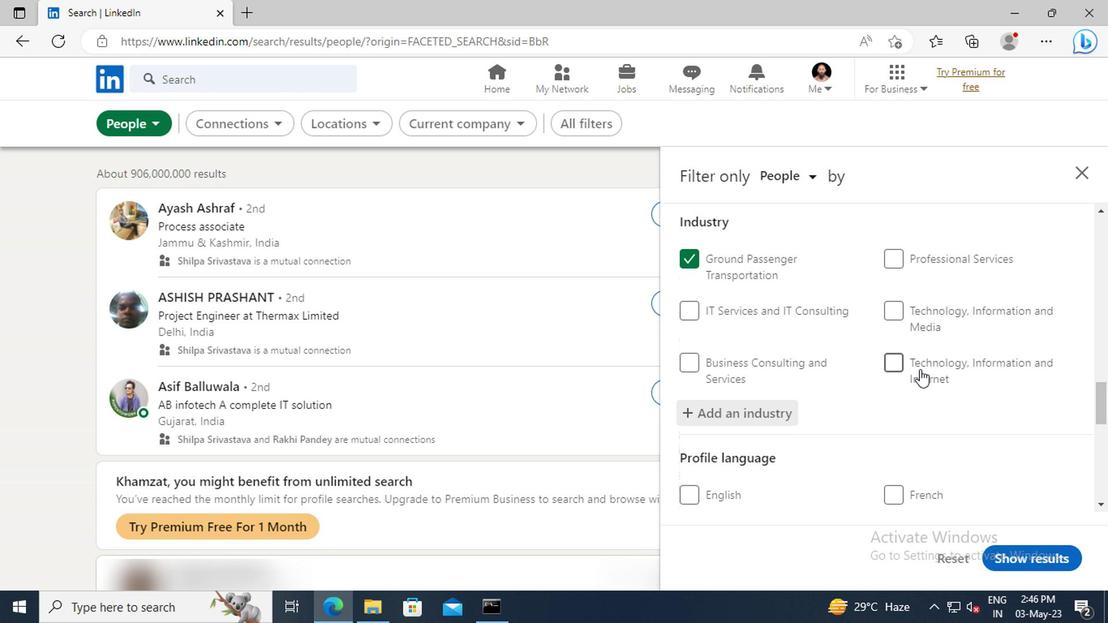 
Action: Mouse moved to (914, 359)
Screenshot: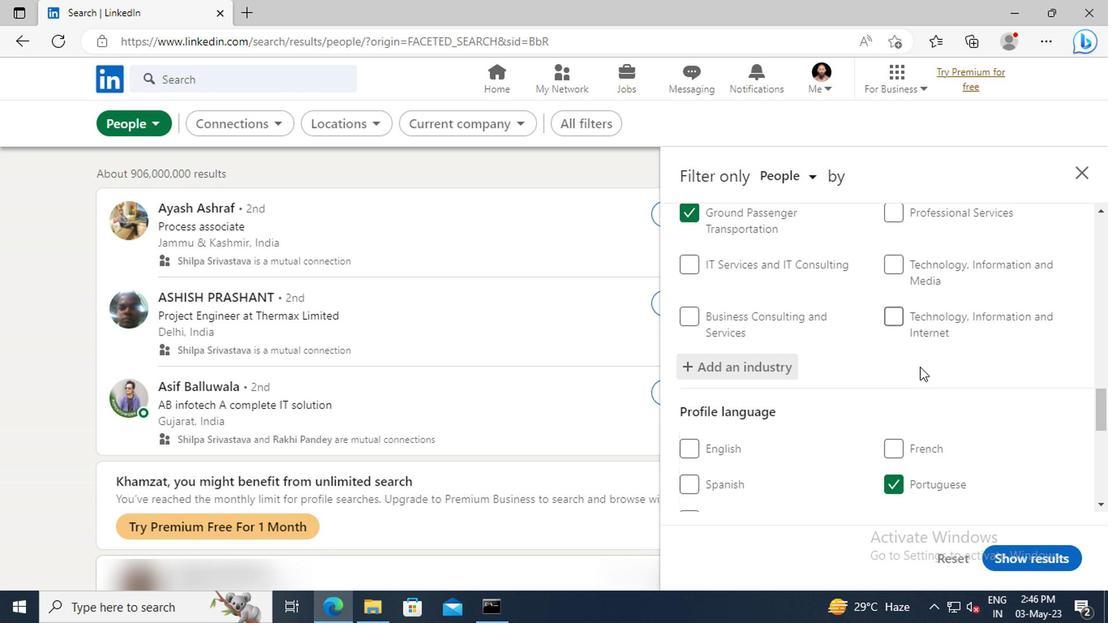 
Action: Mouse scrolled (914, 358) with delta (0, 0)
Screenshot: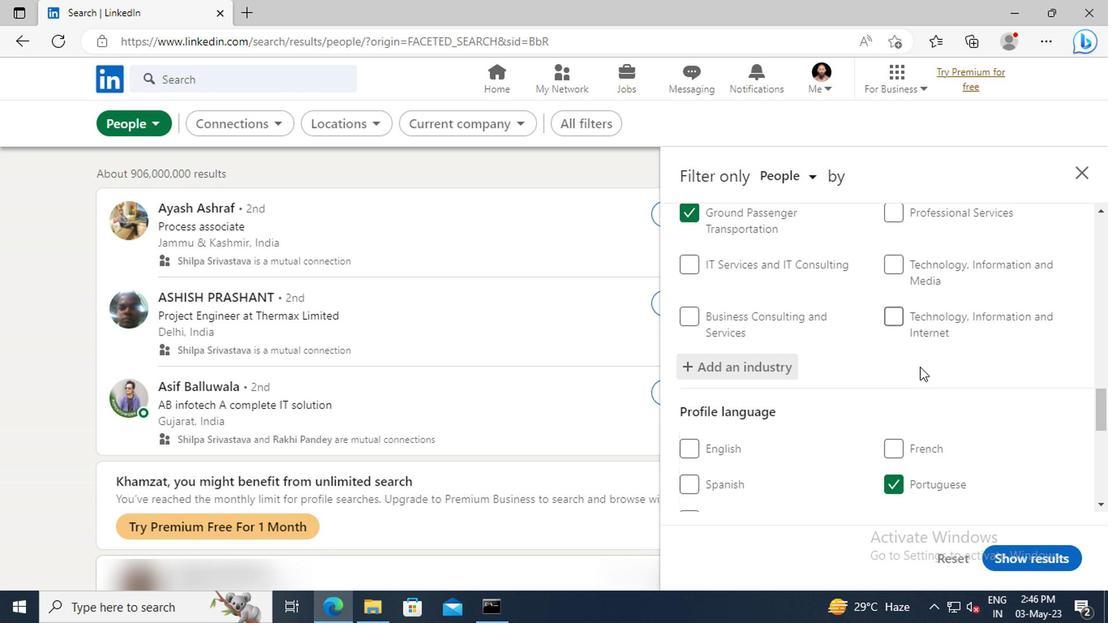 
Action: Mouse scrolled (914, 358) with delta (0, 0)
Screenshot: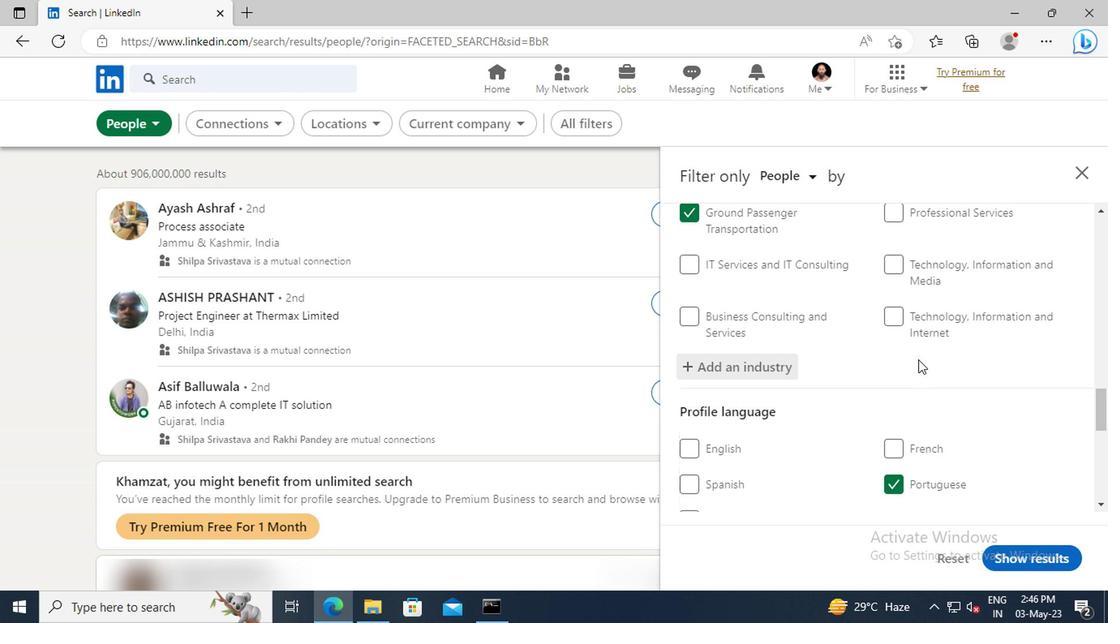 
Action: Mouse moved to (914, 343)
Screenshot: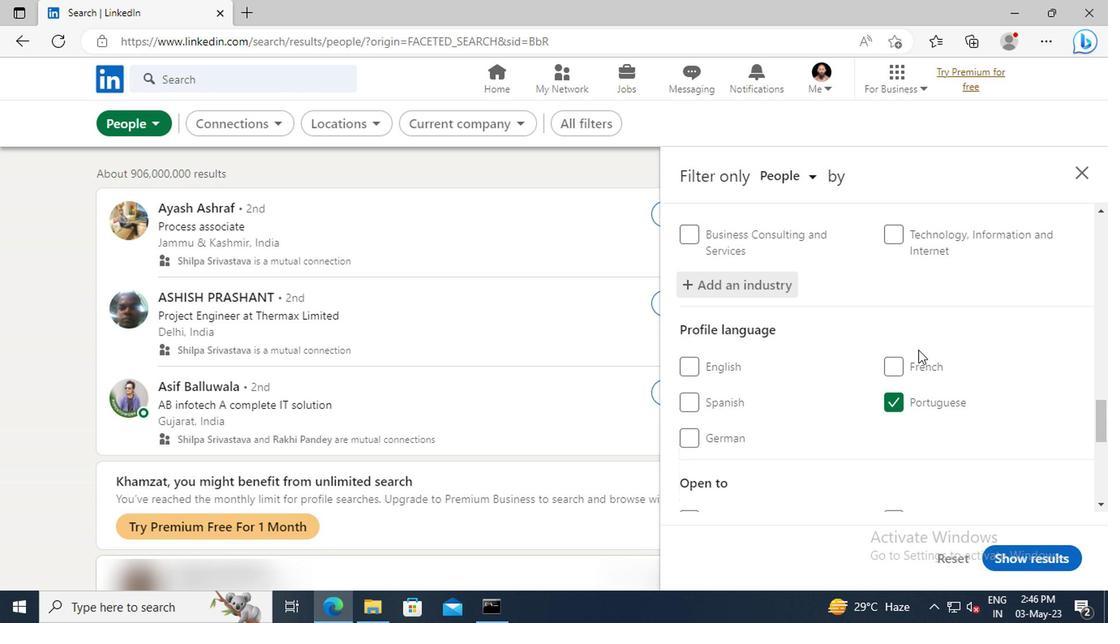 
Action: Mouse scrolled (914, 342) with delta (0, 0)
Screenshot: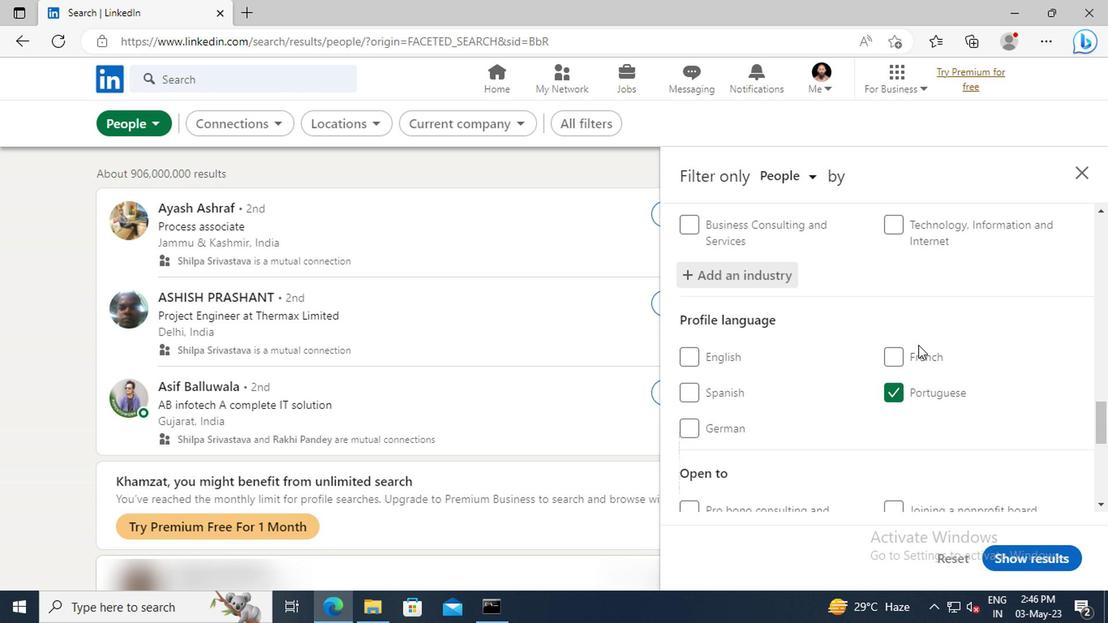 
Action: Mouse scrolled (914, 342) with delta (0, 0)
Screenshot: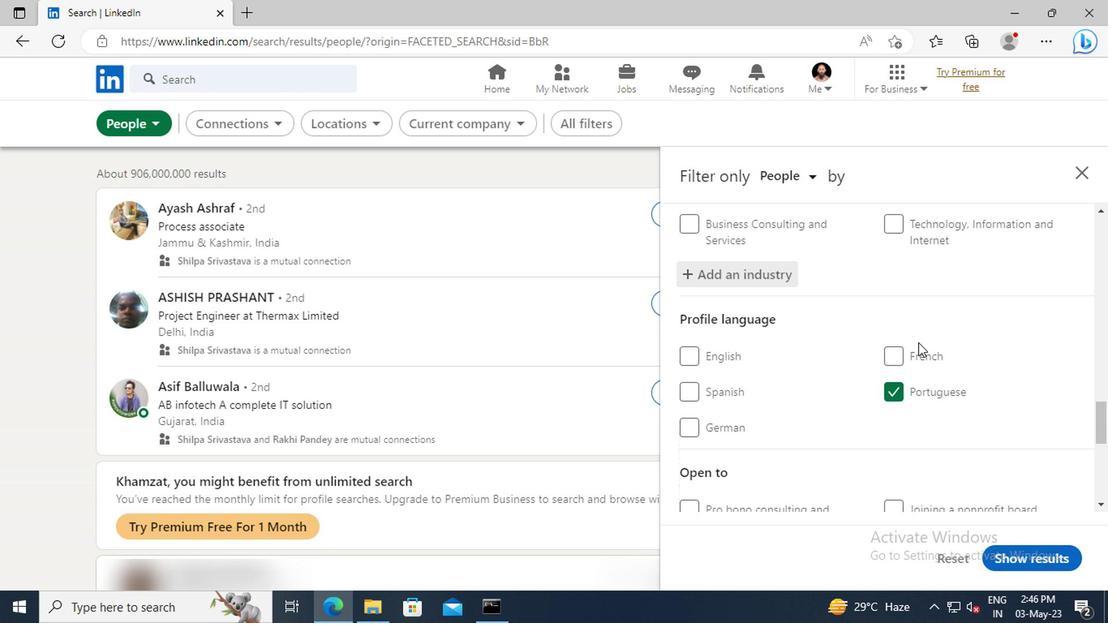 
Action: Mouse scrolled (914, 342) with delta (0, 0)
Screenshot: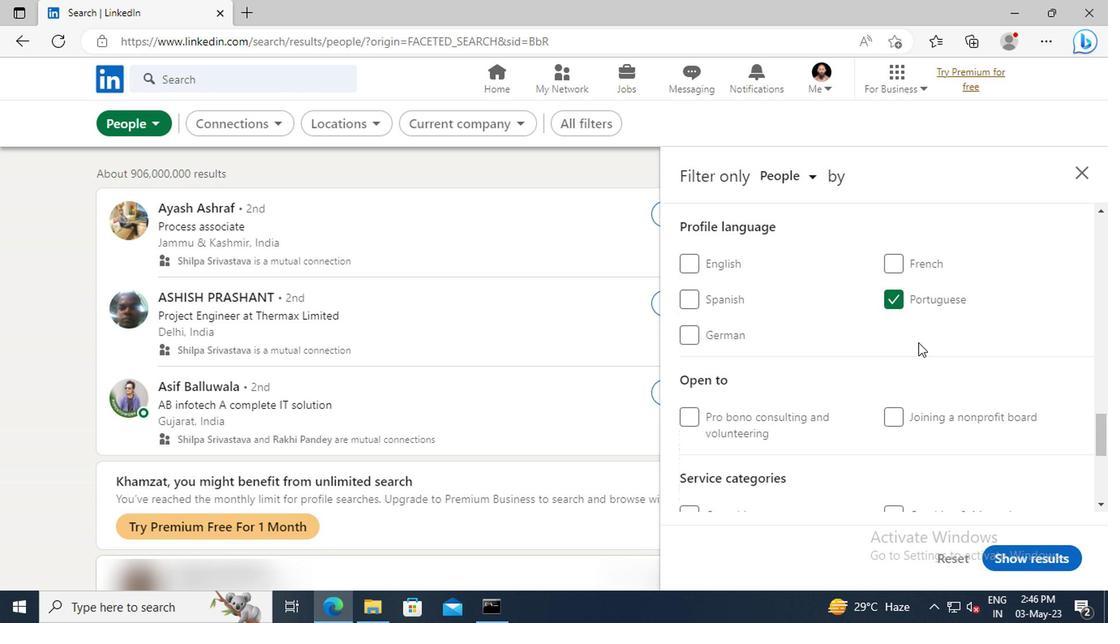 
Action: Mouse scrolled (914, 342) with delta (0, 0)
Screenshot: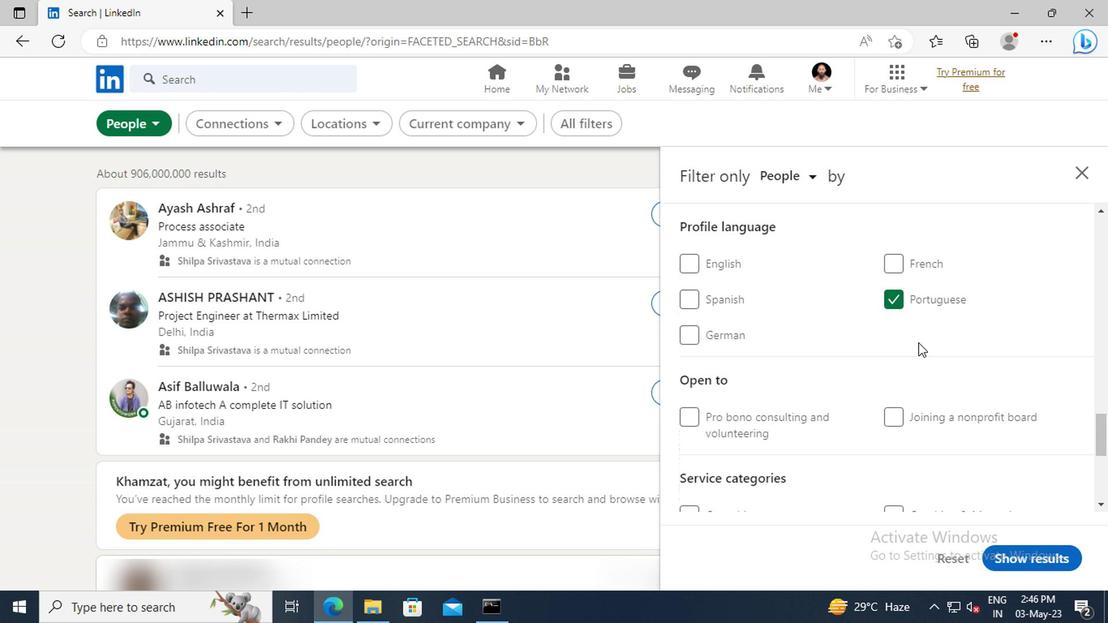 
Action: Mouse scrolled (914, 342) with delta (0, 0)
Screenshot: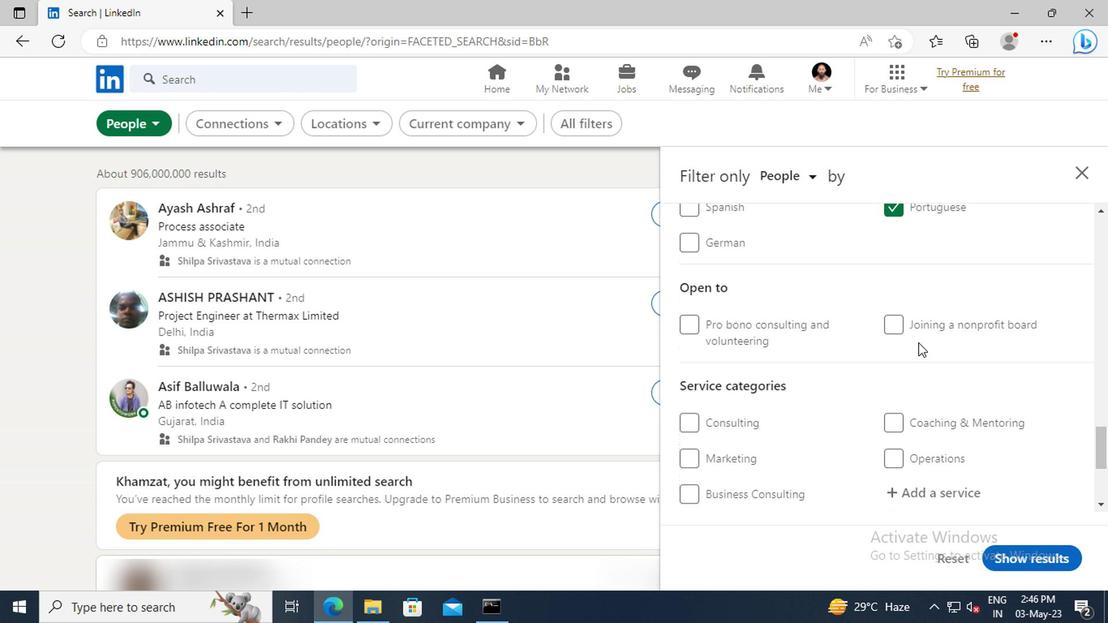 
Action: Mouse scrolled (914, 342) with delta (0, 0)
Screenshot: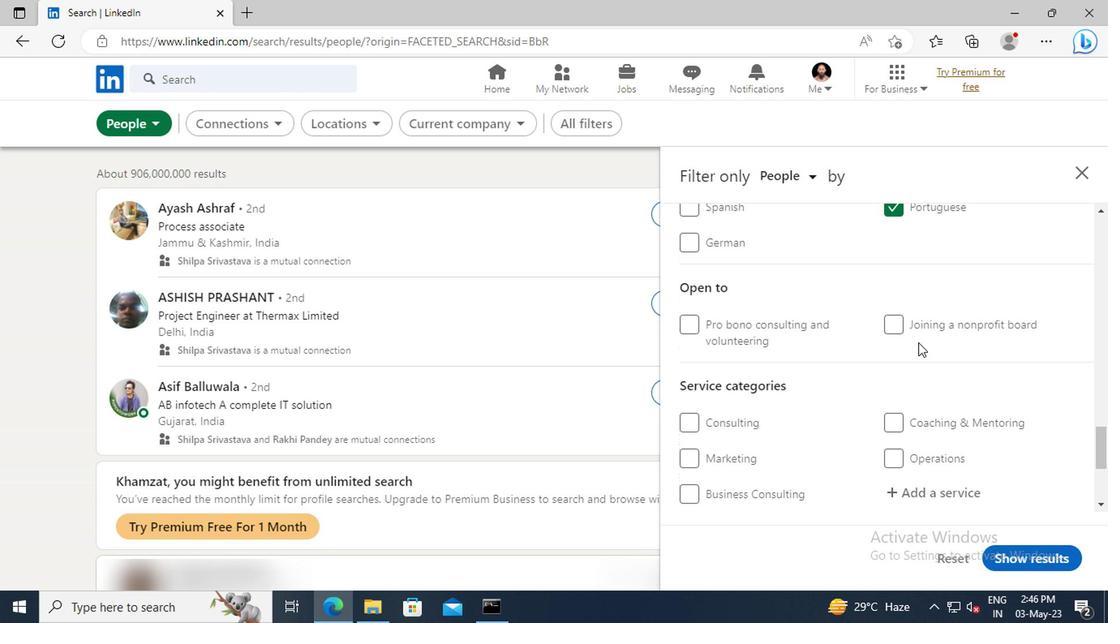 
Action: Mouse scrolled (914, 342) with delta (0, 0)
Screenshot: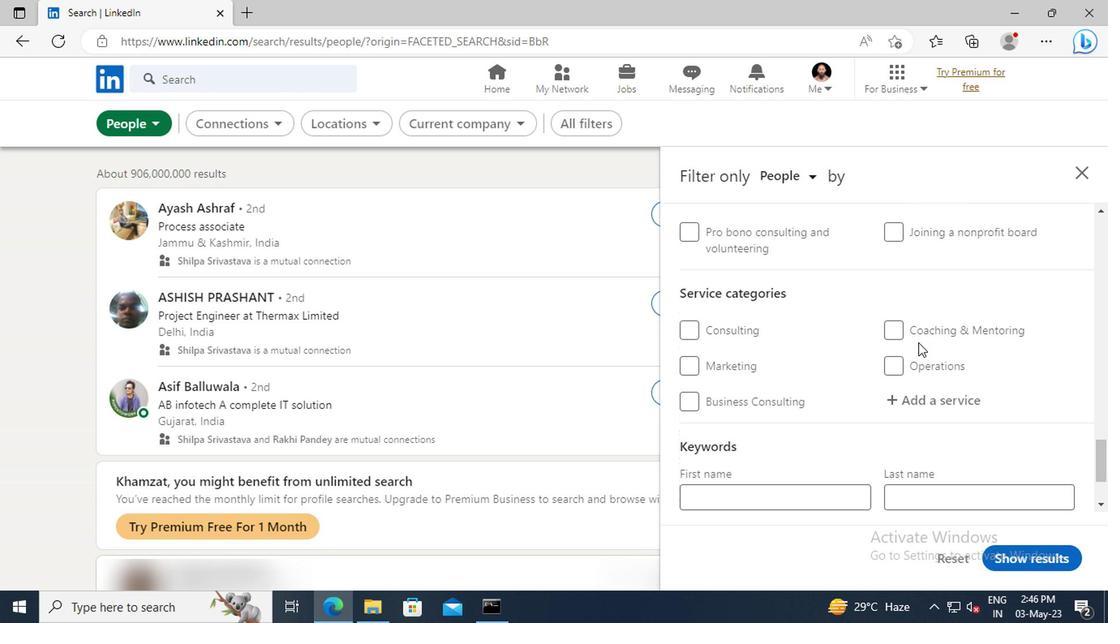 
Action: Mouse moved to (917, 352)
Screenshot: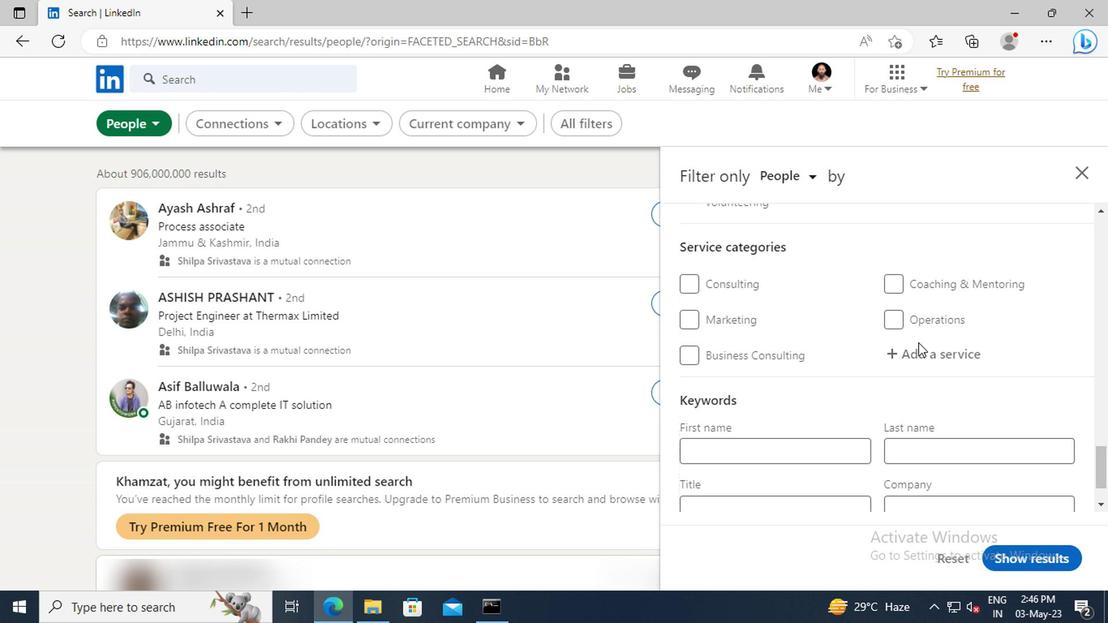 
Action: Mouse pressed left at (917, 352)
Screenshot: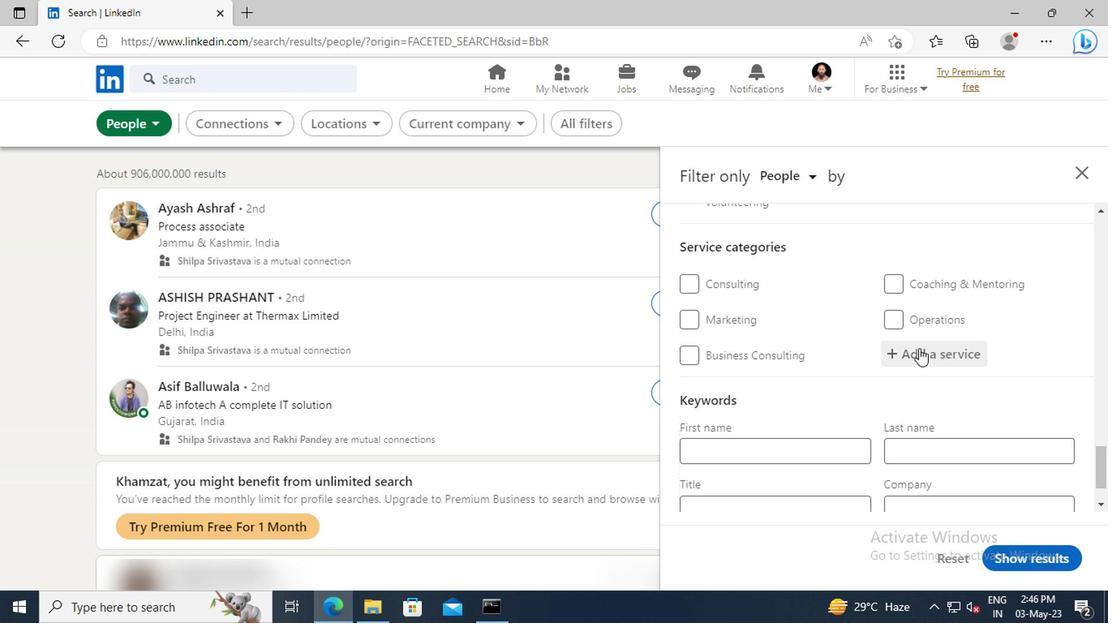 
Action: Key pressed <Key.shift>CATERING<Key.space><Key.shift>CHANGE<Key.enter>
Screenshot: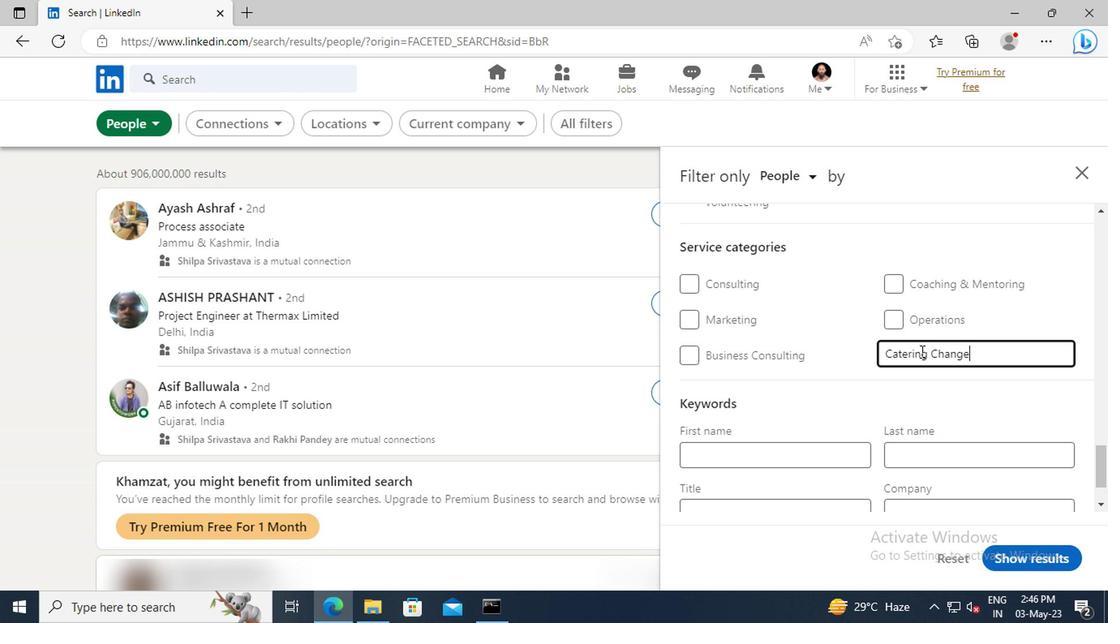 
Action: Mouse scrolled (917, 351) with delta (0, -1)
Screenshot: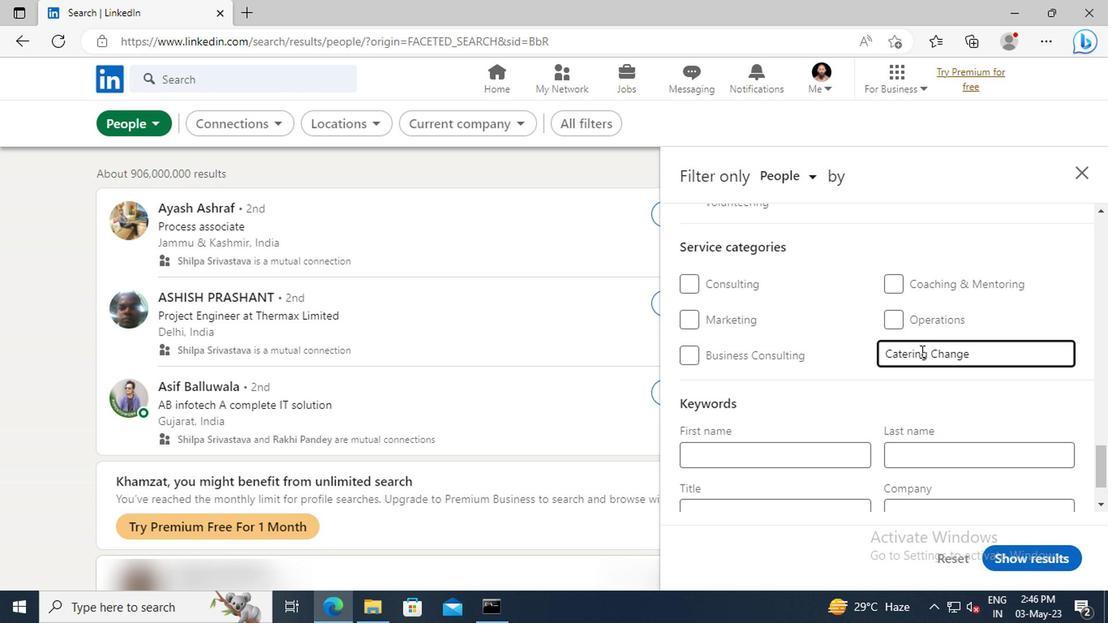 
Action: Mouse scrolled (917, 351) with delta (0, -1)
Screenshot: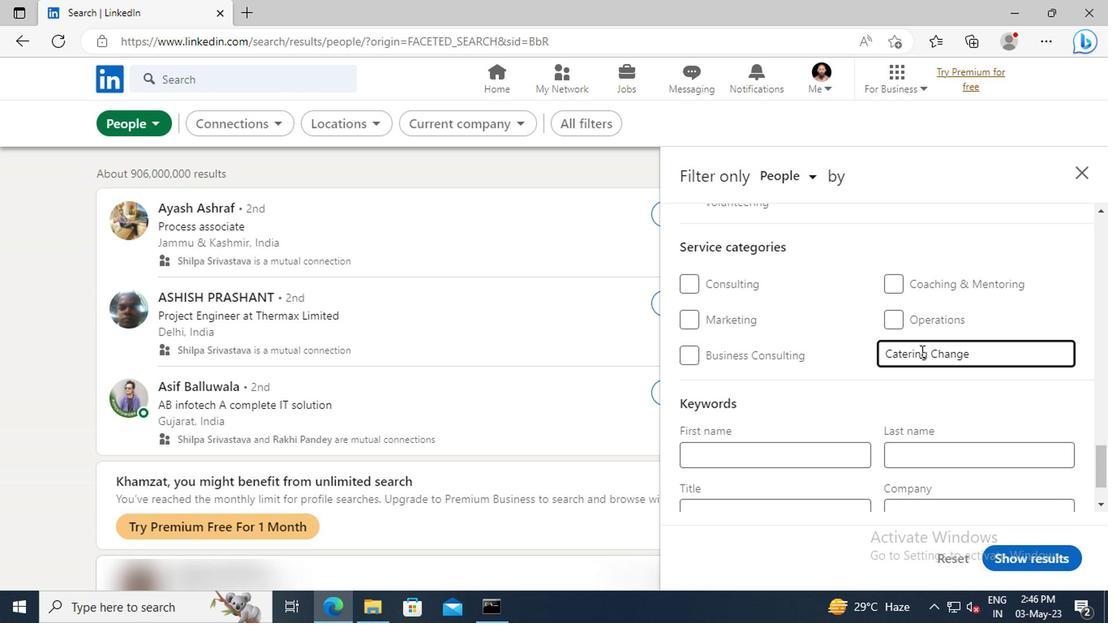 
Action: Mouse scrolled (917, 351) with delta (0, -1)
Screenshot: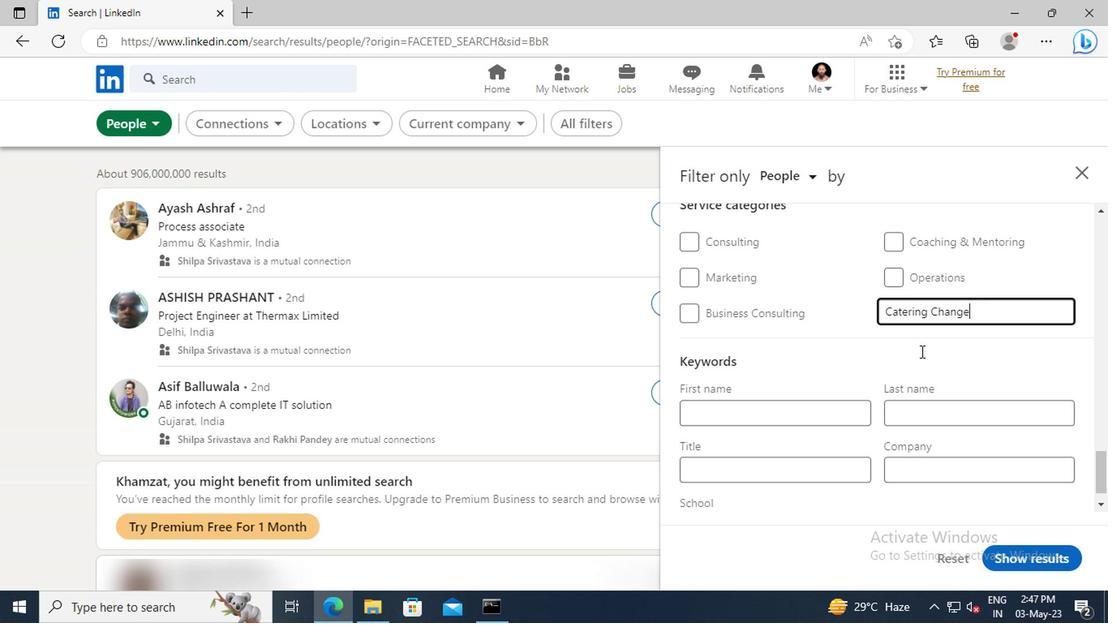 
Action: Mouse scrolled (917, 351) with delta (0, -1)
Screenshot: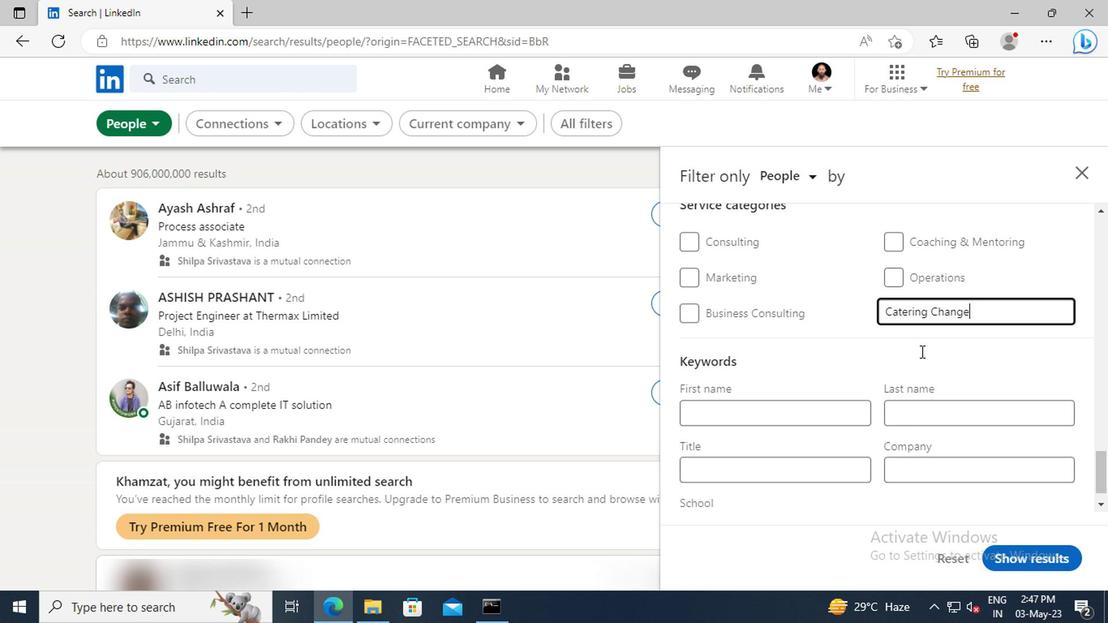 
Action: Mouse moved to (801, 434)
Screenshot: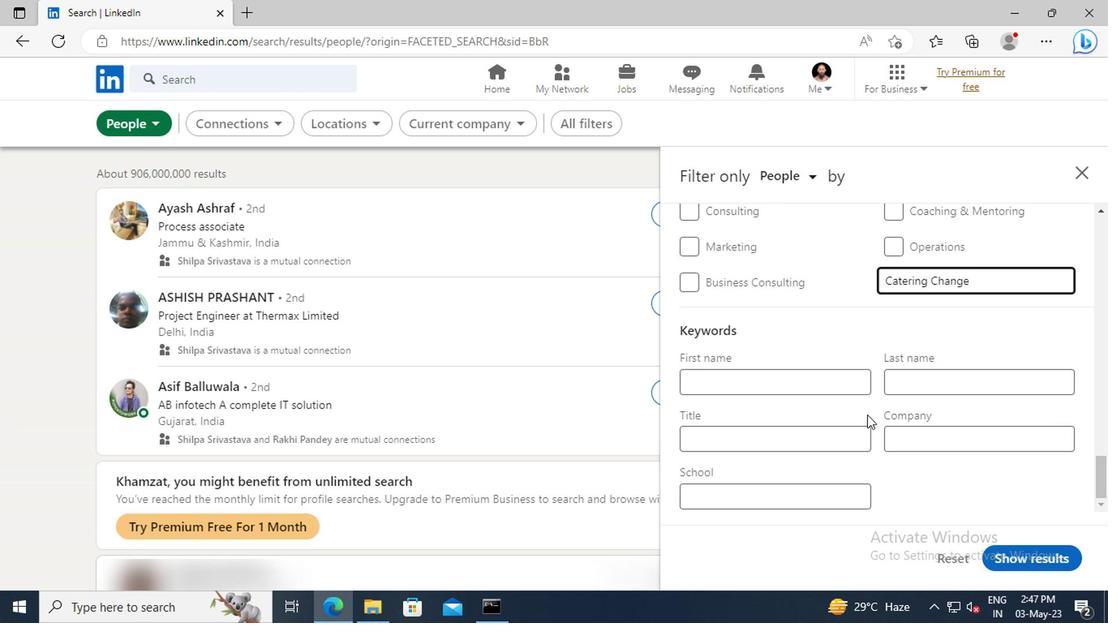 
Action: Mouse pressed left at (801, 434)
Screenshot: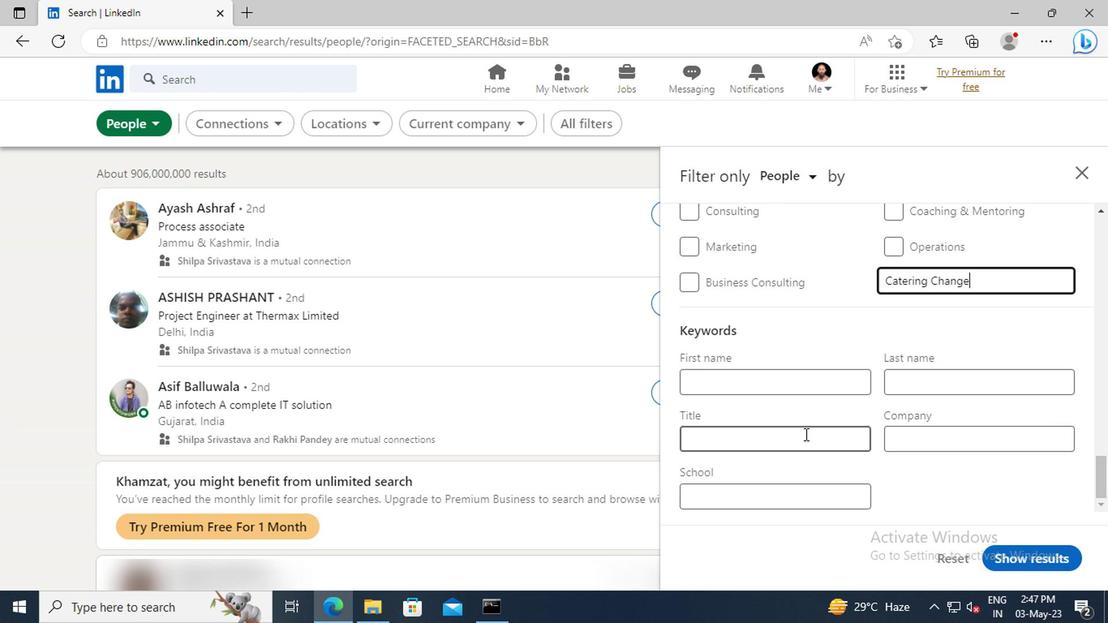 
Action: Mouse moved to (801, 435)
Screenshot: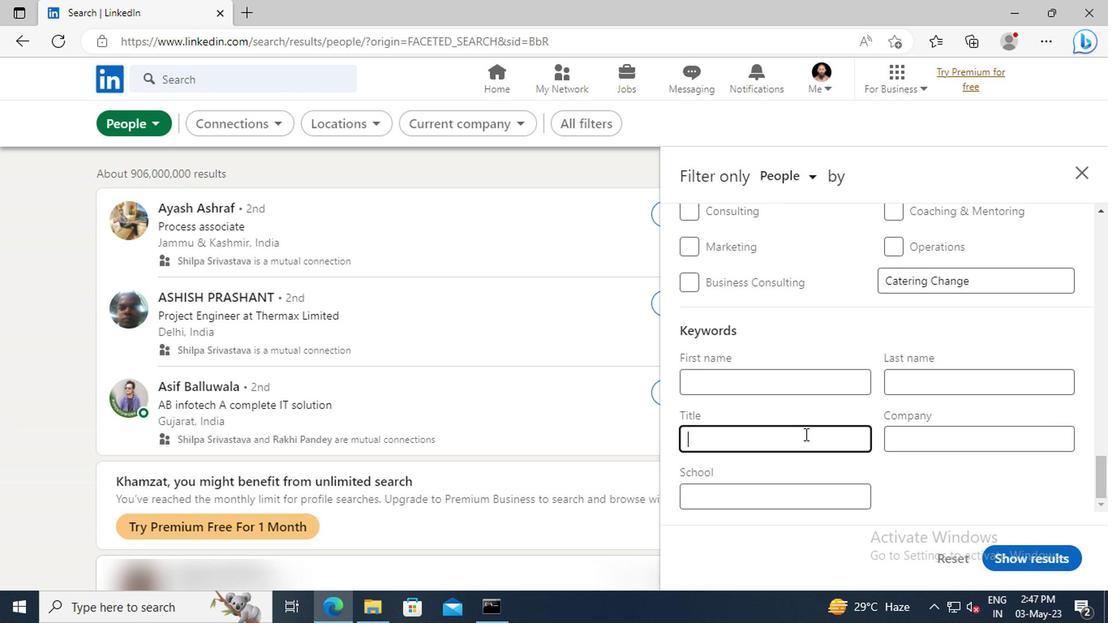 
Action: Key pressed <Key.shift>CHIEF<Key.space><Key.shift>INFORMATION<Key.space><Key.shift>OFFICER<Key.space><Key.shift>(CIO)<Key.enter>
Screenshot: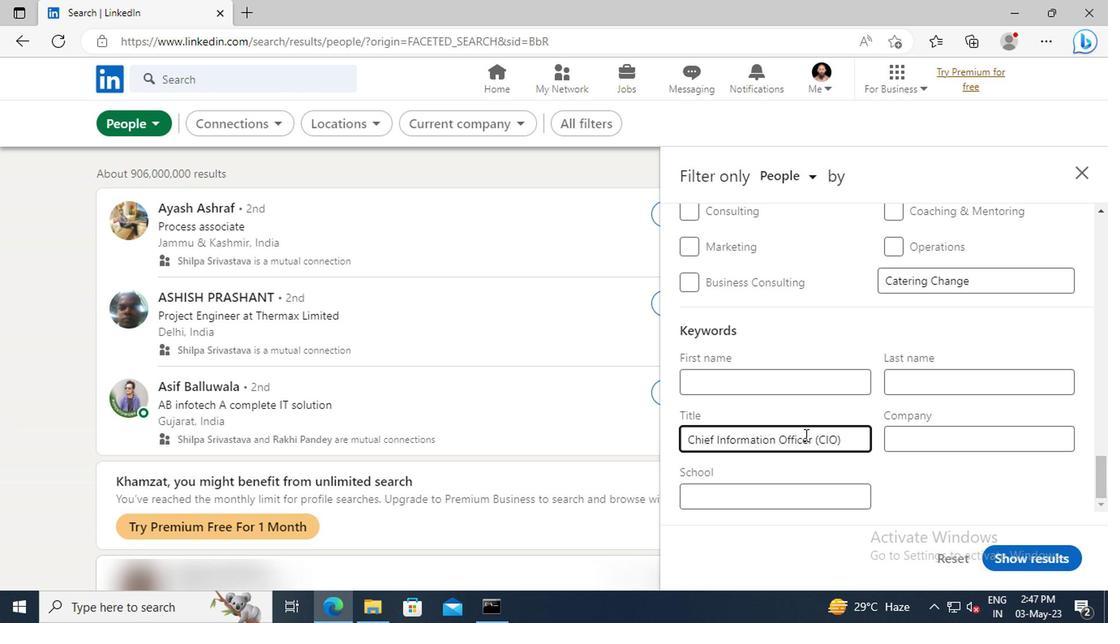 
Action: Mouse moved to (1017, 562)
Screenshot: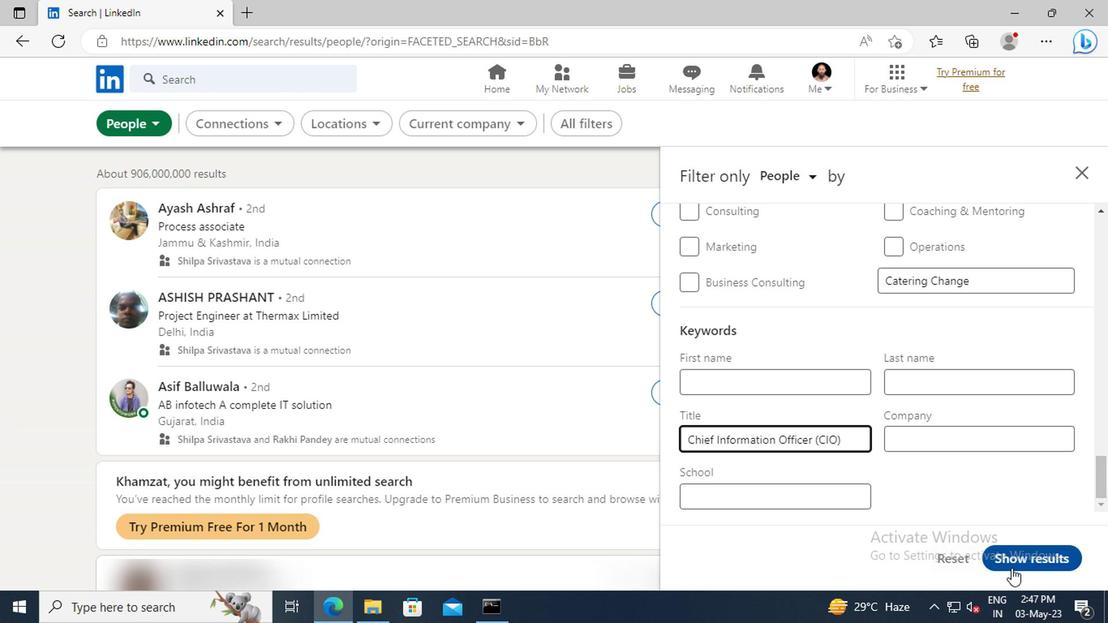 
Action: Mouse pressed left at (1017, 562)
Screenshot: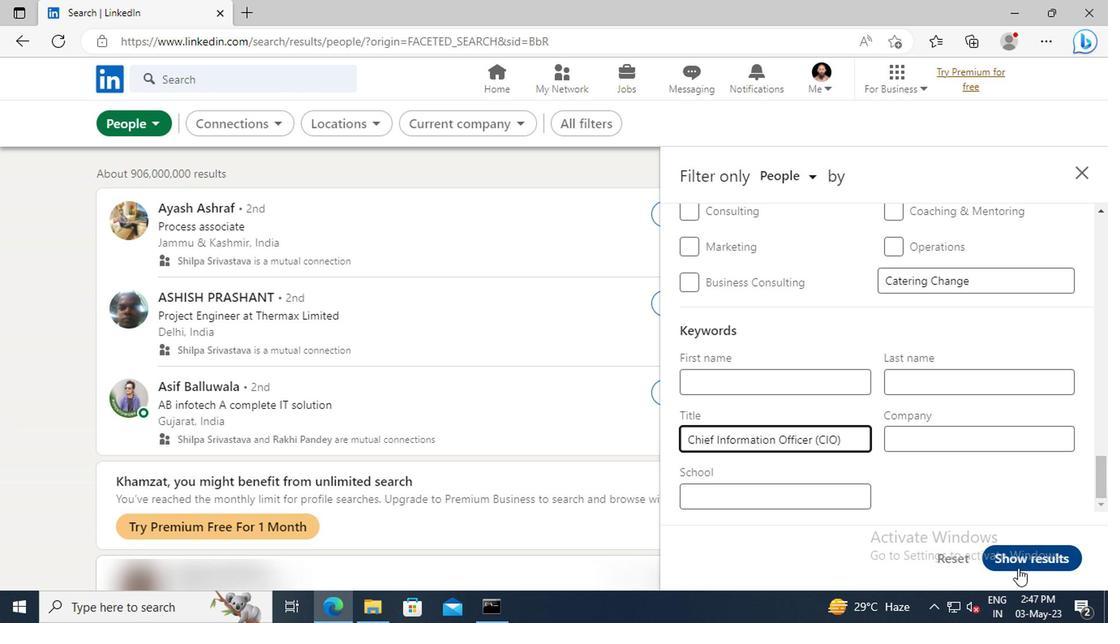 
